 Task: Forward email with the signature Ella Clark with the subject Request for an interview from softage.1@softage.net to softage.7@softage.net with the message Can you provide an update on the status of the project?, select first 2 words, change the font color from current to green and background color to yellow Send the email
Action: Mouse moved to (941, 78)
Screenshot: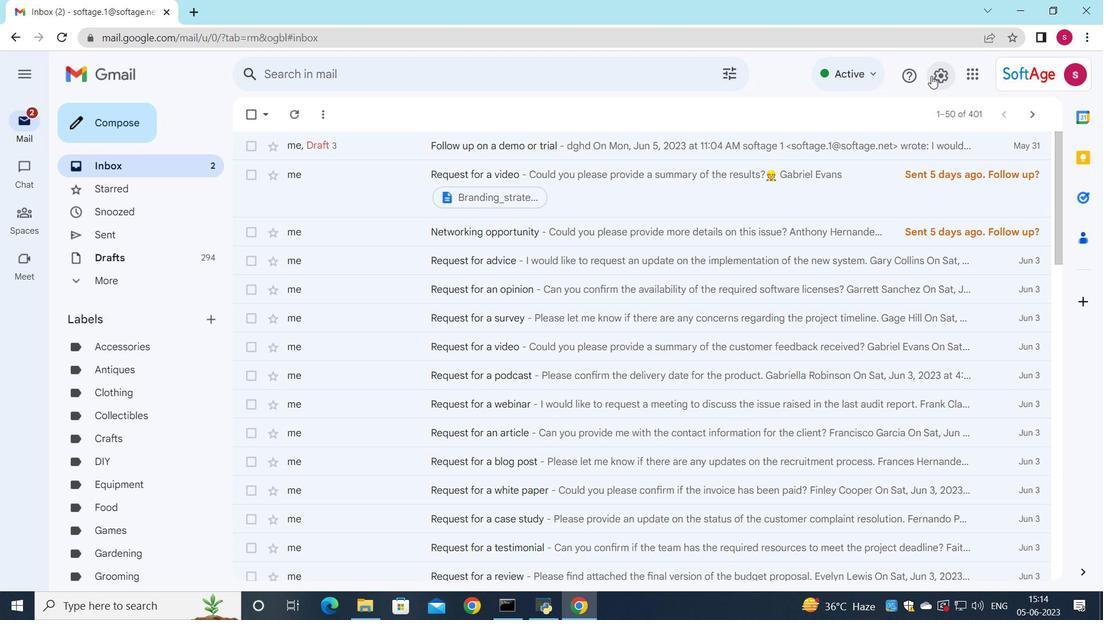 
Action: Mouse pressed left at (941, 78)
Screenshot: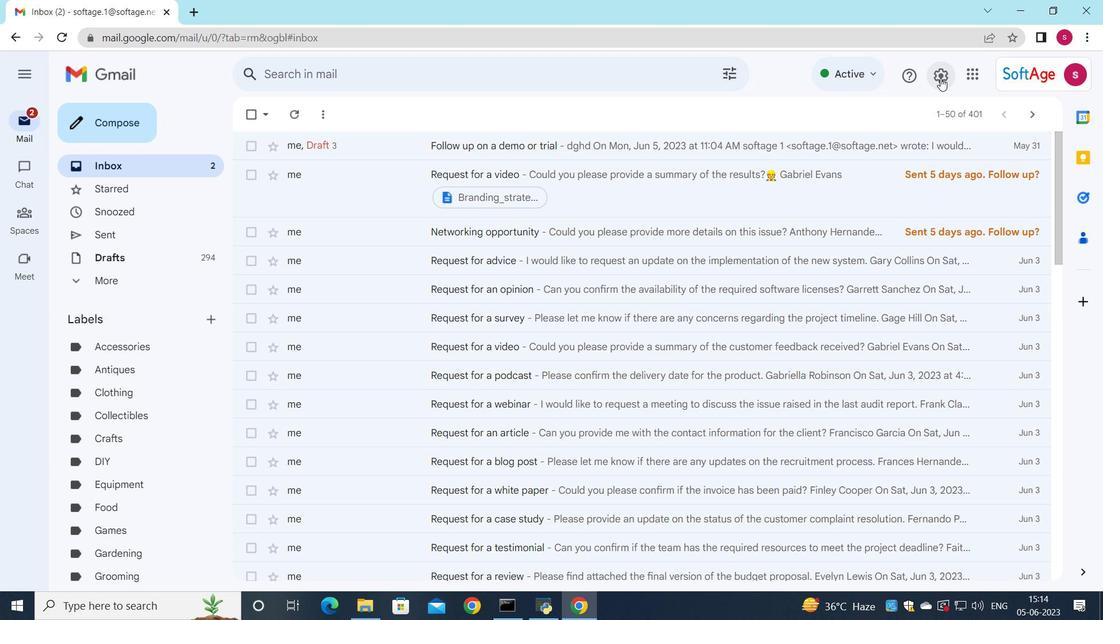 
Action: Mouse moved to (939, 136)
Screenshot: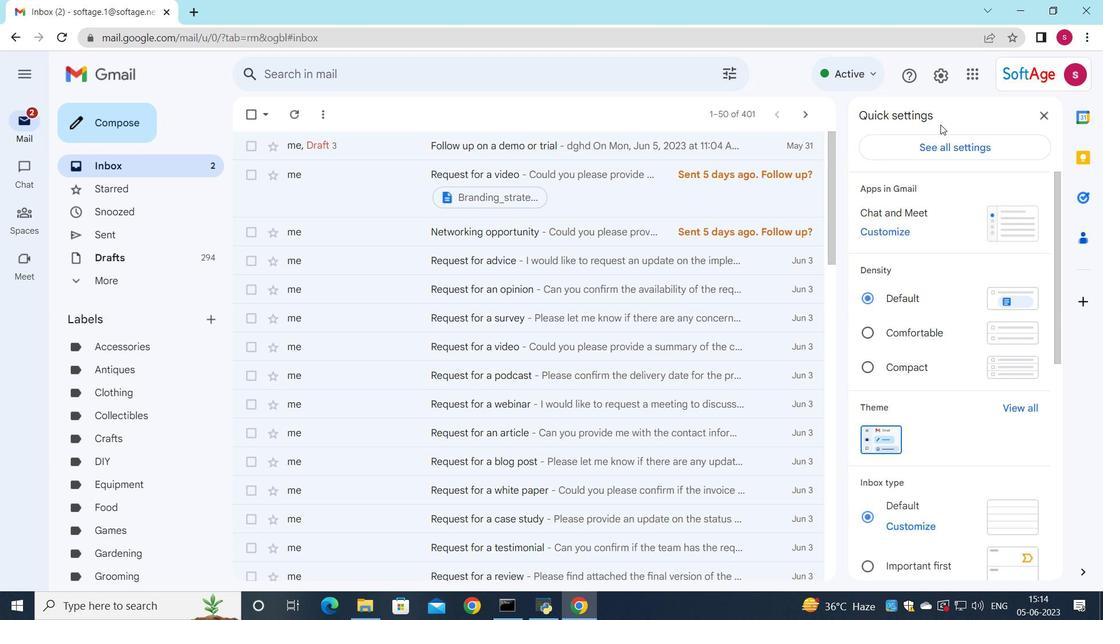 
Action: Mouse pressed left at (939, 136)
Screenshot: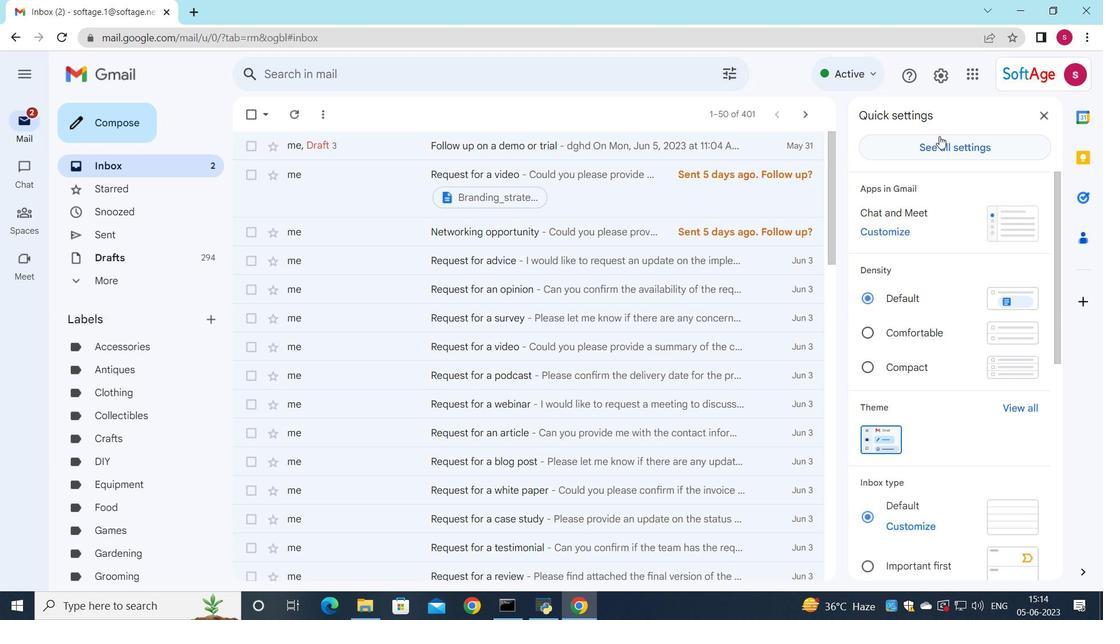 
Action: Mouse moved to (691, 295)
Screenshot: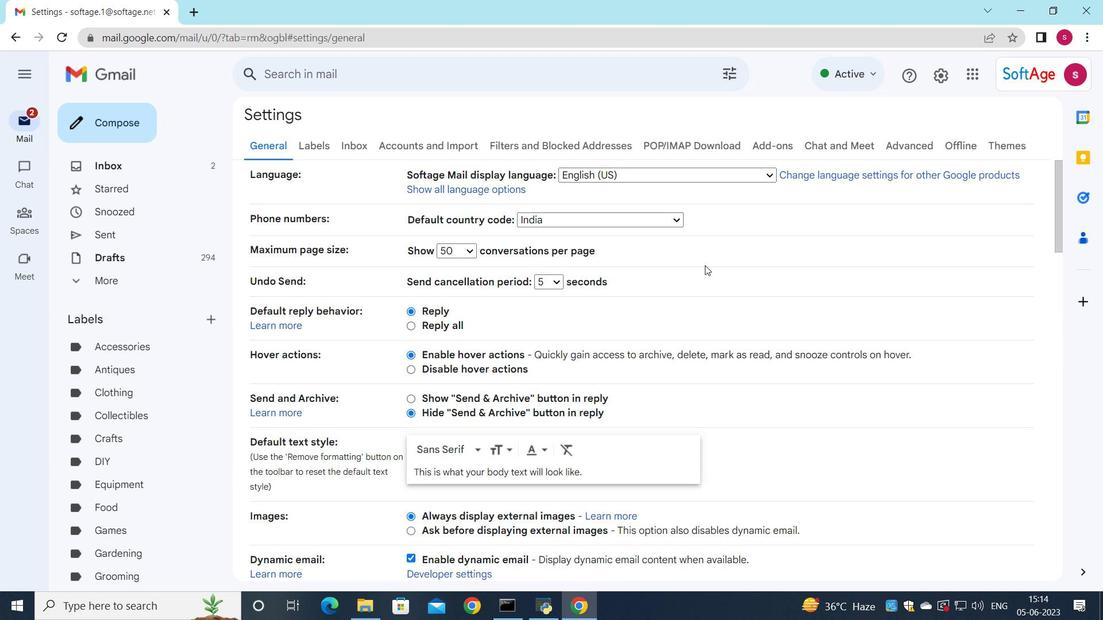 
Action: Mouse scrolled (691, 295) with delta (0, 0)
Screenshot: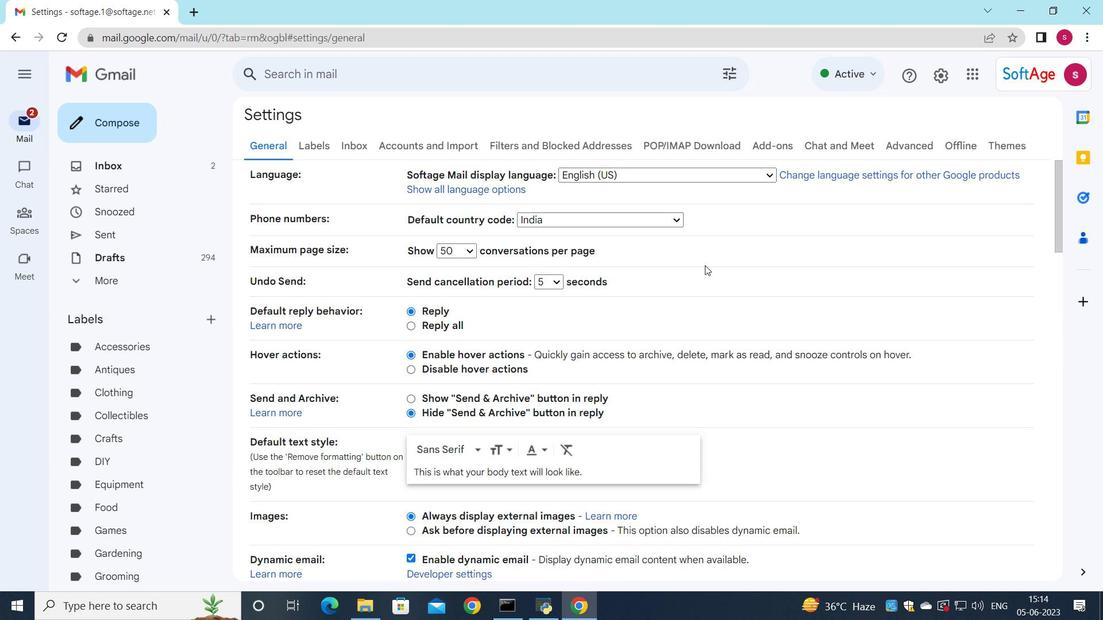 
Action: Mouse moved to (690, 299)
Screenshot: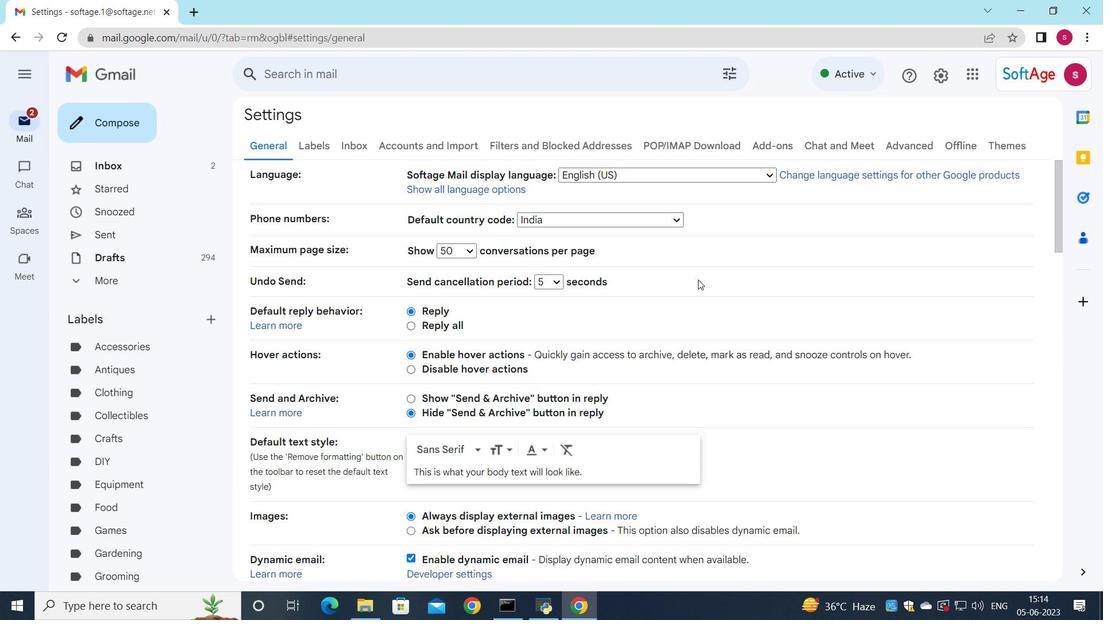 
Action: Mouse scrolled (690, 299) with delta (0, 0)
Screenshot: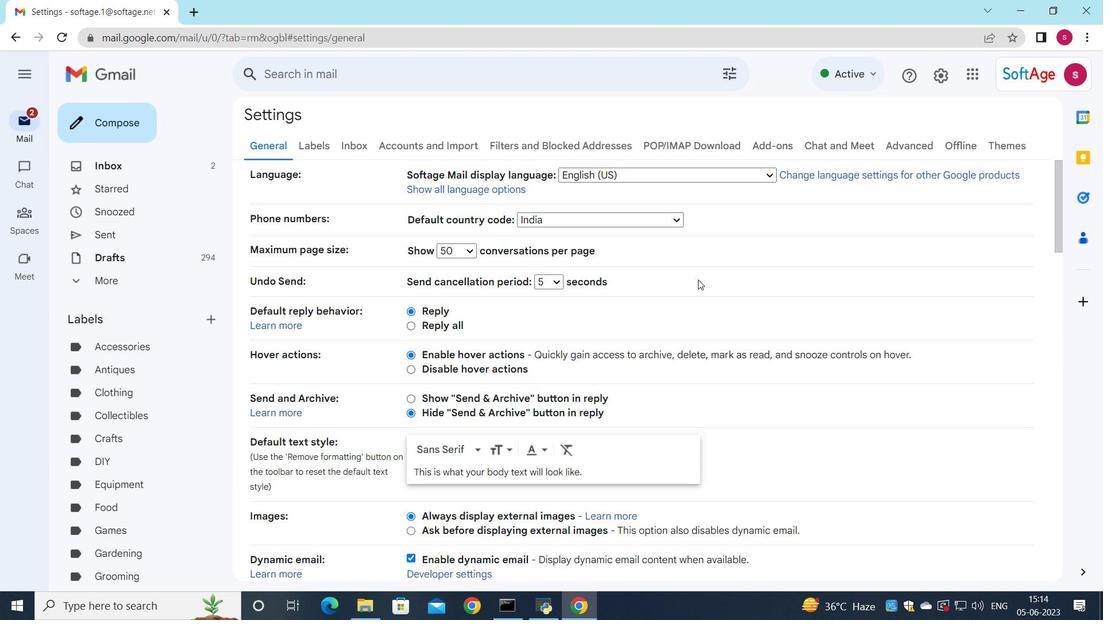 
Action: Mouse moved to (689, 301)
Screenshot: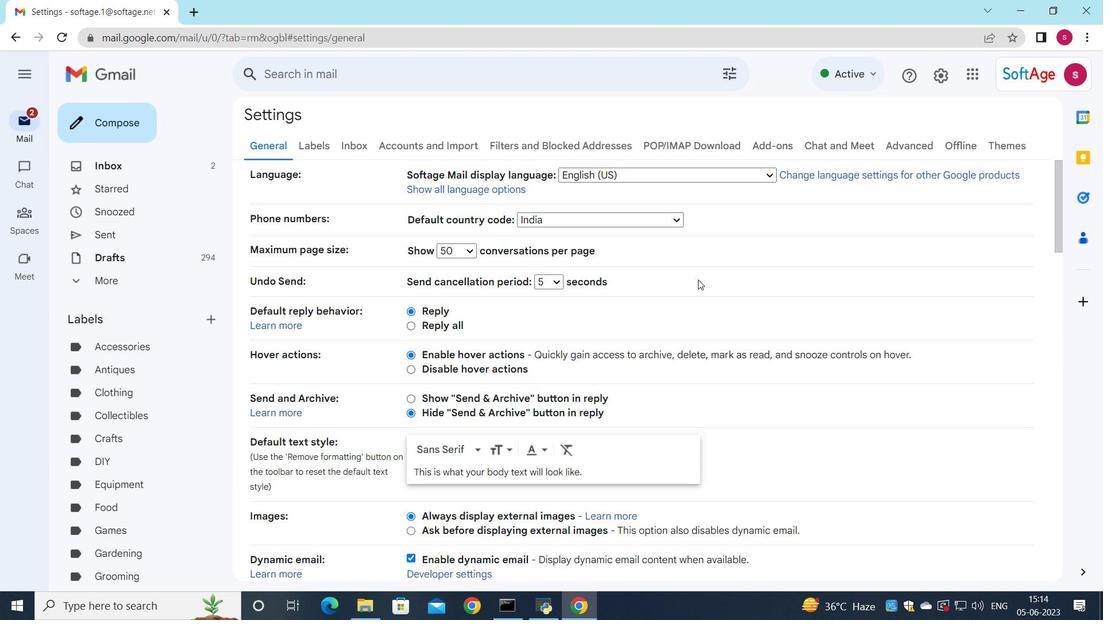 
Action: Mouse scrolled (689, 300) with delta (0, 0)
Screenshot: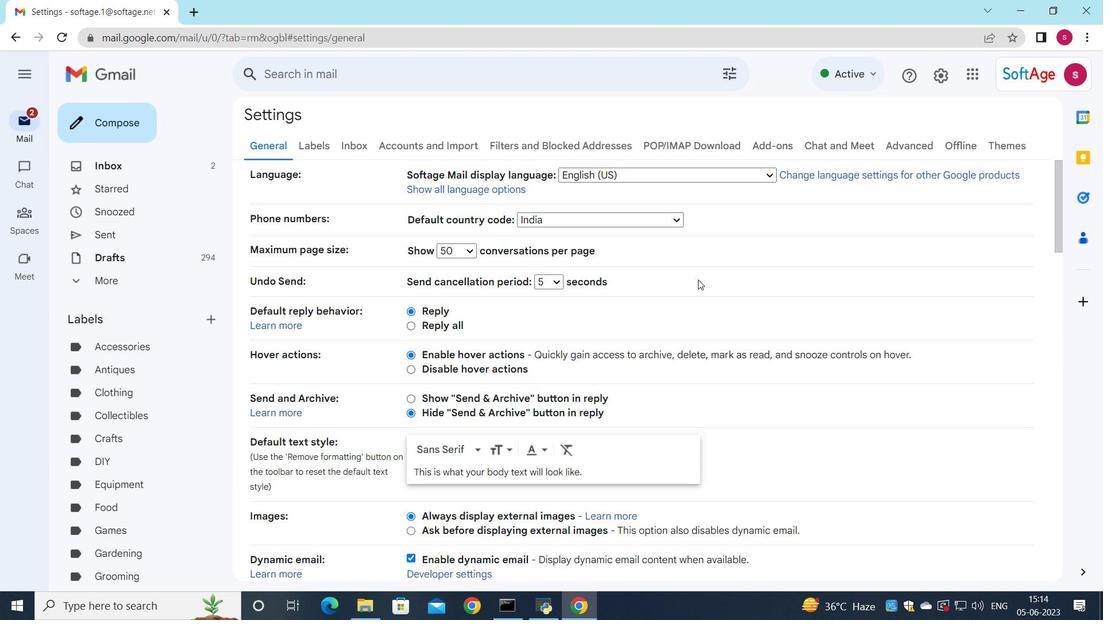 
Action: Mouse moved to (688, 303)
Screenshot: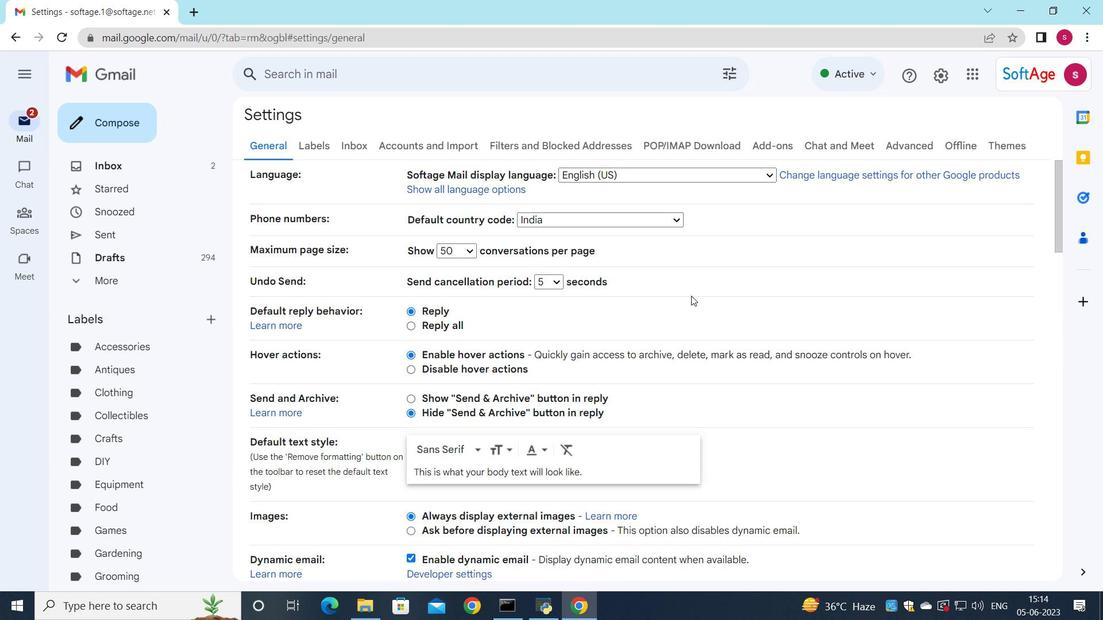 
Action: Mouse scrolled (688, 302) with delta (0, 0)
Screenshot: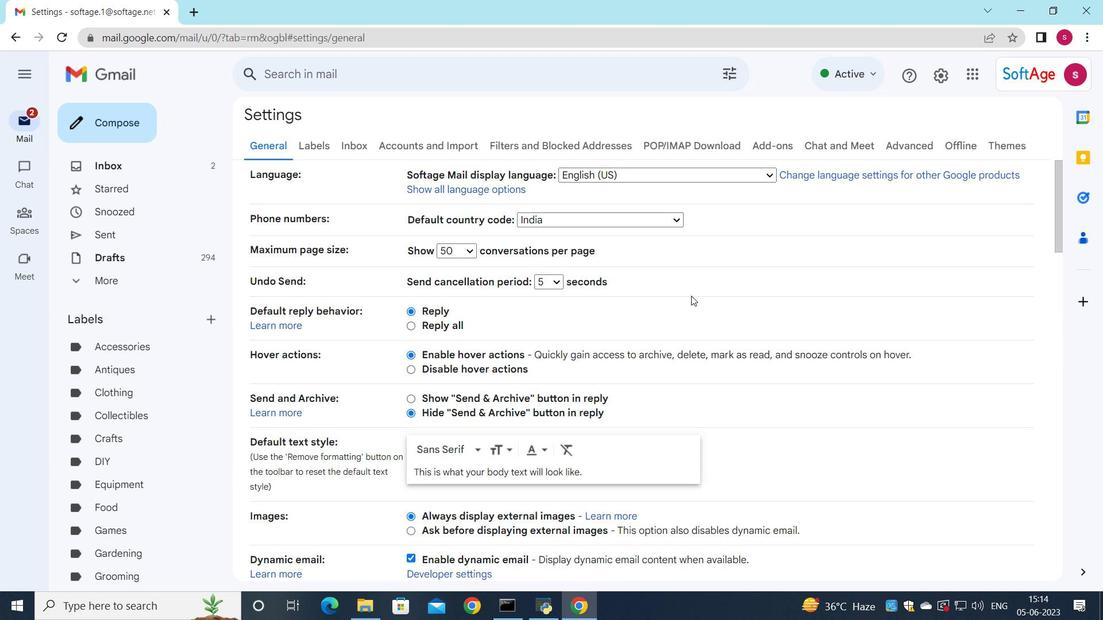 
Action: Mouse moved to (676, 326)
Screenshot: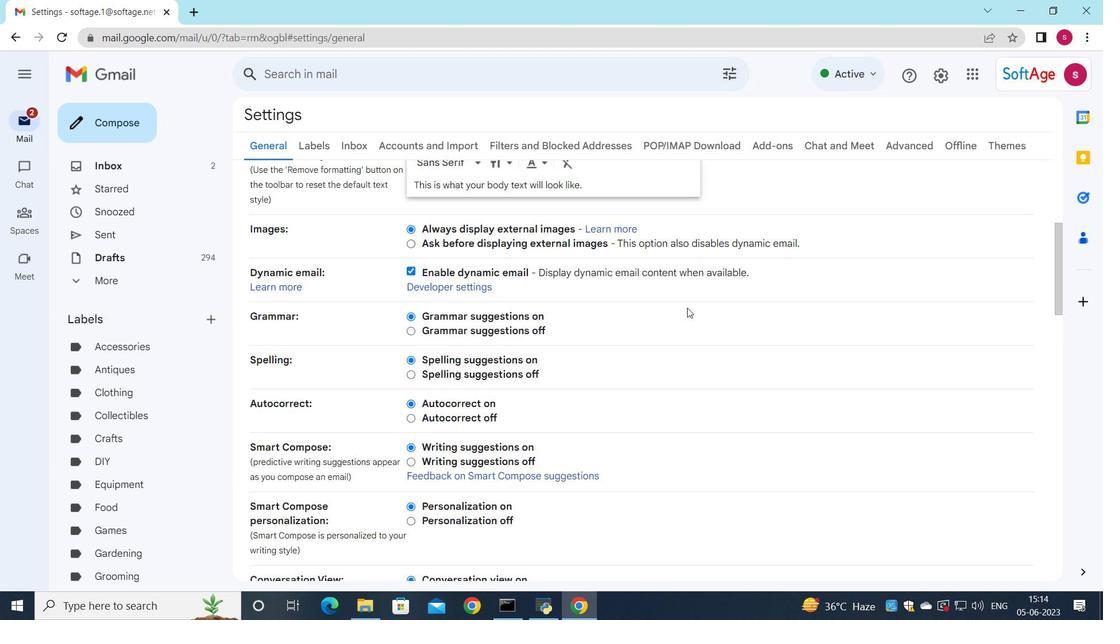 
Action: Mouse scrolled (676, 326) with delta (0, 0)
Screenshot: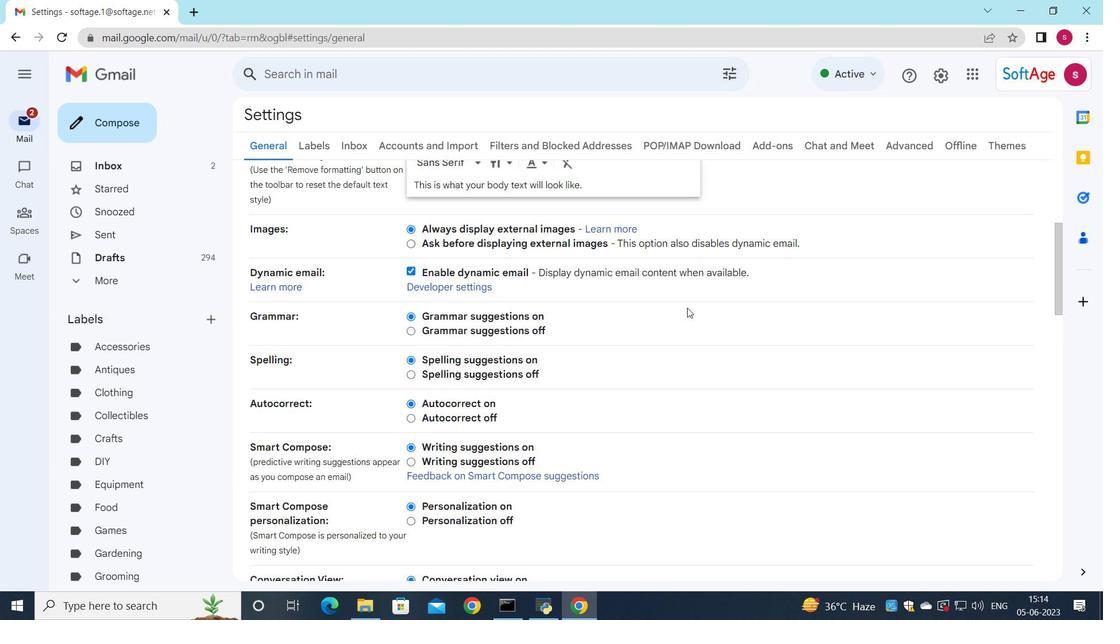 
Action: Mouse moved to (674, 331)
Screenshot: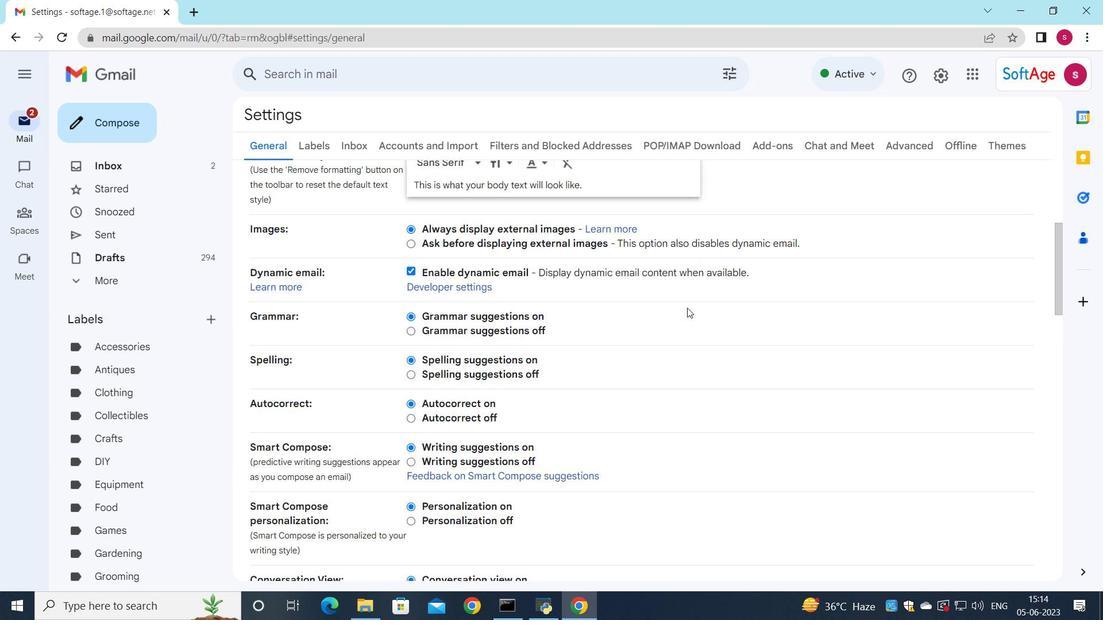 
Action: Mouse scrolled (674, 330) with delta (0, 0)
Screenshot: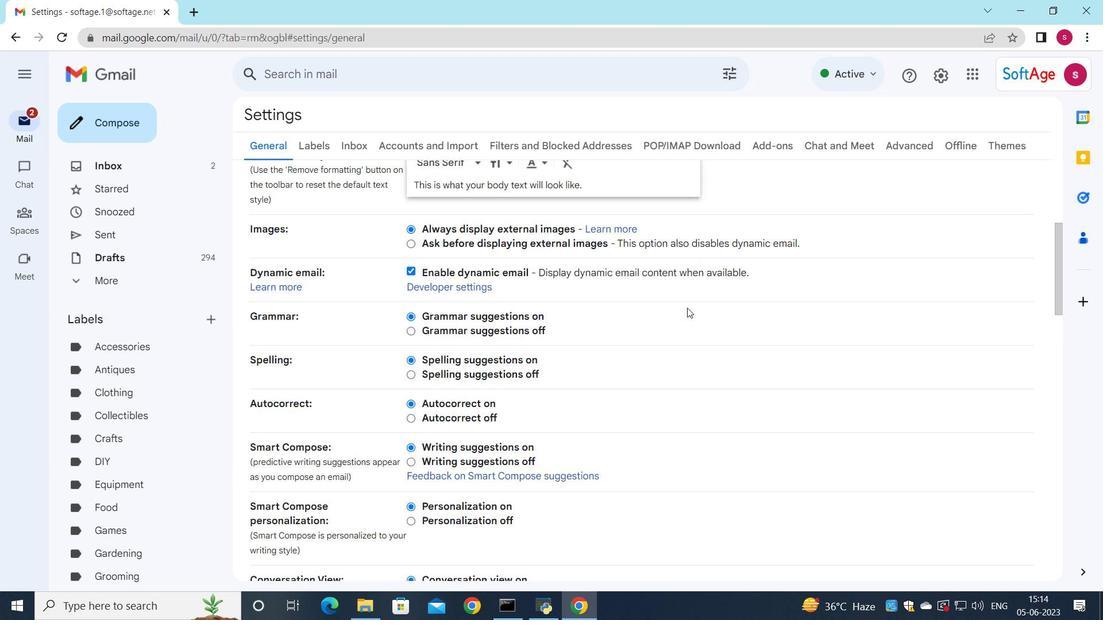 
Action: Mouse moved to (673, 334)
Screenshot: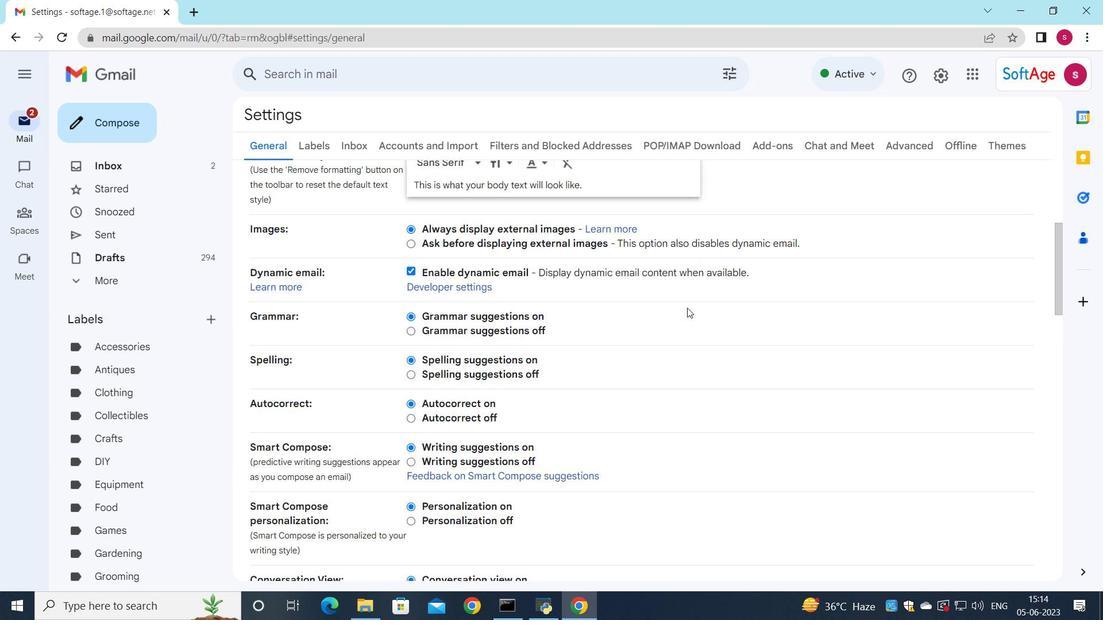 
Action: Mouse scrolled (673, 334) with delta (0, 0)
Screenshot: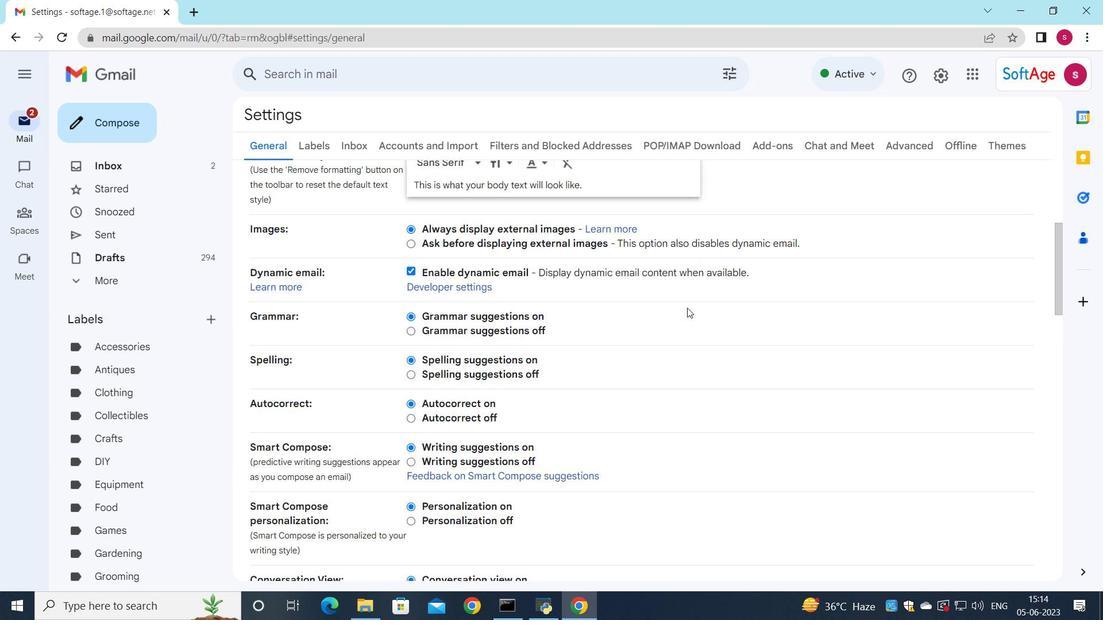 
Action: Mouse moved to (673, 340)
Screenshot: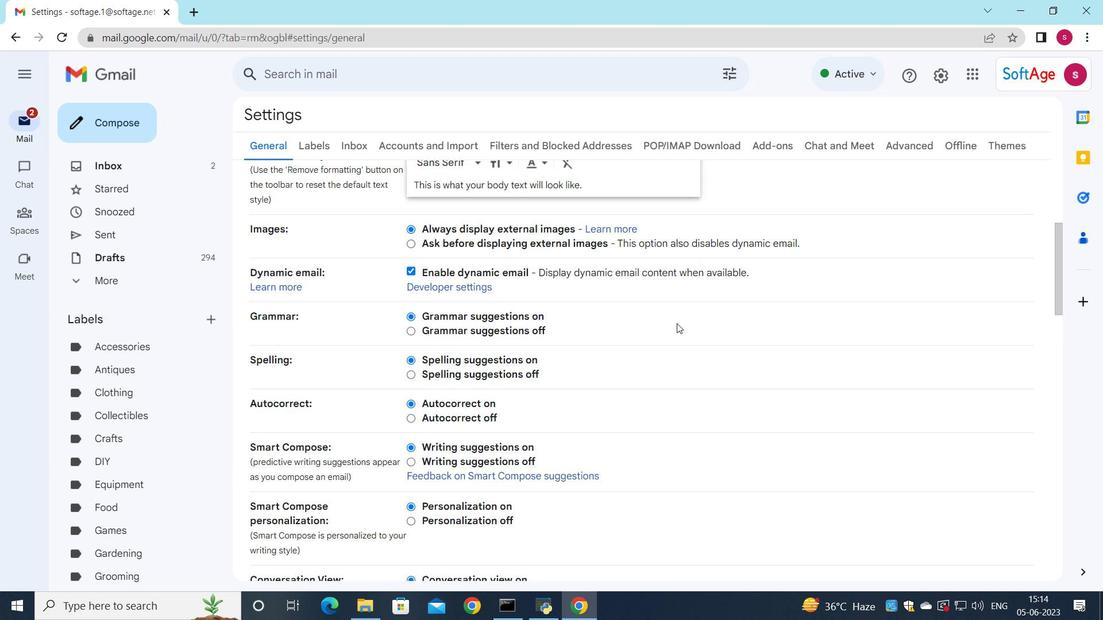 
Action: Mouse scrolled (673, 339) with delta (0, 0)
Screenshot: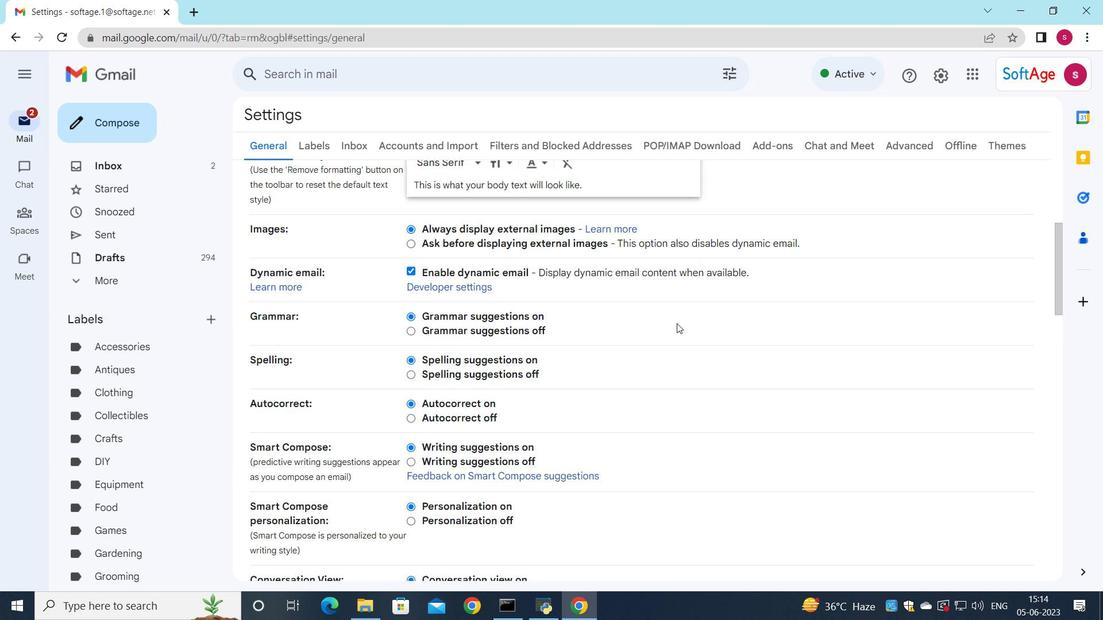 
Action: Mouse moved to (675, 366)
Screenshot: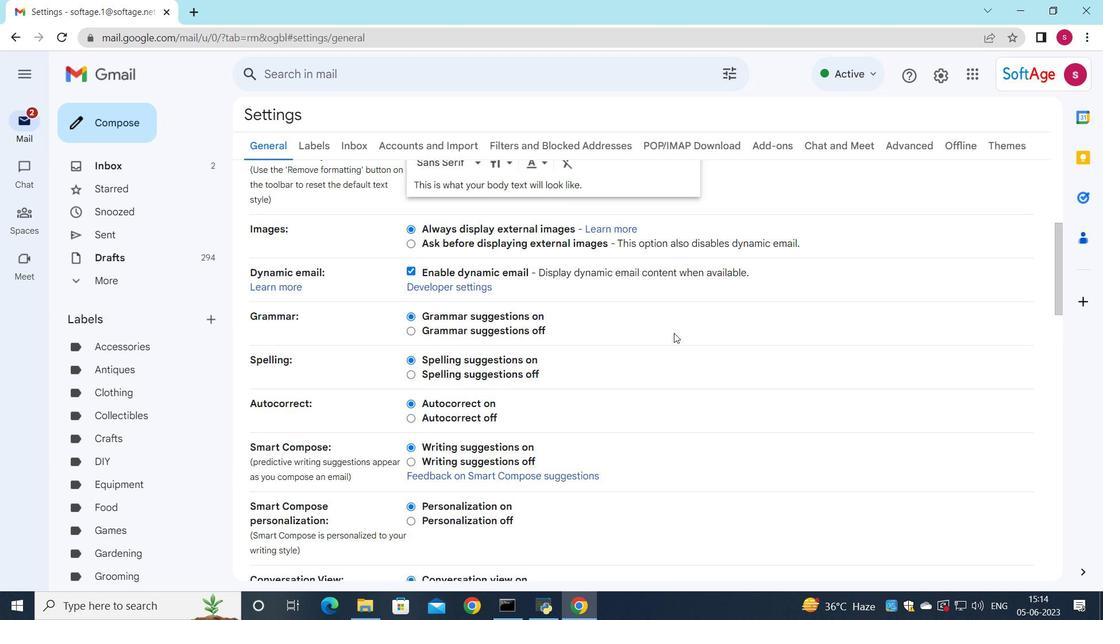 
Action: Mouse scrolled (675, 365) with delta (0, 0)
Screenshot: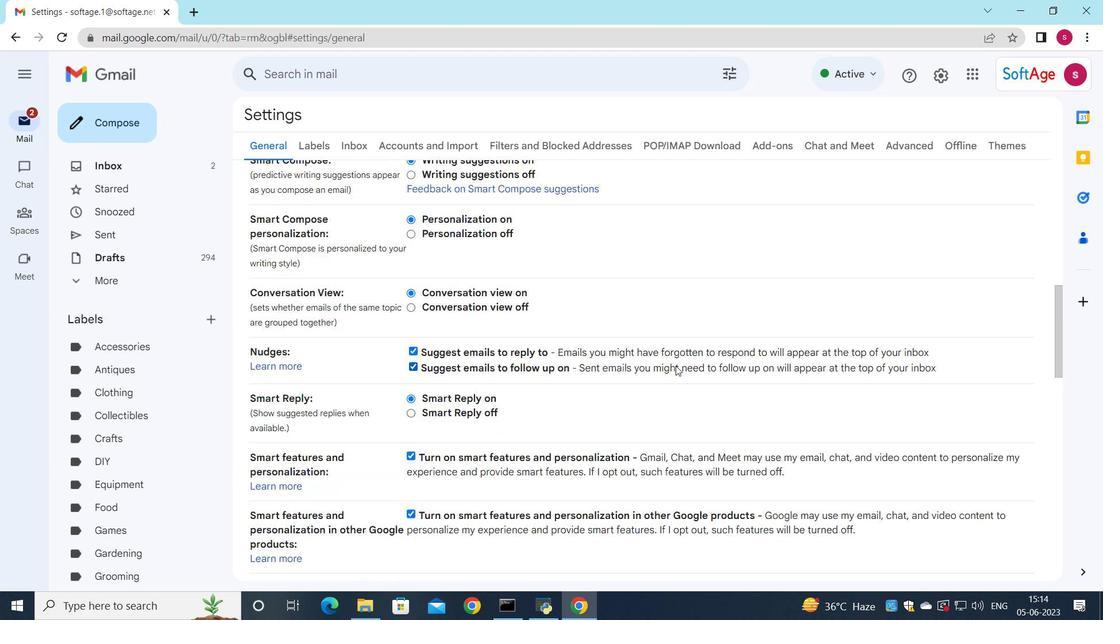 
Action: Mouse moved to (675, 367)
Screenshot: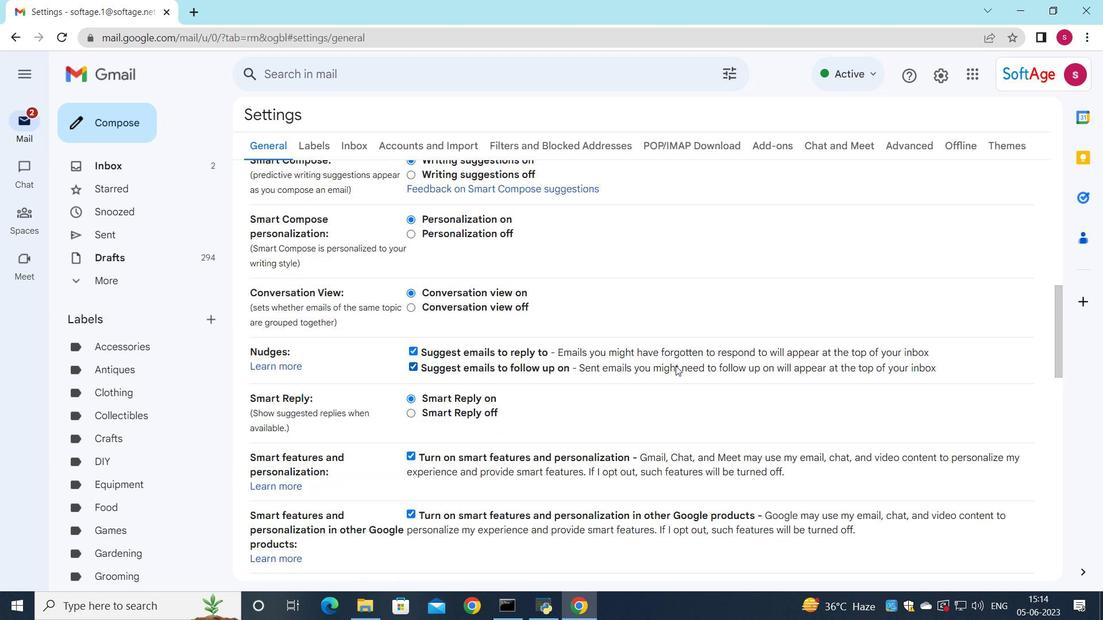 
Action: Mouse scrolled (675, 367) with delta (0, 0)
Screenshot: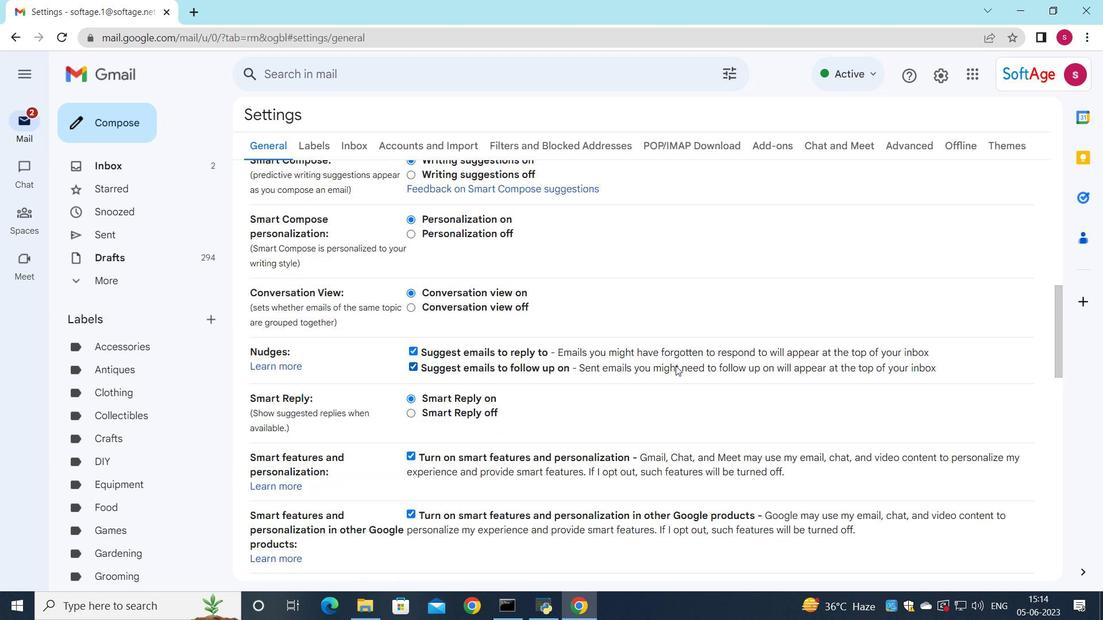 
Action: Mouse moved to (675, 368)
Screenshot: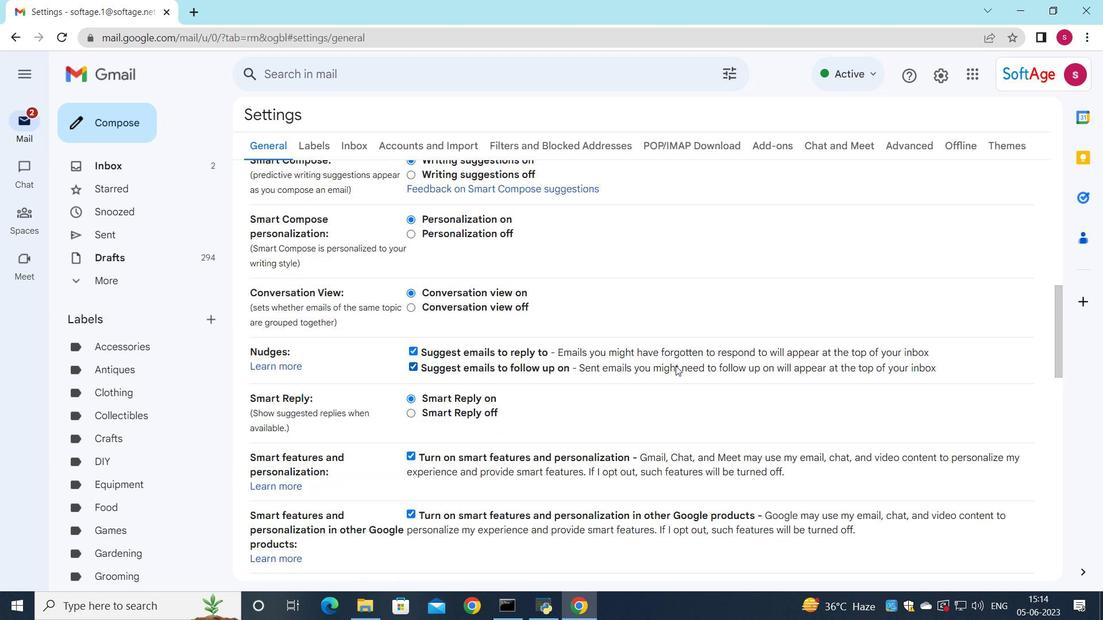 
Action: Mouse scrolled (675, 368) with delta (0, 0)
Screenshot: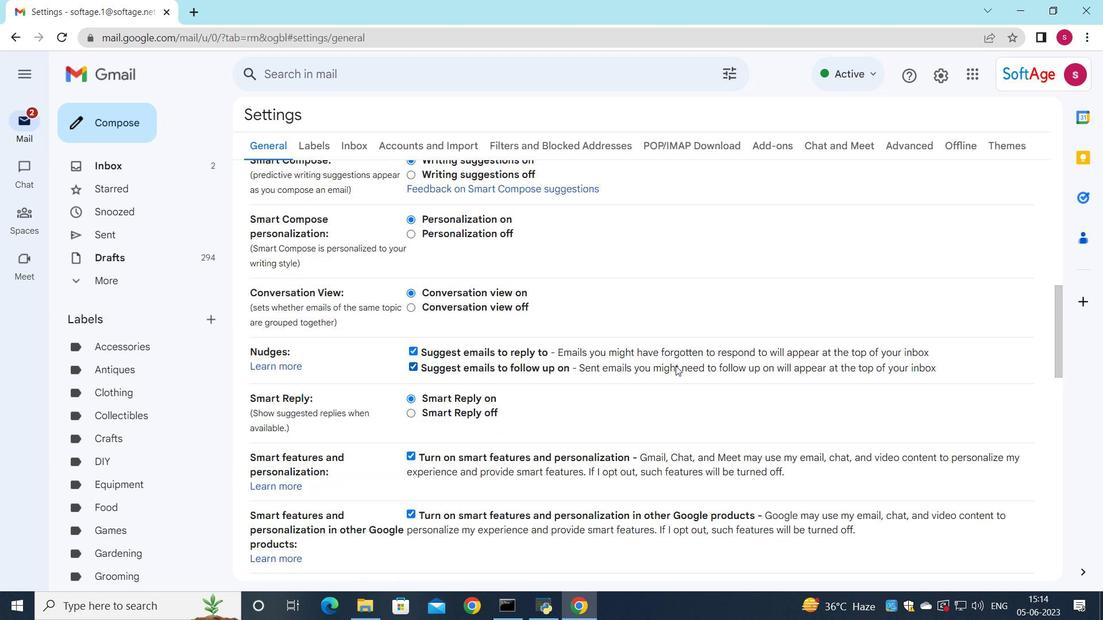 
Action: Mouse moved to (676, 377)
Screenshot: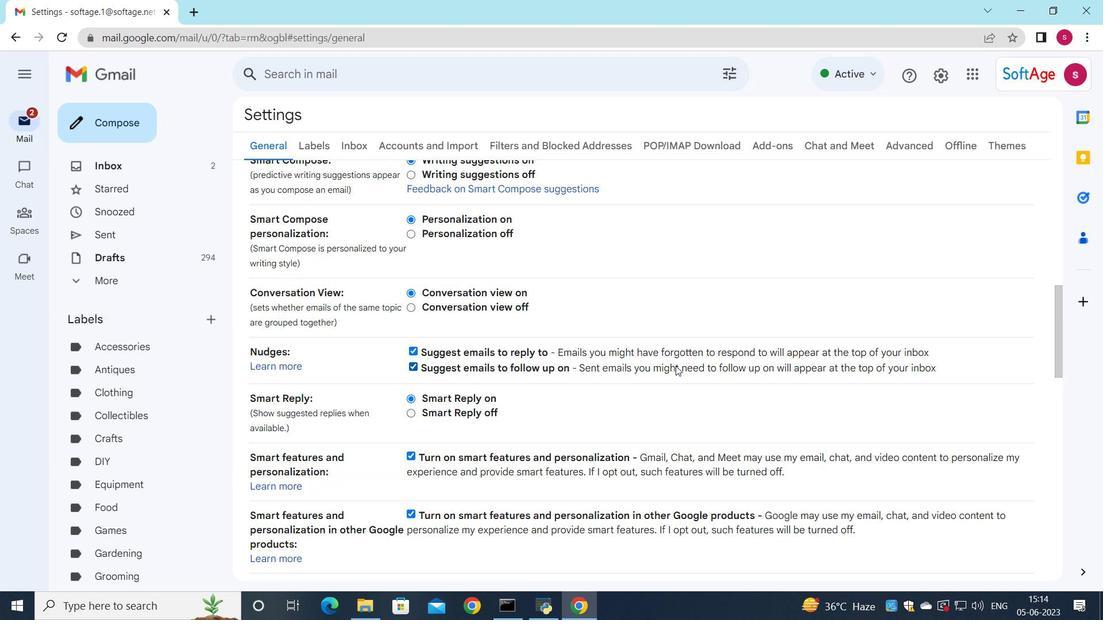 
Action: Mouse scrolled (675, 372) with delta (0, 0)
Screenshot: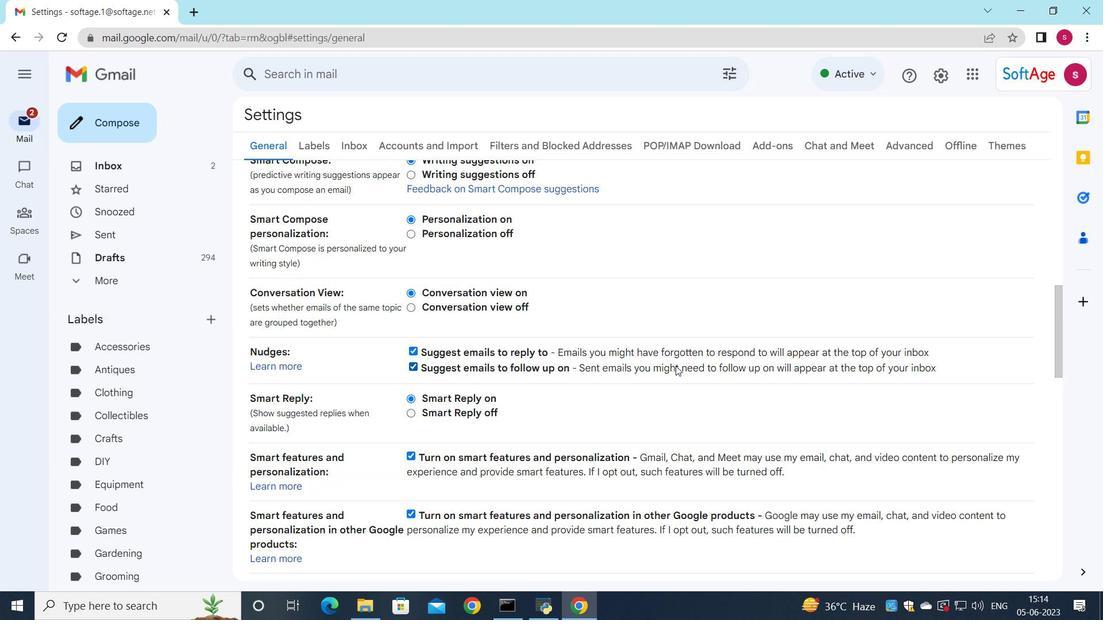 
Action: Mouse moved to (675, 402)
Screenshot: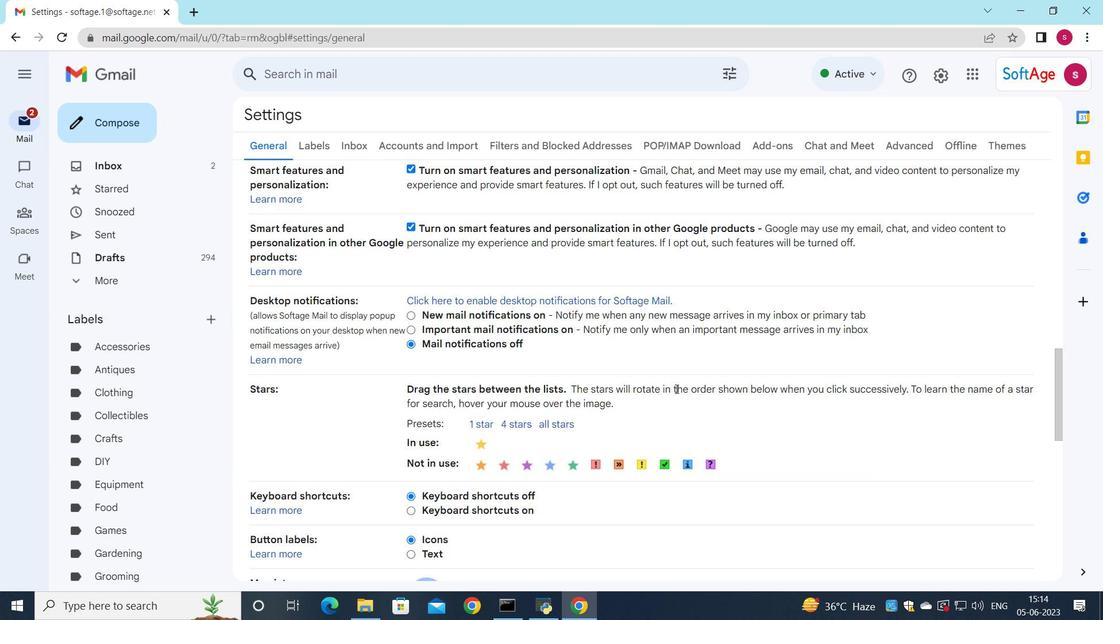
Action: Mouse scrolled (675, 392) with delta (0, 0)
Screenshot: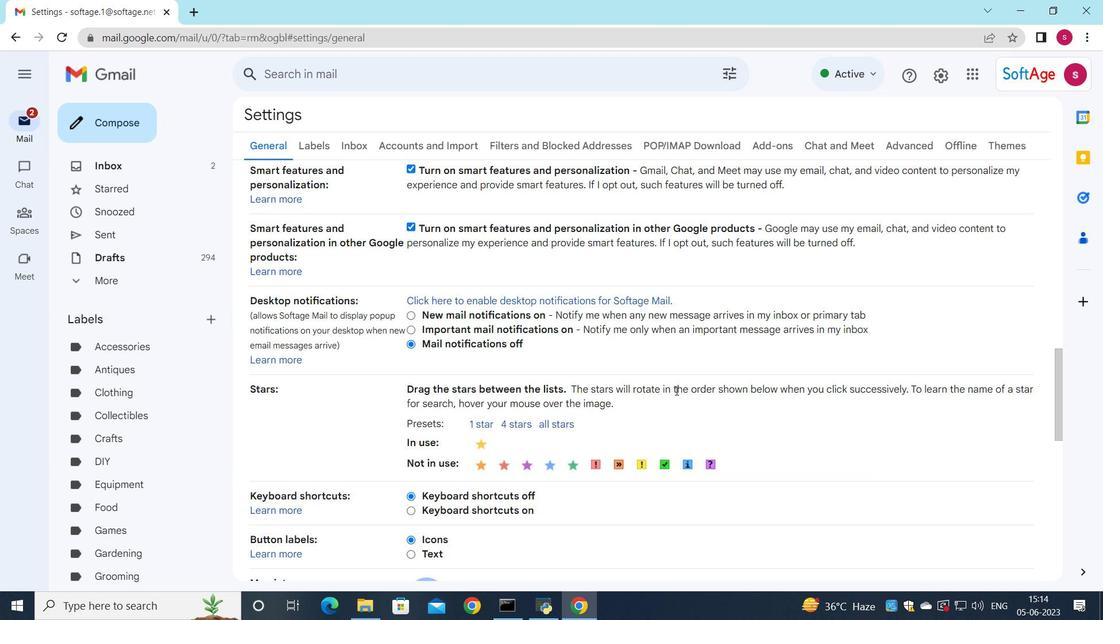 
Action: Mouse moved to (675, 411)
Screenshot: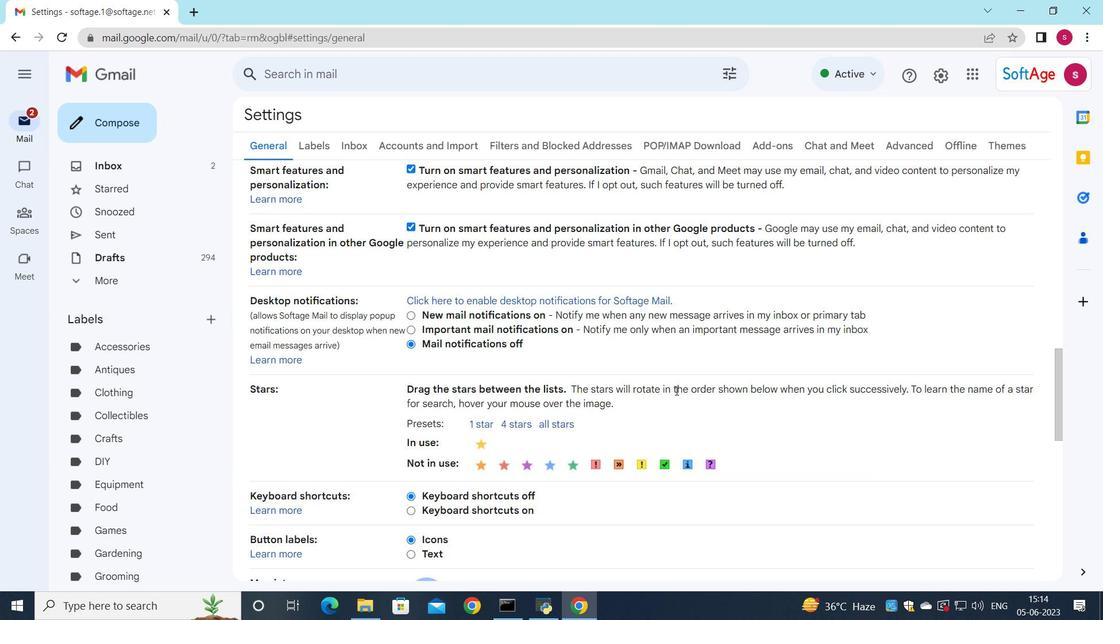 
Action: Mouse scrolled (675, 398) with delta (0, 0)
Screenshot: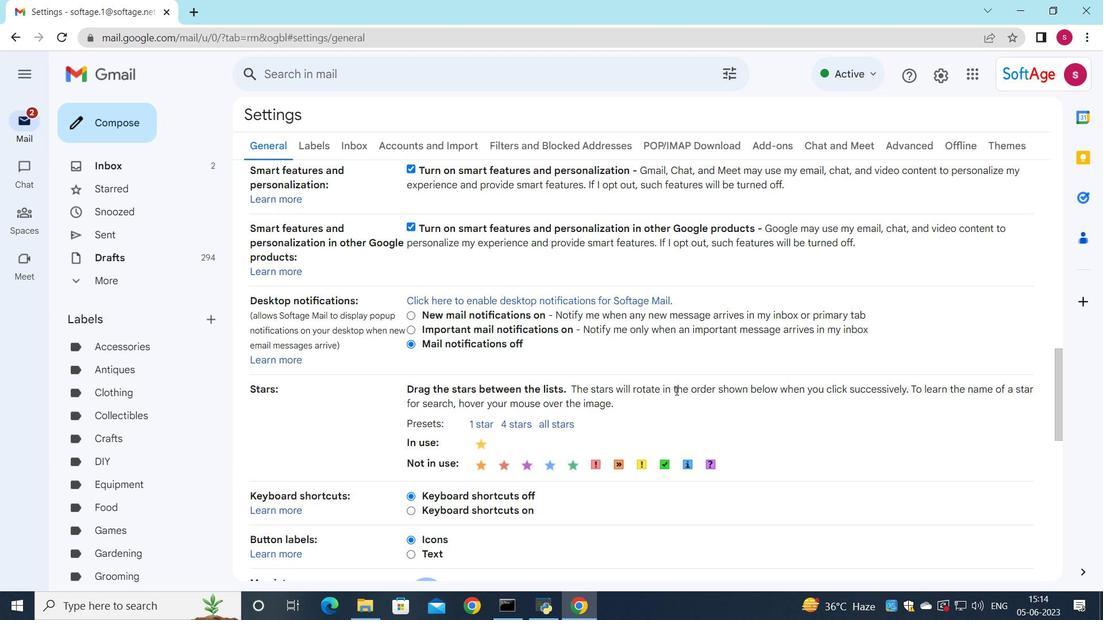 
Action: Mouse scrolled (675, 402) with delta (0, 0)
Screenshot: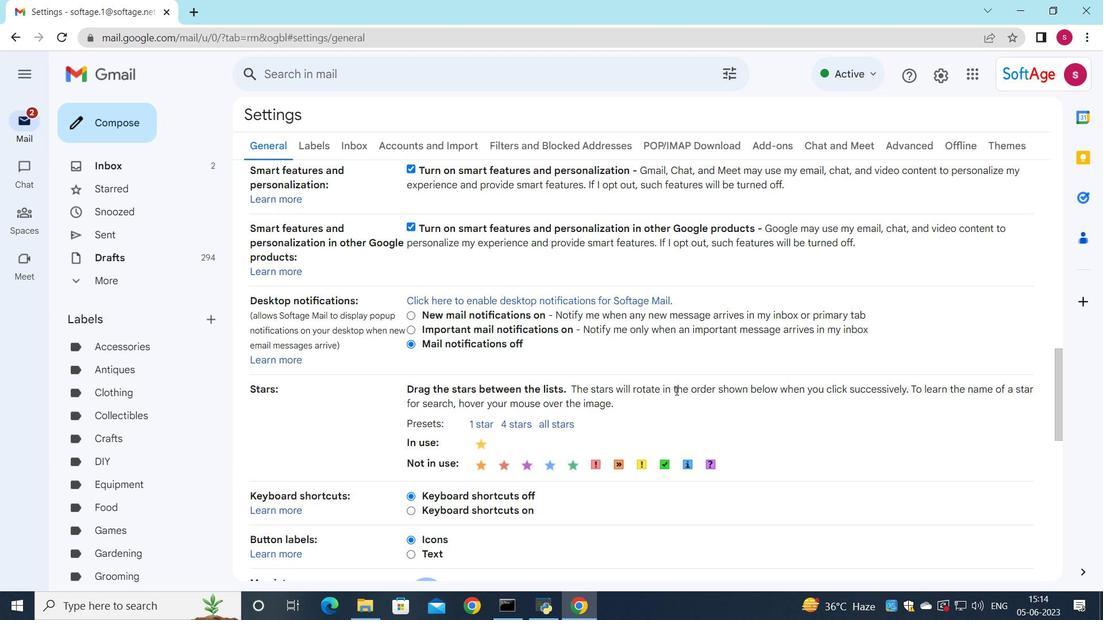 
Action: Mouse moved to (674, 411)
Screenshot: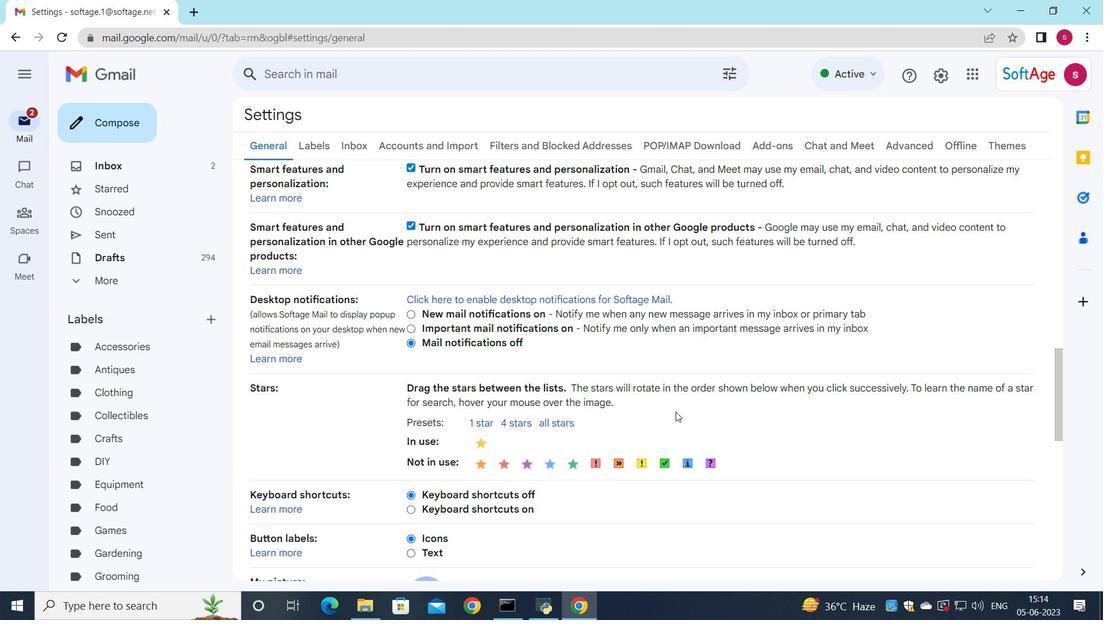 
Action: Mouse scrolled (674, 411) with delta (0, 0)
Screenshot: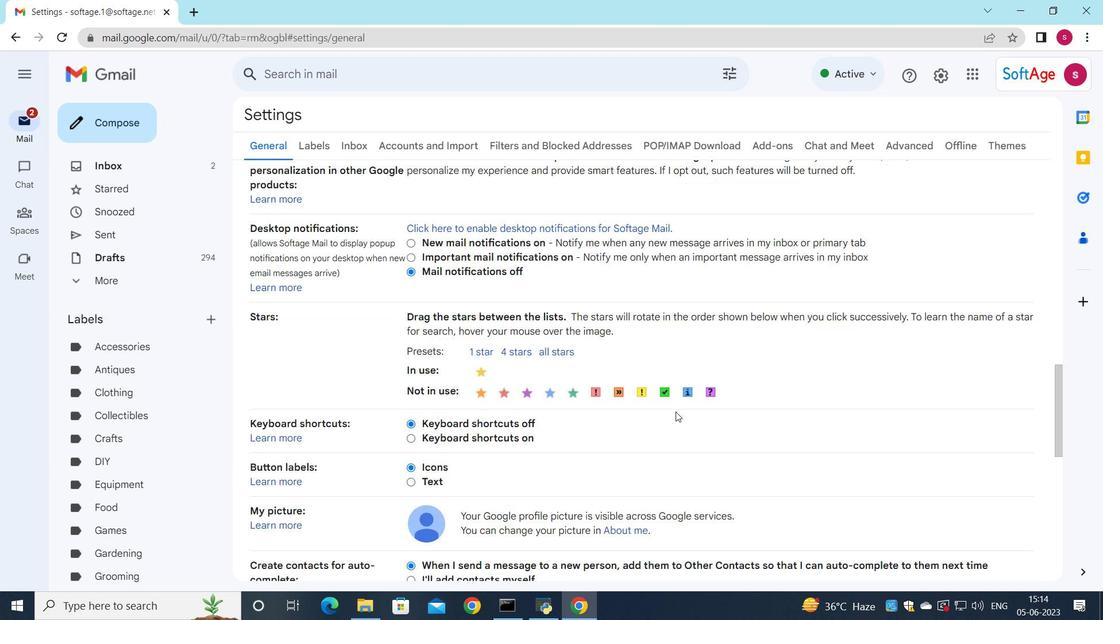 
Action: Mouse scrolled (674, 411) with delta (0, 0)
Screenshot: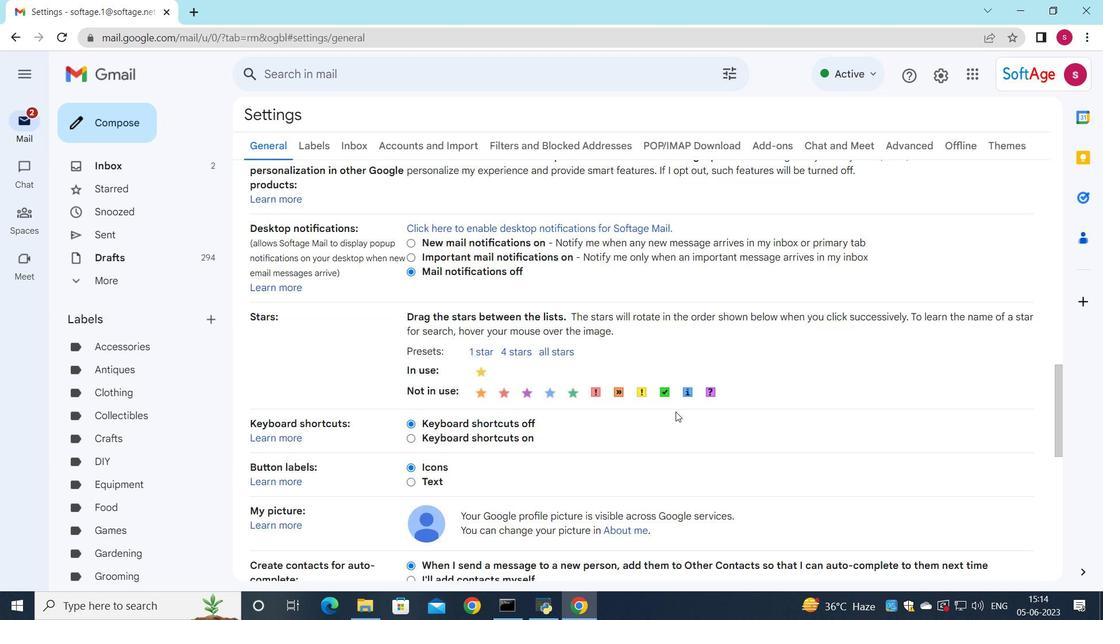 
Action: Mouse moved to (473, 347)
Screenshot: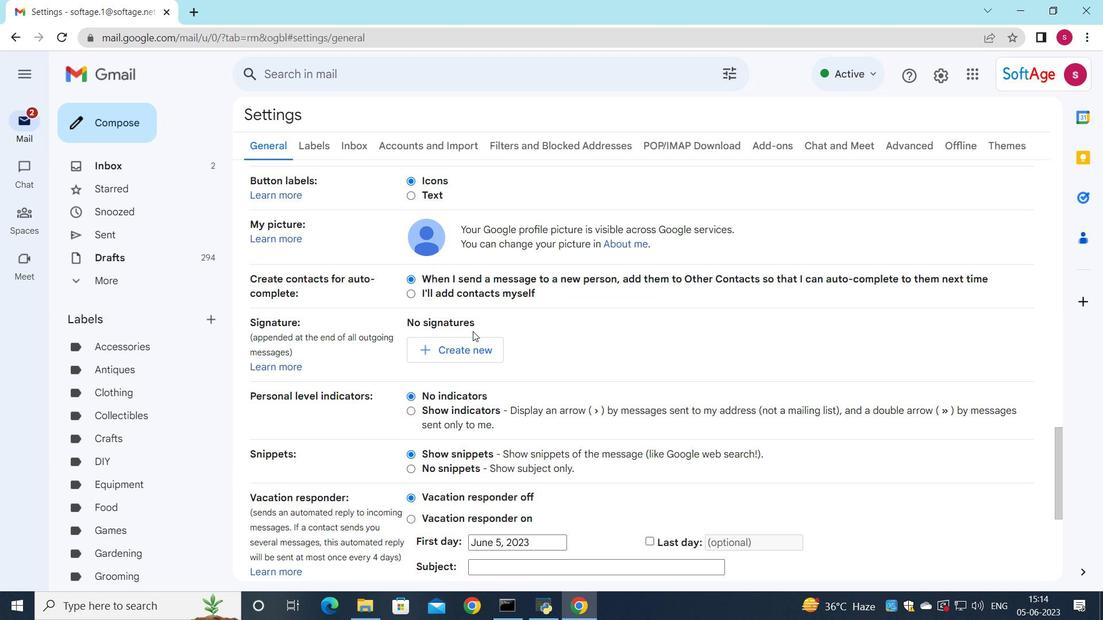
Action: Mouse pressed left at (473, 347)
Screenshot: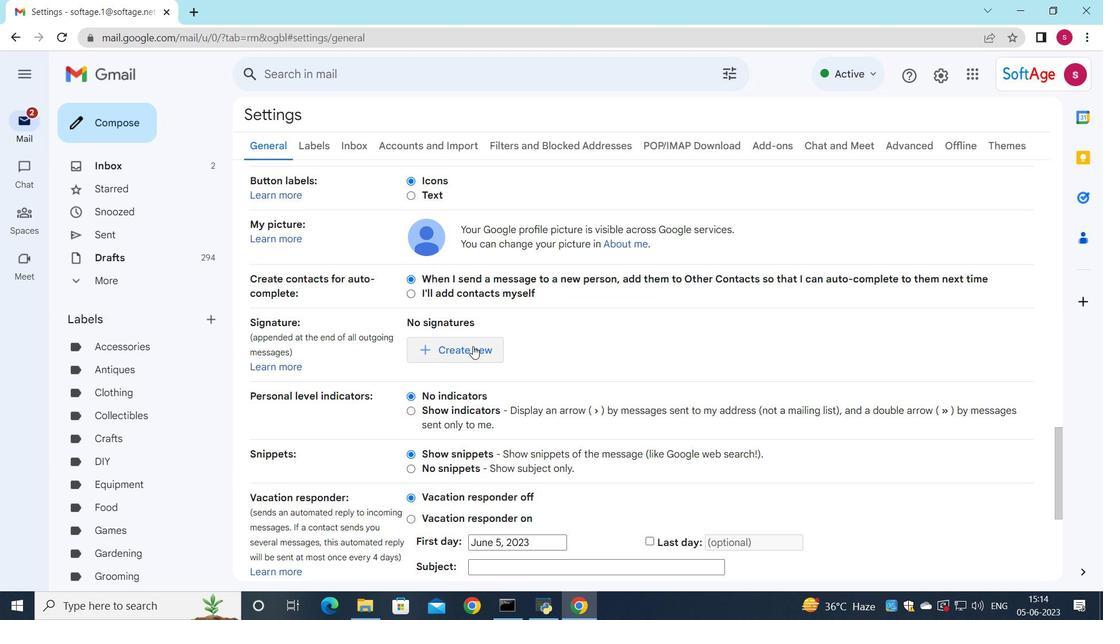 
Action: Mouse moved to (723, 298)
Screenshot: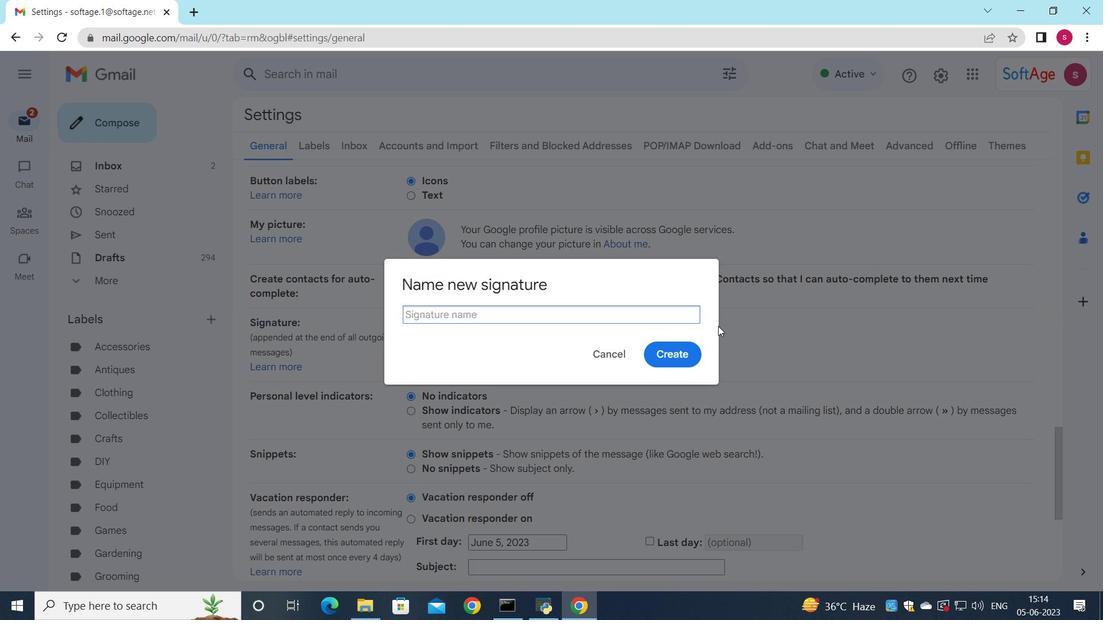 
Action: Key pressed <Key.shift>Ella<Key.space><Key.shift><Key.shift><Key.shift><Key.shift><Key.shift><Key.shift><Key.shift><Key.shift><Key.shift><Key.shift><Key.shift><Key.shift>Clark
Screenshot: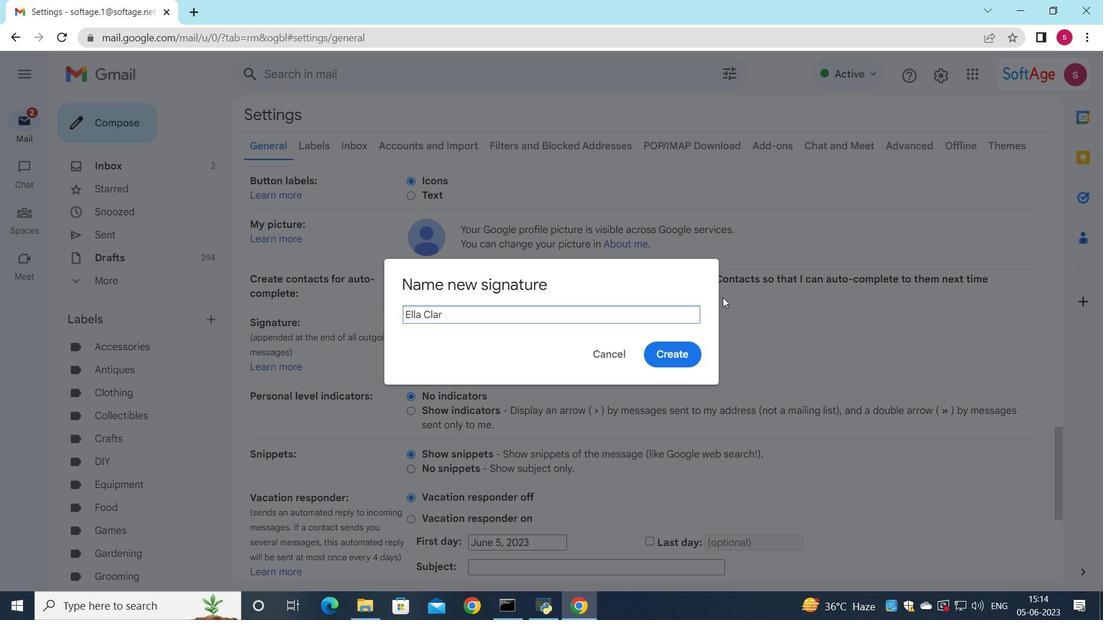 
Action: Mouse moved to (668, 353)
Screenshot: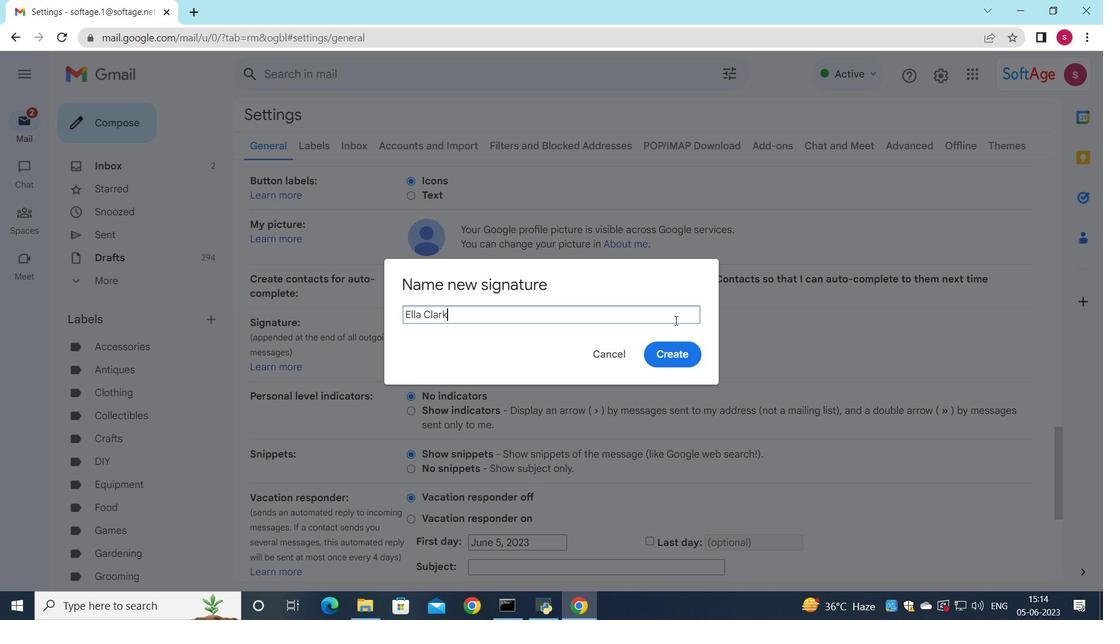 
Action: Mouse pressed left at (668, 353)
Screenshot: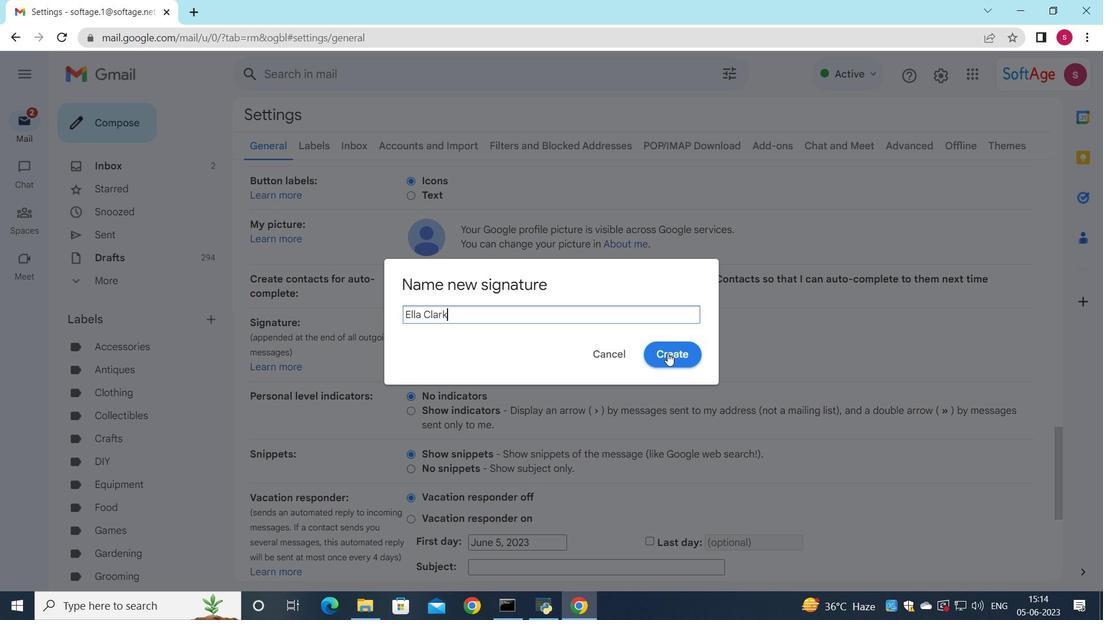 
Action: Mouse moved to (661, 334)
Screenshot: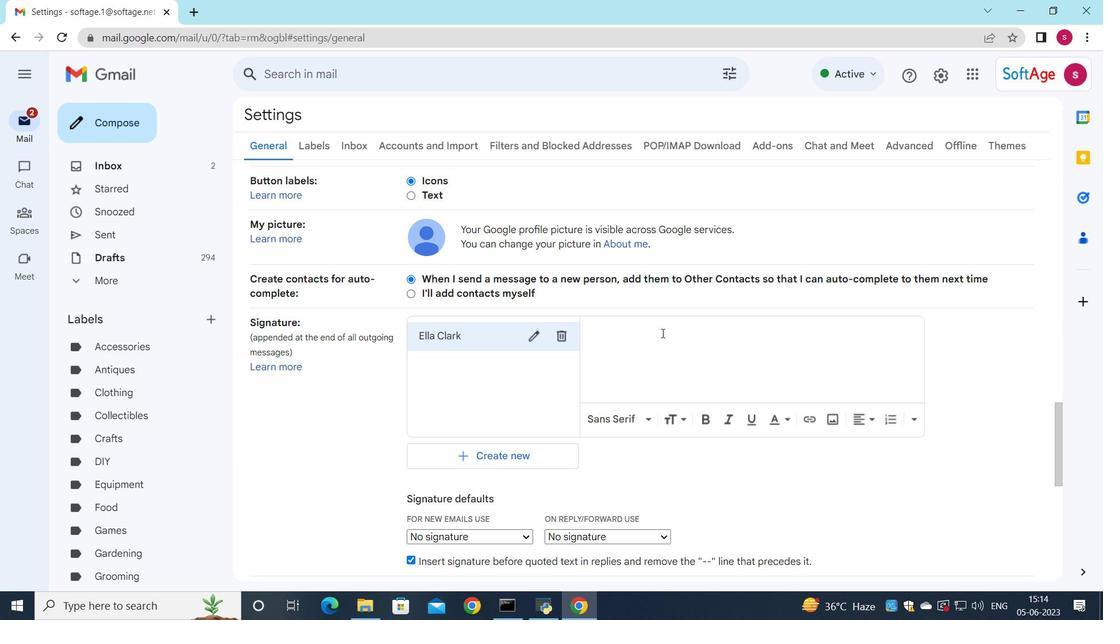 
Action: Mouse pressed left at (661, 334)
Screenshot: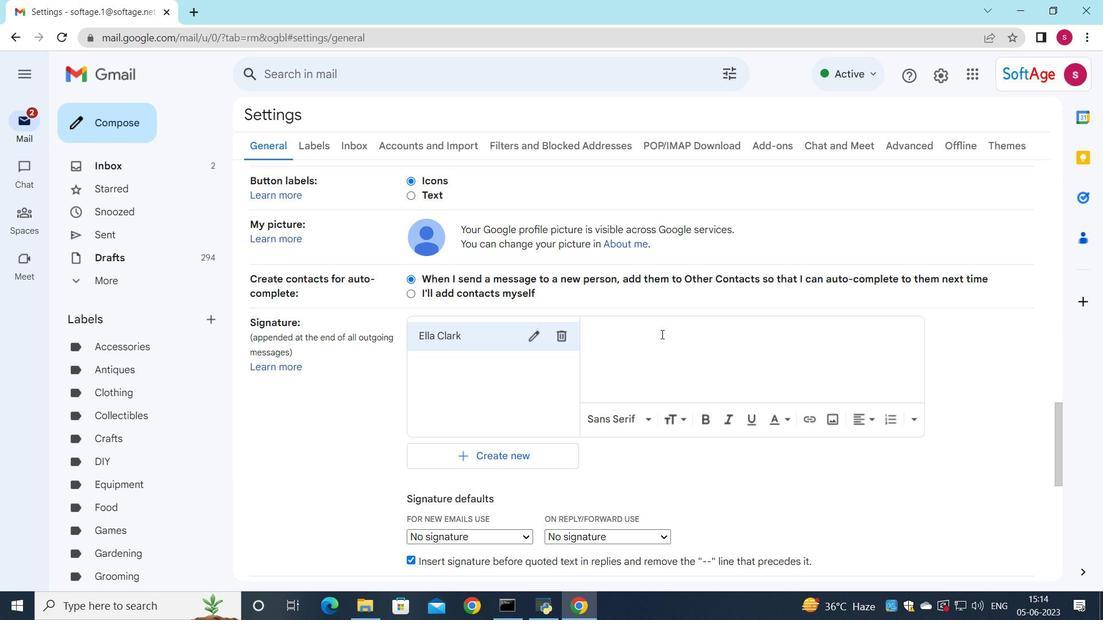 
Action: Key pressed <Key.shift>Ella<Key.shift>Clark
Screenshot: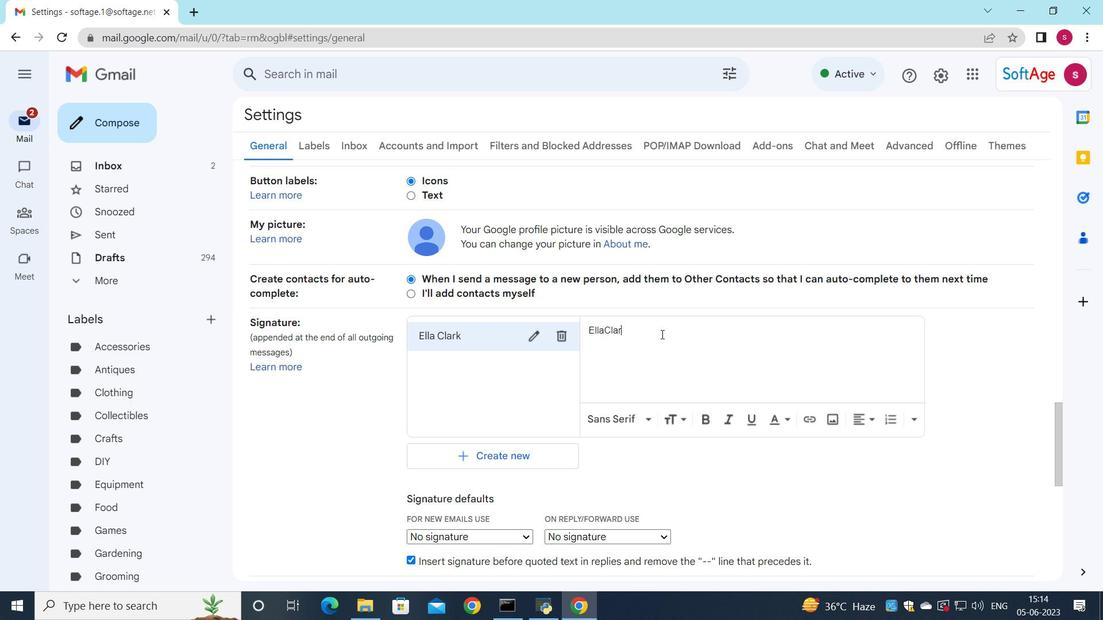 
Action: Mouse moved to (604, 329)
Screenshot: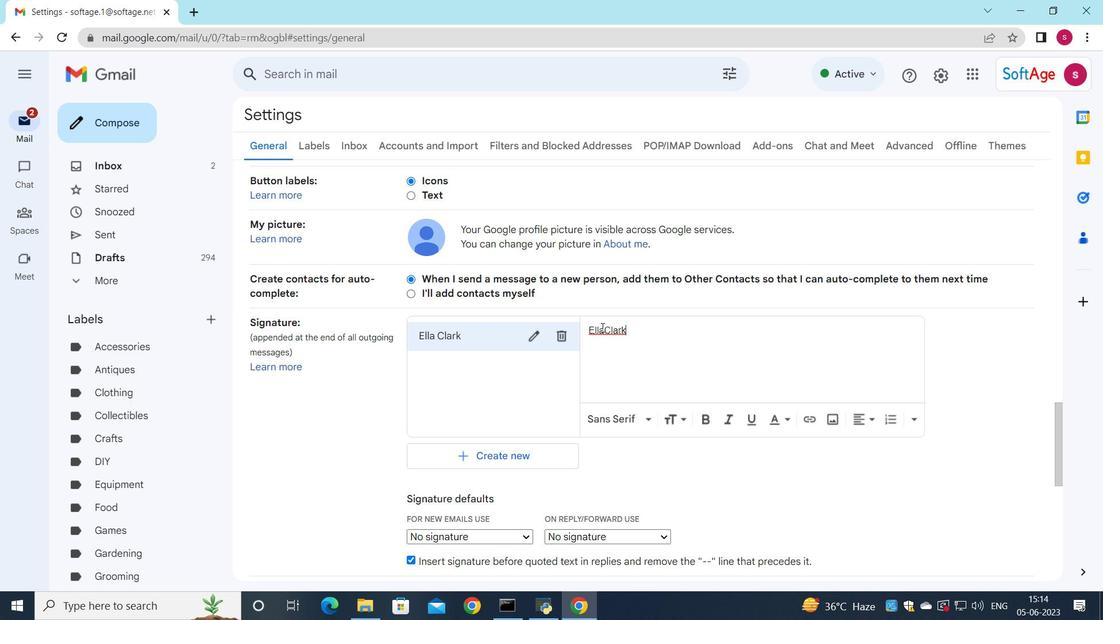 
Action: Mouse pressed left at (604, 329)
Screenshot: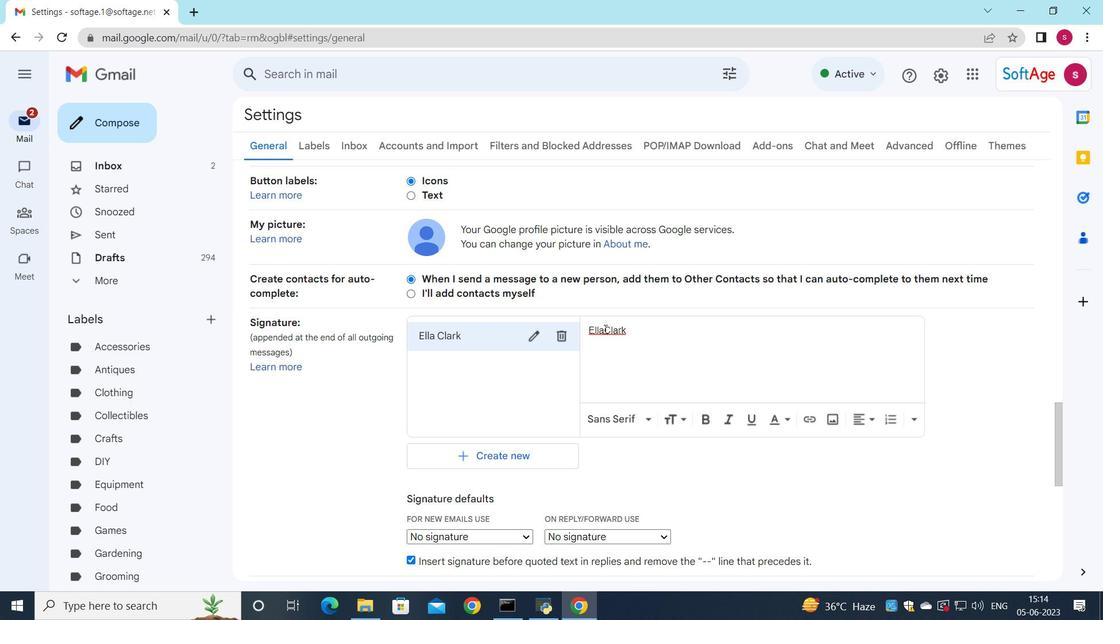
Action: Key pressed <Key.space>
Screenshot: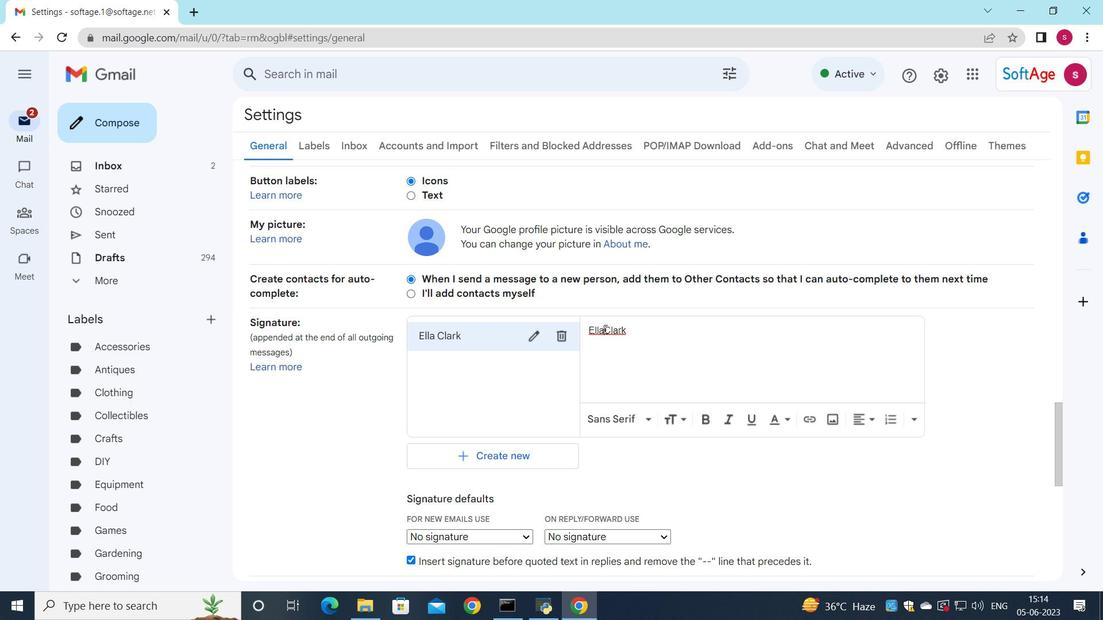 
Action: Mouse moved to (504, 526)
Screenshot: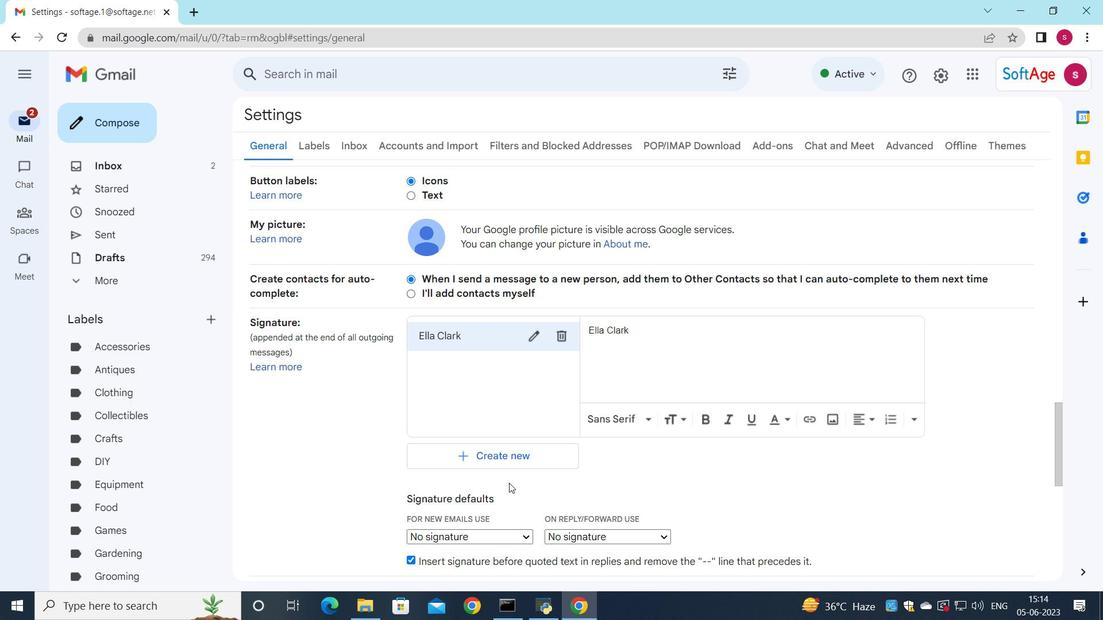 
Action: Mouse pressed left at (504, 526)
Screenshot: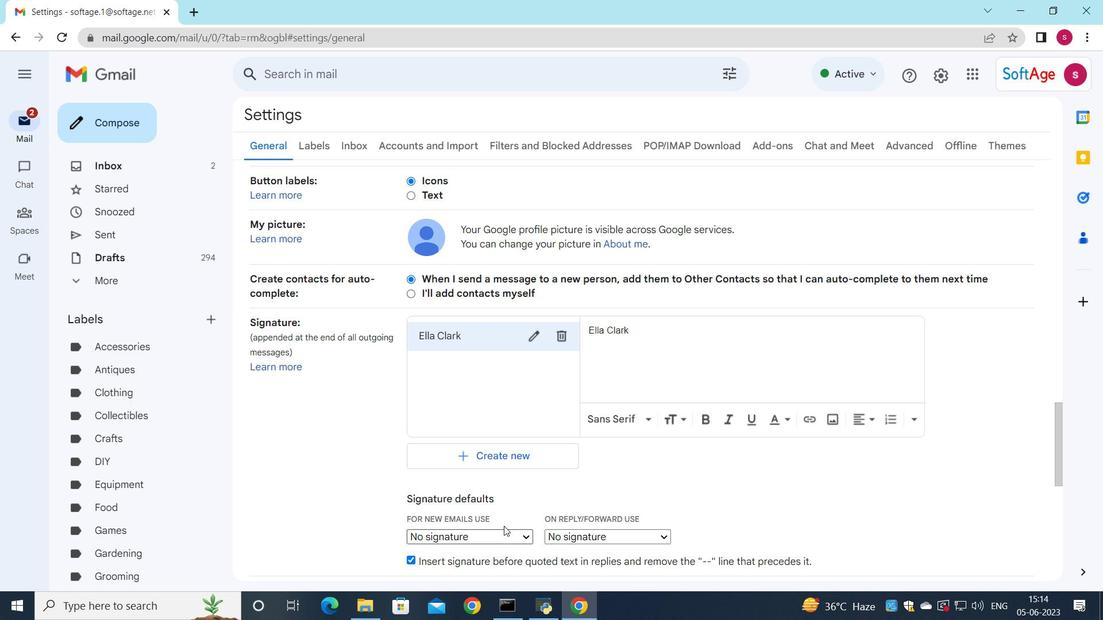 
Action: Mouse moved to (503, 534)
Screenshot: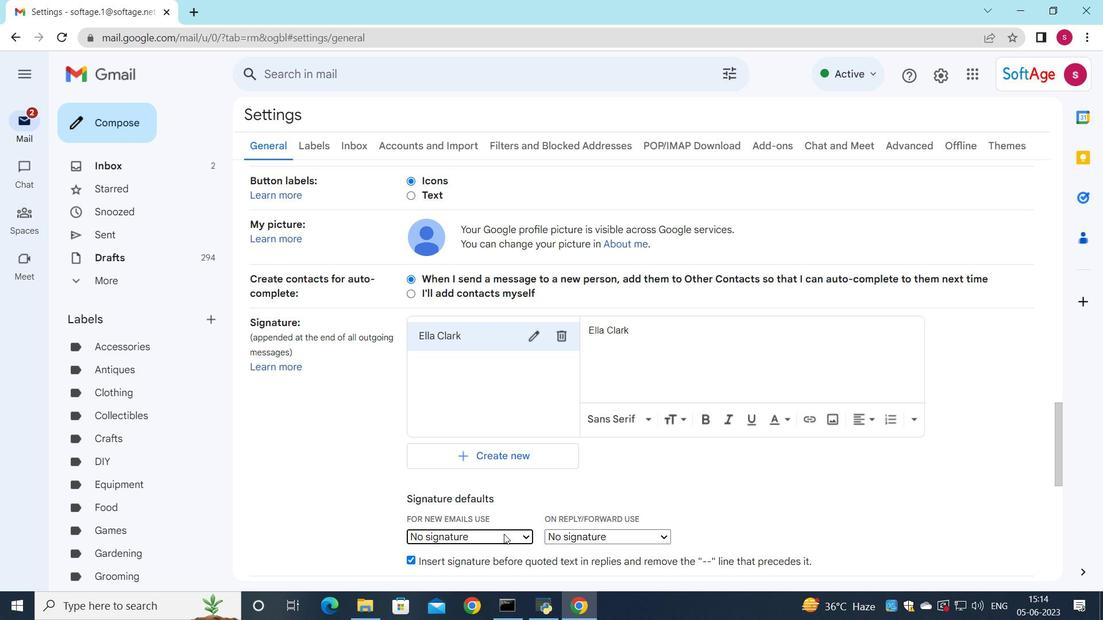 
Action: Mouse pressed left at (503, 534)
Screenshot: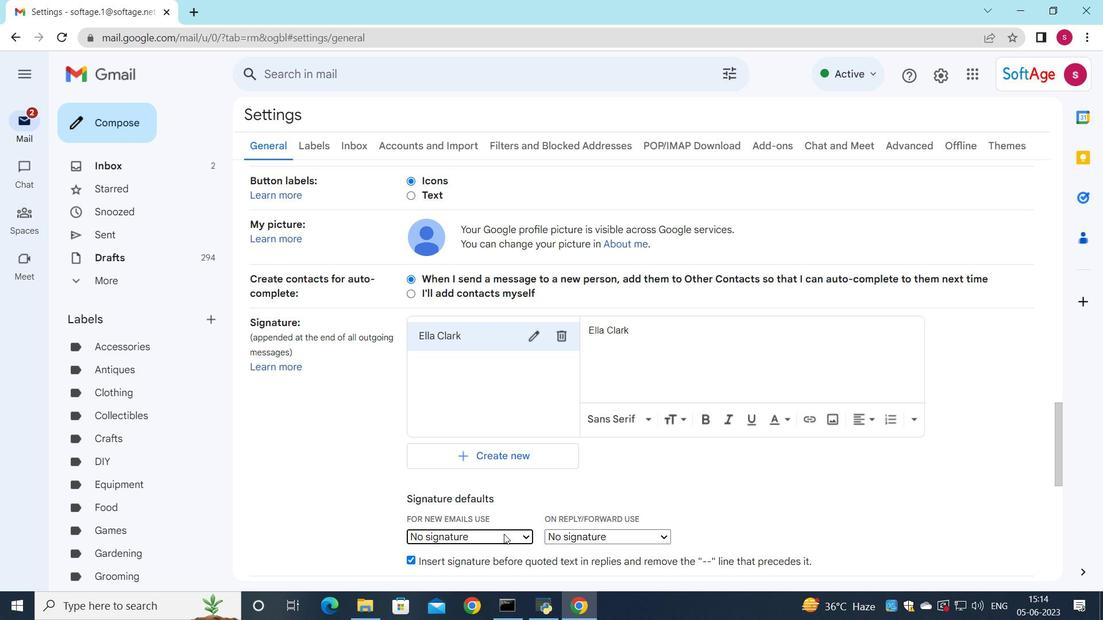 
Action: Mouse moved to (492, 558)
Screenshot: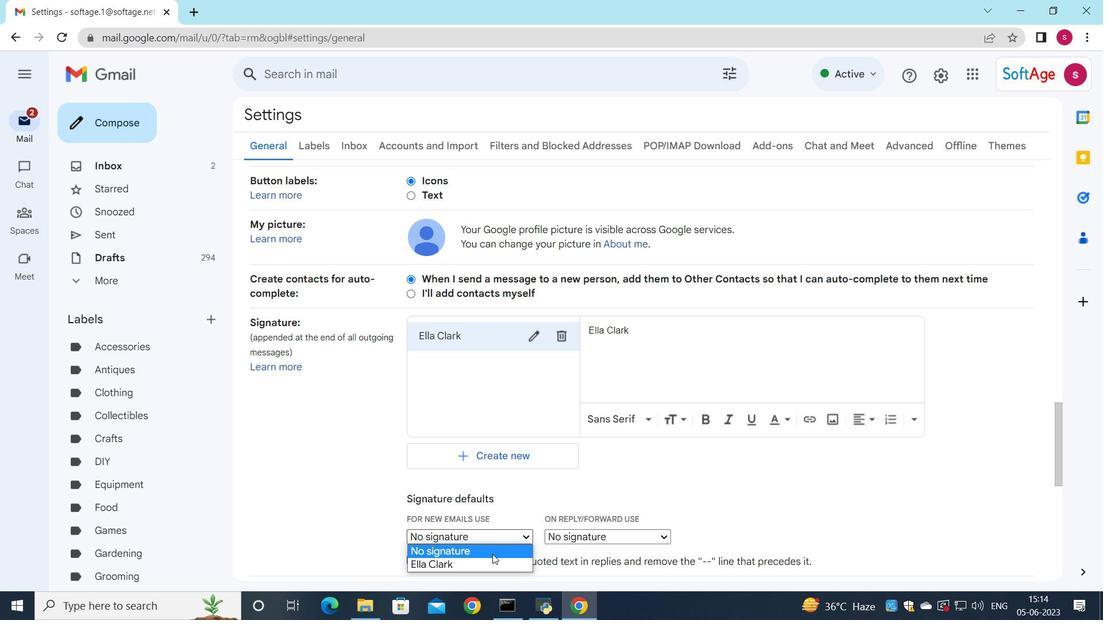 
Action: Mouse pressed left at (492, 558)
Screenshot: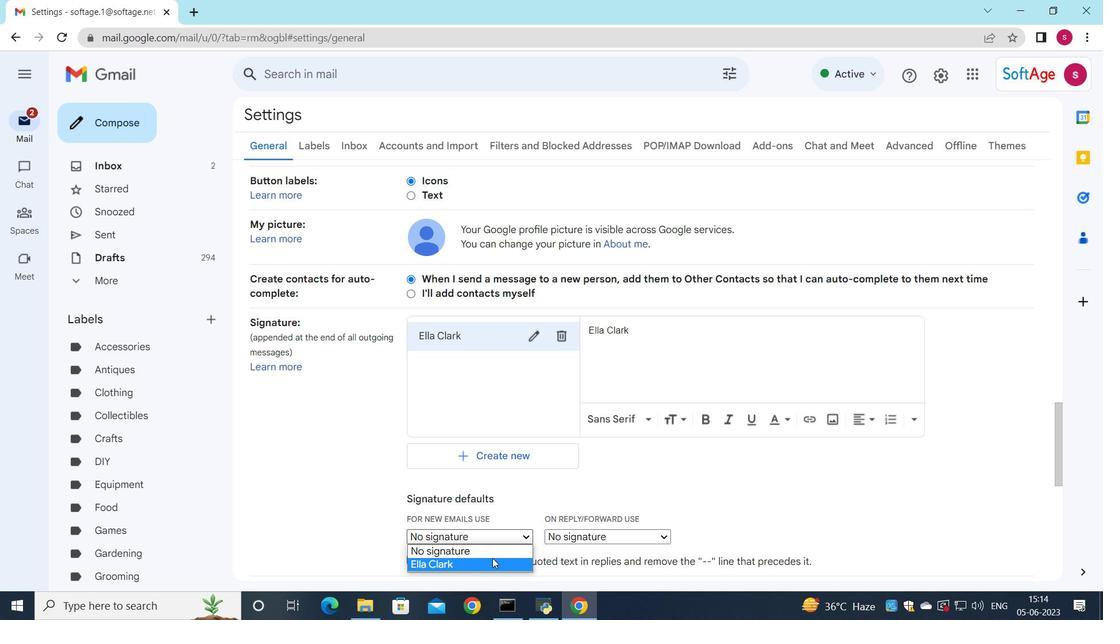 
Action: Mouse moved to (569, 539)
Screenshot: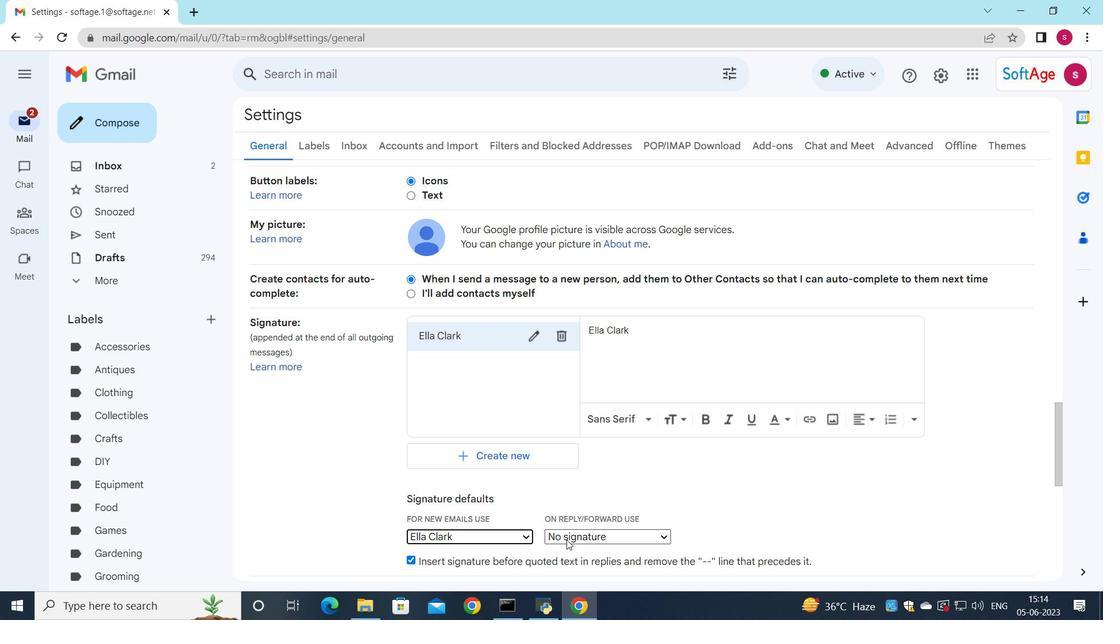 
Action: Mouse pressed left at (569, 539)
Screenshot: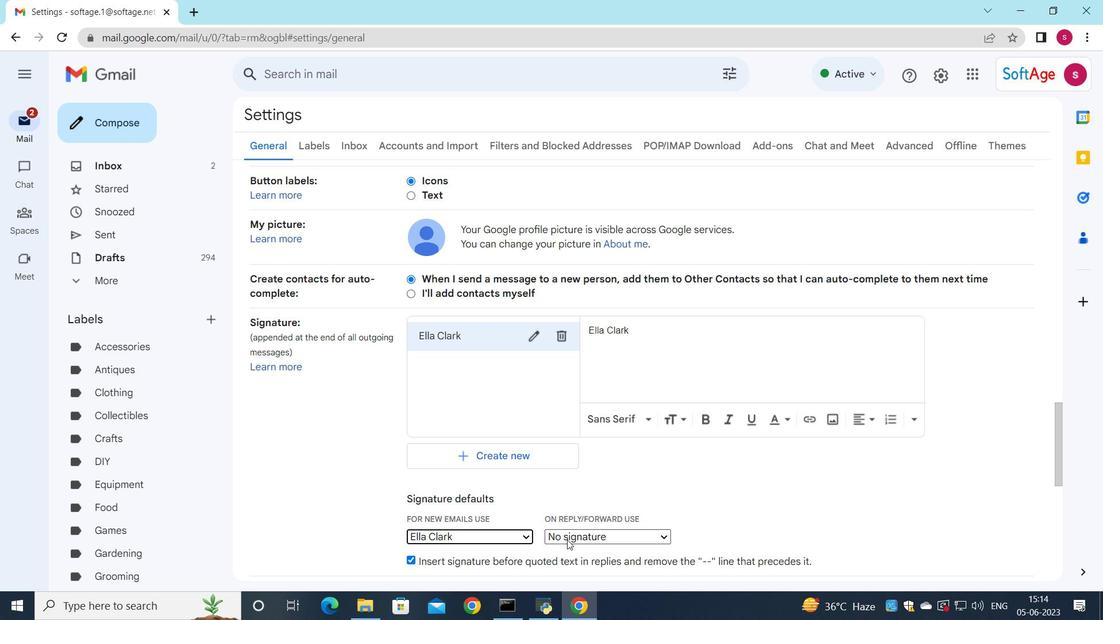 
Action: Mouse moved to (569, 558)
Screenshot: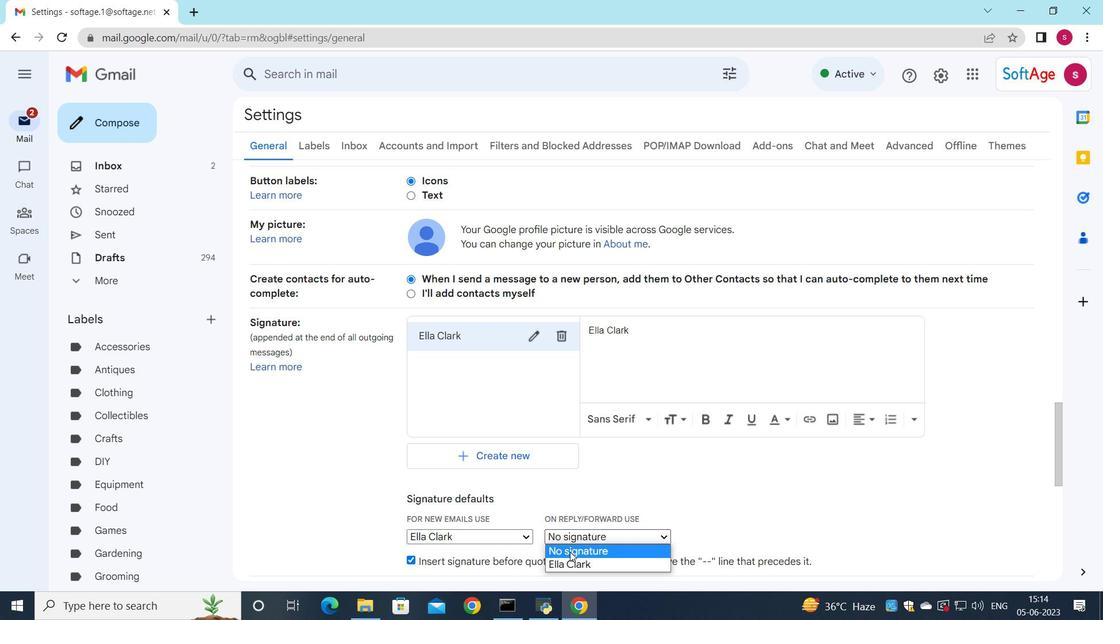 
Action: Mouse pressed left at (569, 558)
Screenshot: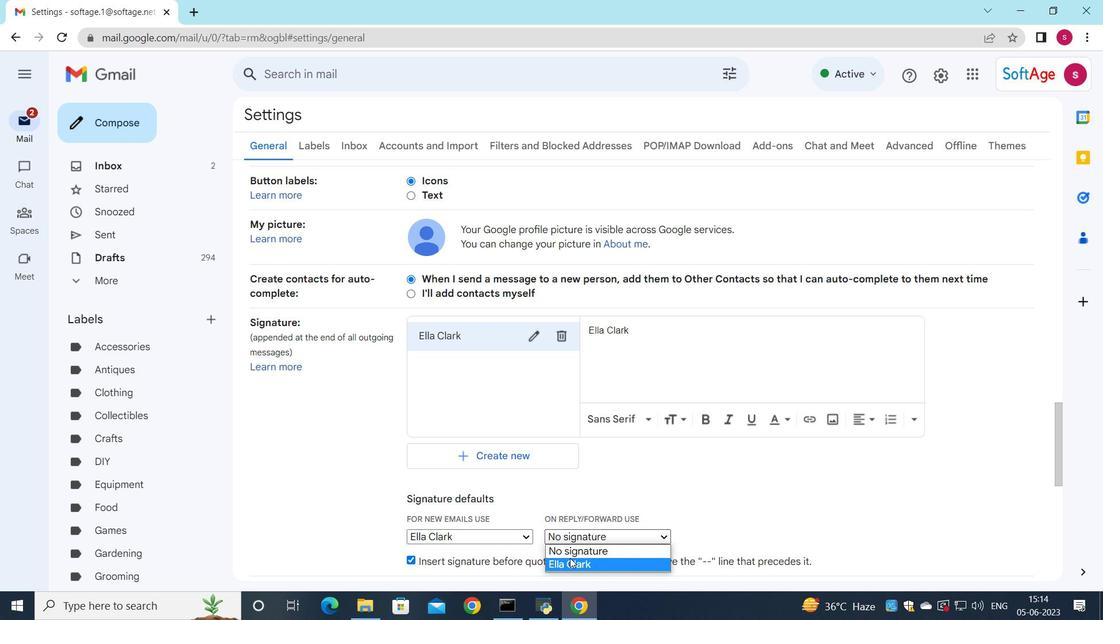 
Action: Mouse moved to (476, 438)
Screenshot: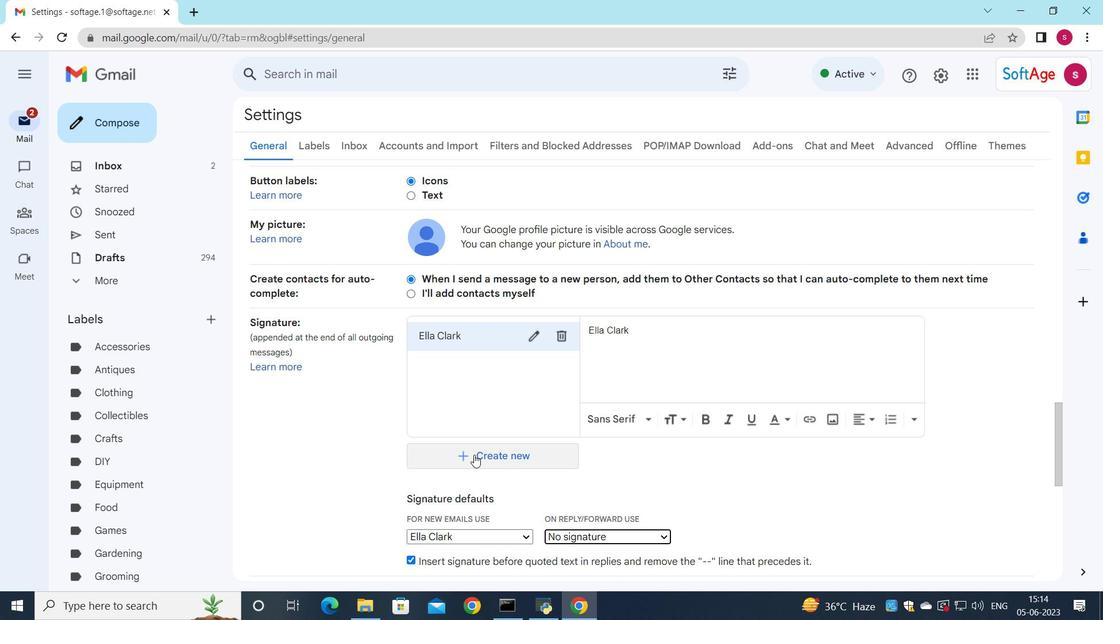 
Action: Mouse scrolled (476, 437) with delta (0, 0)
Screenshot: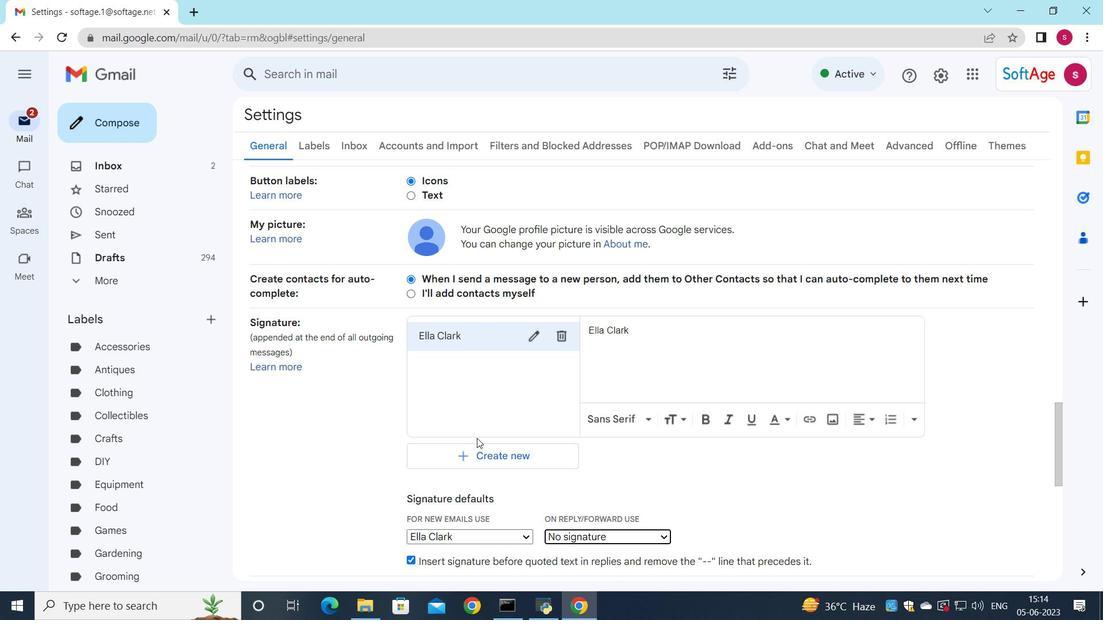 
Action: Mouse scrolled (476, 437) with delta (0, 0)
Screenshot: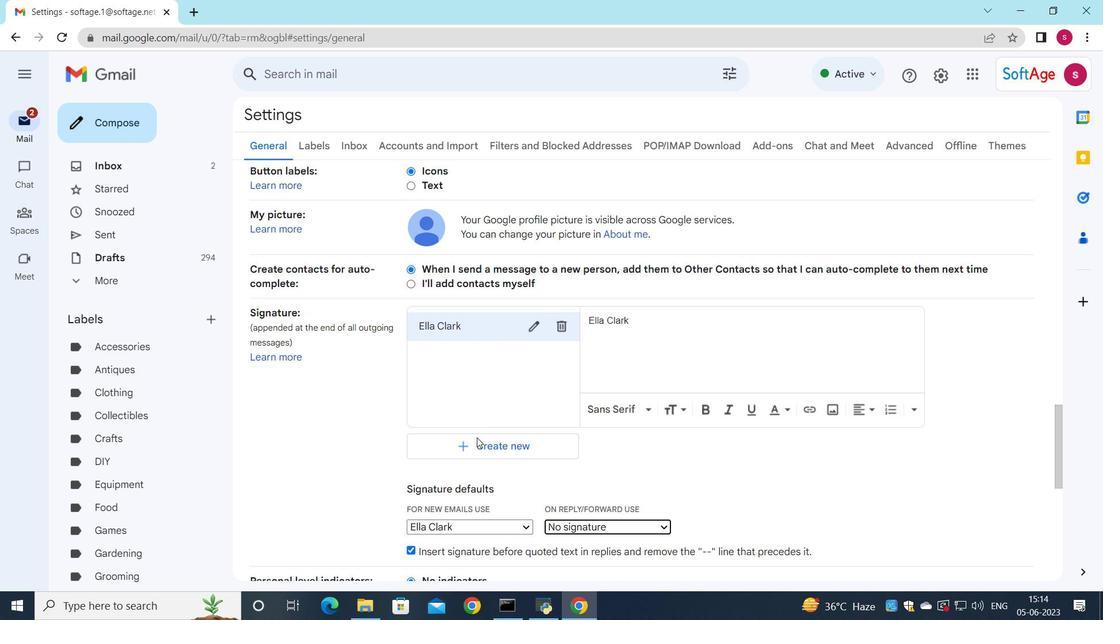 
Action: Mouse scrolled (476, 437) with delta (0, 0)
Screenshot: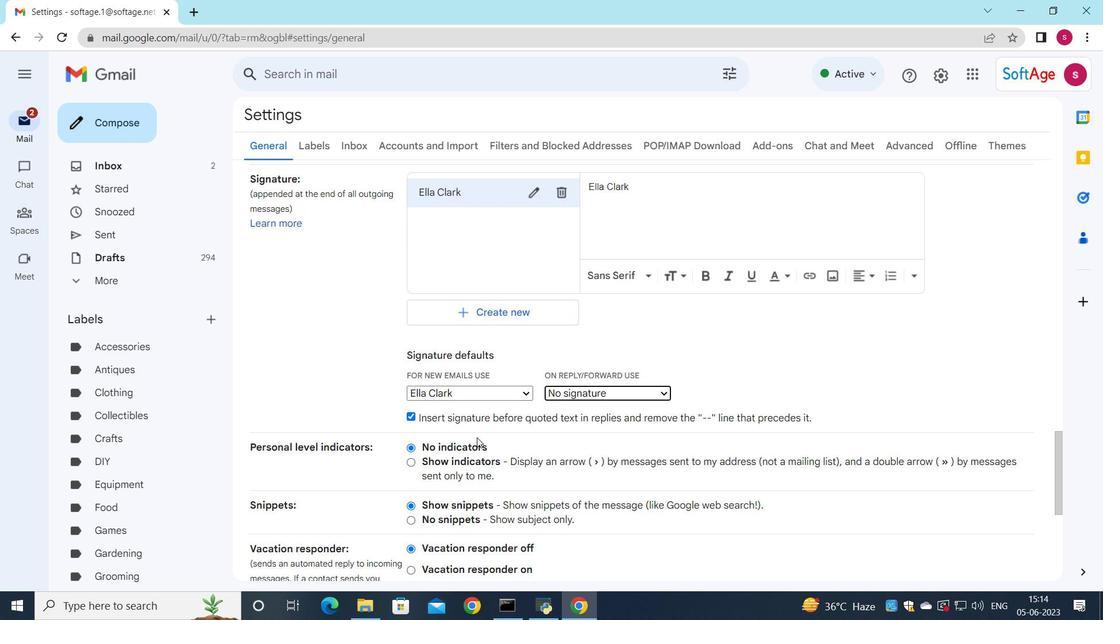 
Action: Mouse scrolled (476, 437) with delta (0, 0)
Screenshot: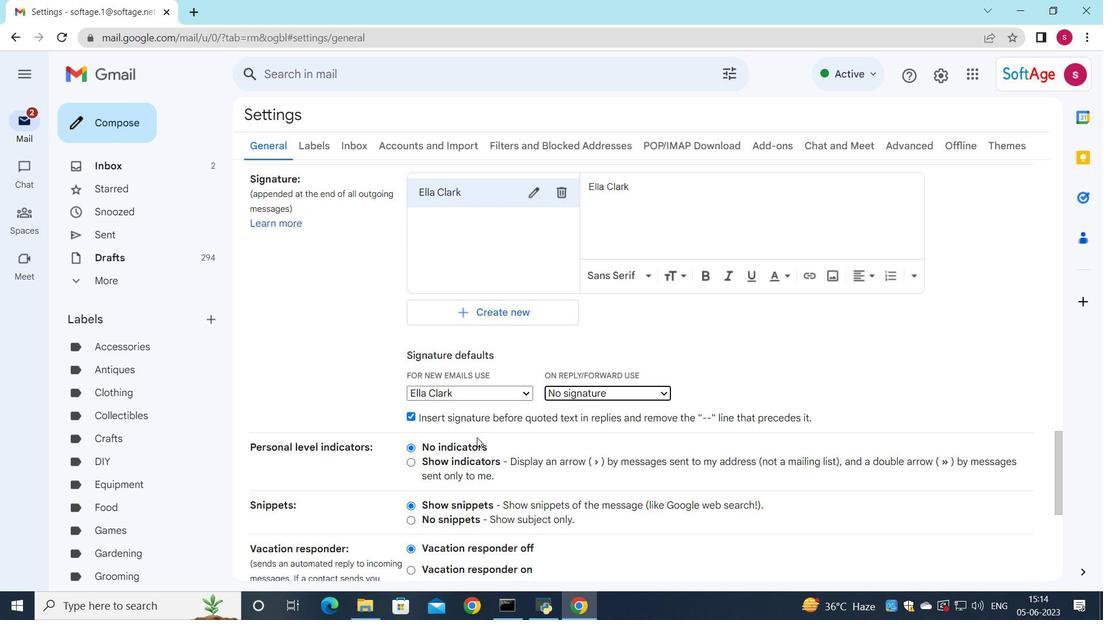 
Action: Mouse scrolled (476, 437) with delta (0, 0)
Screenshot: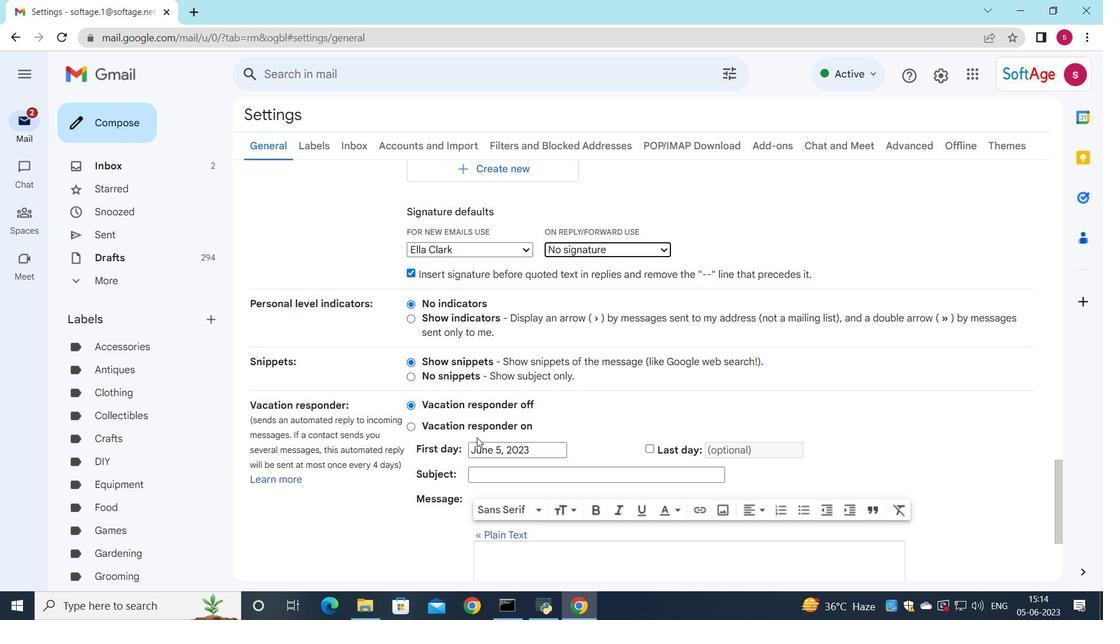 
Action: Mouse scrolled (476, 437) with delta (0, 0)
Screenshot: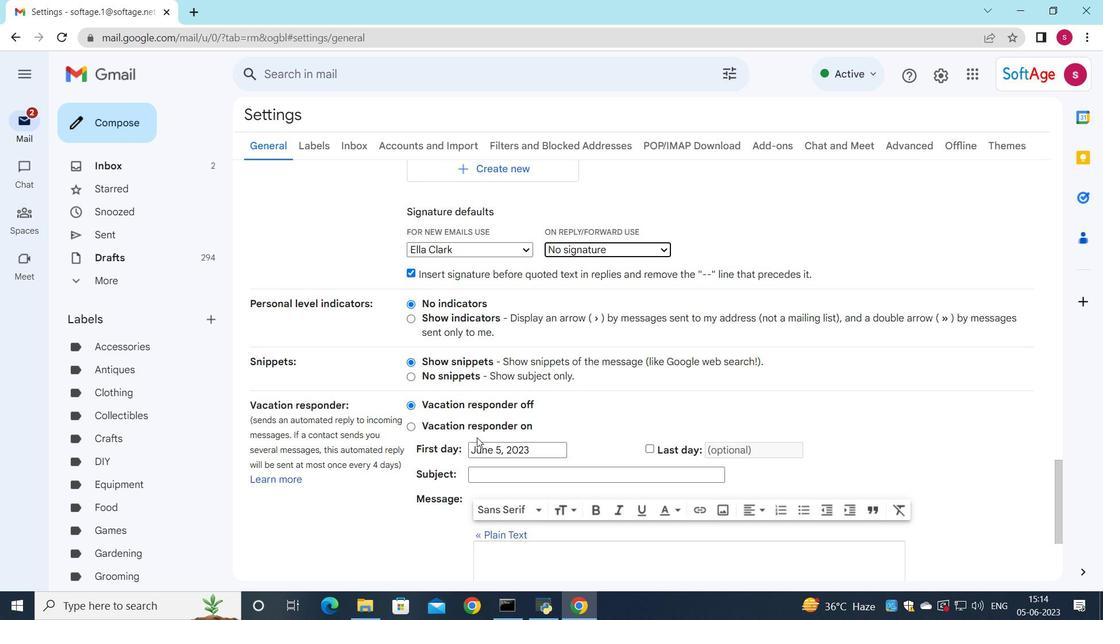 
Action: Mouse scrolled (476, 437) with delta (0, 0)
Screenshot: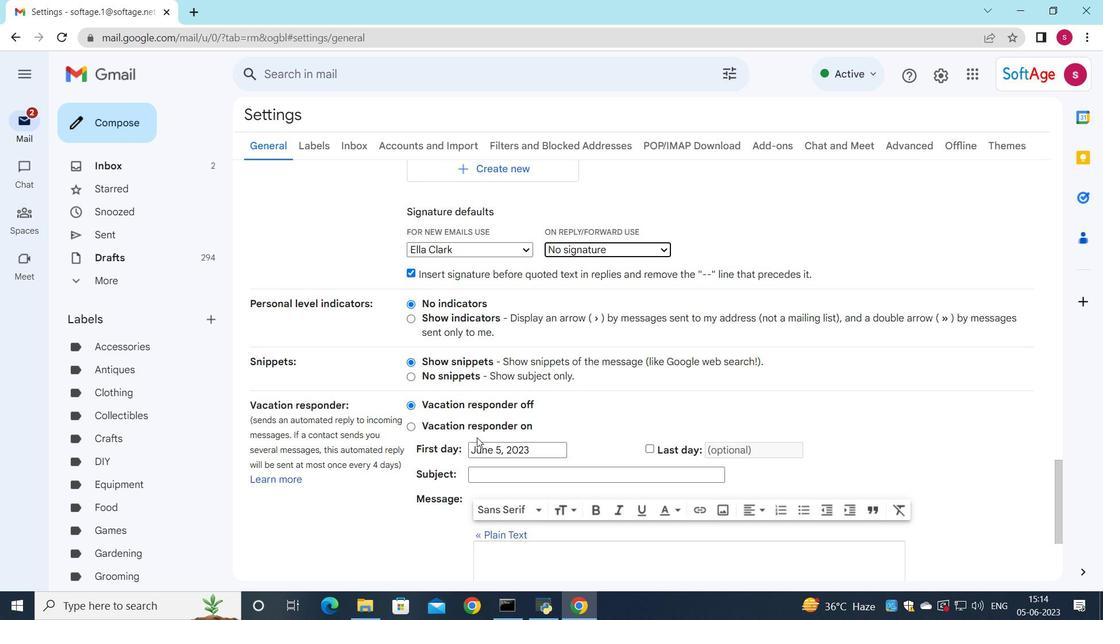 
Action: Mouse moved to (491, 486)
Screenshot: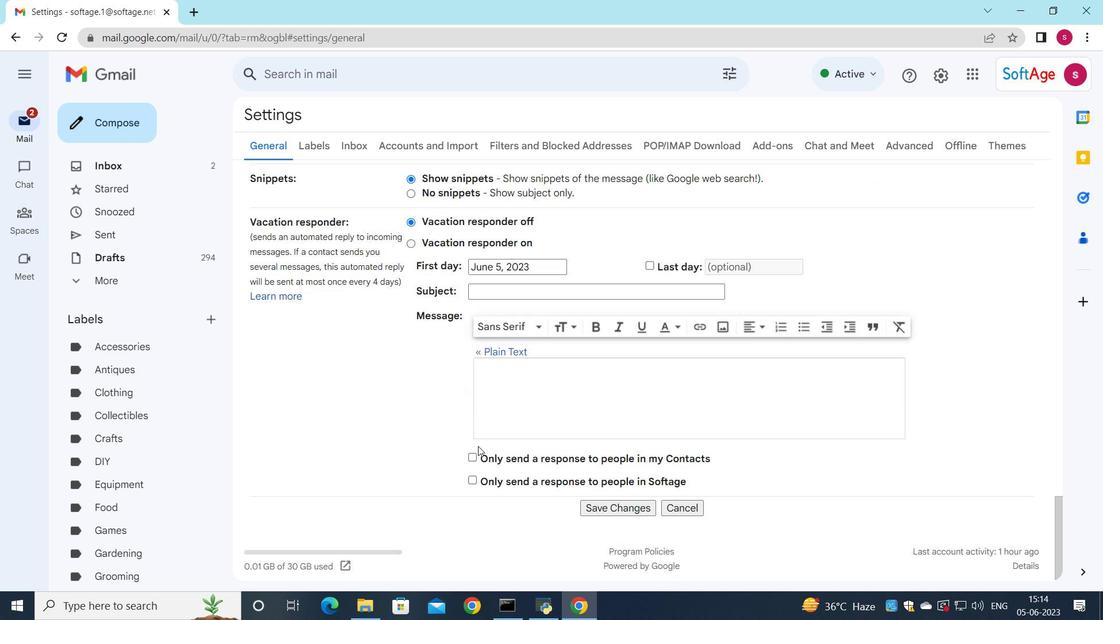 
Action: Mouse scrolled (491, 485) with delta (0, 0)
Screenshot: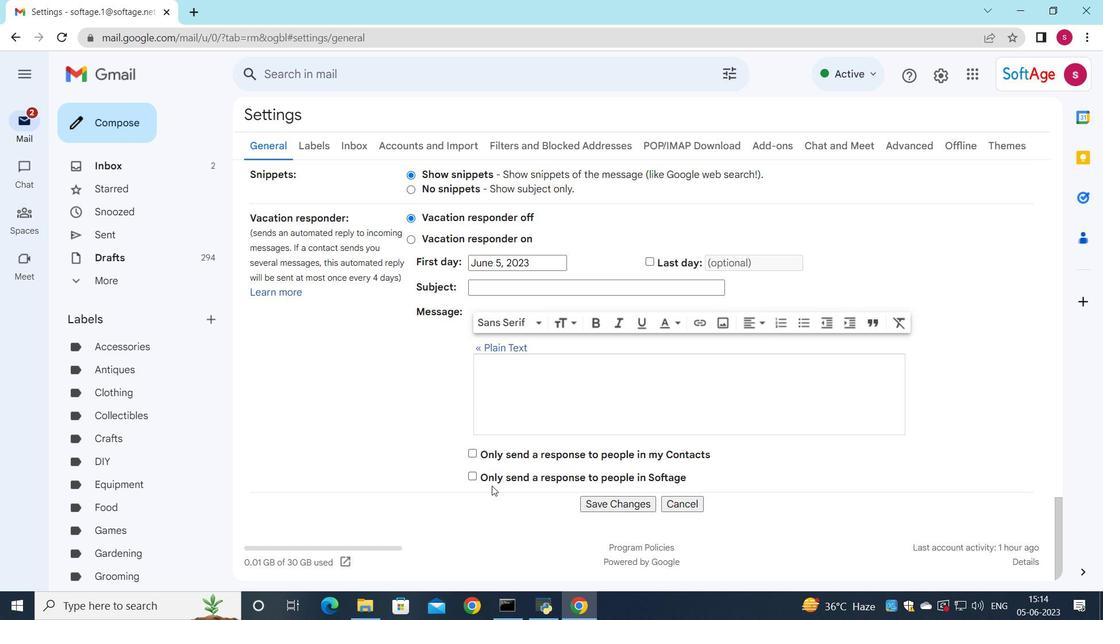 
Action: Mouse scrolled (491, 486) with delta (0, 0)
Screenshot: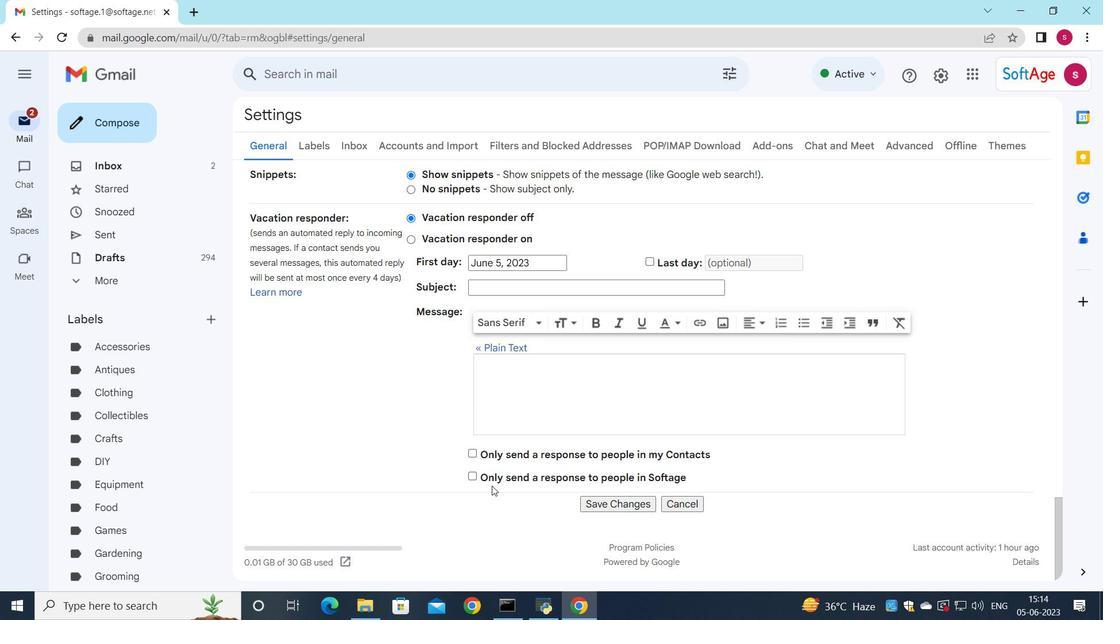 
Action: Mouse moved to (495, 473)
Screenshot: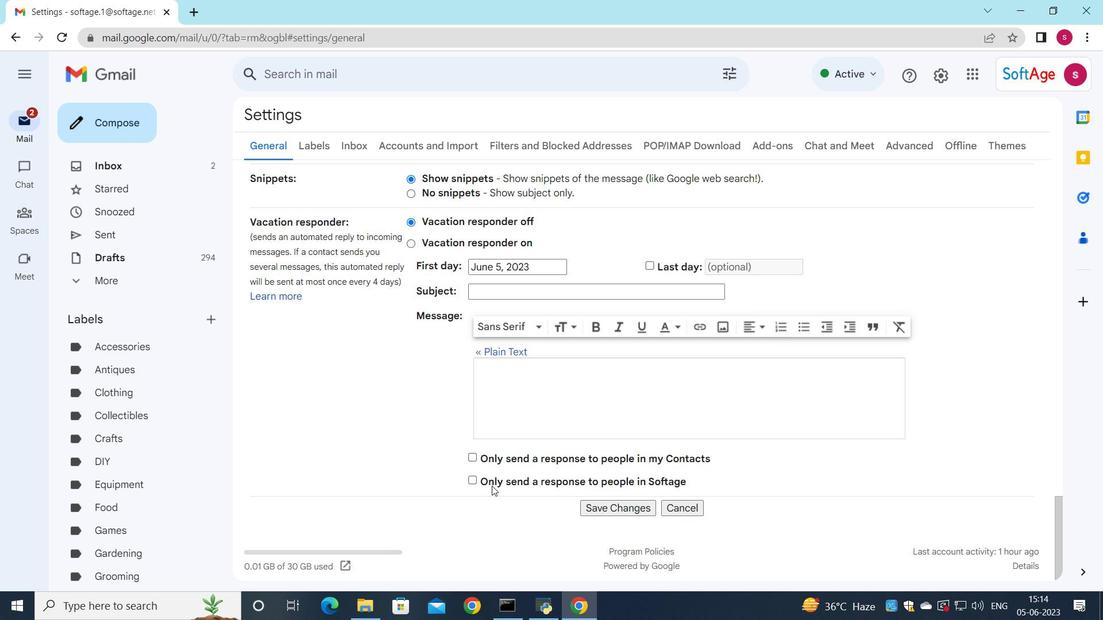 
Action: Mouse scrolled (495, 473) with delta (0, 0)
Screenshot: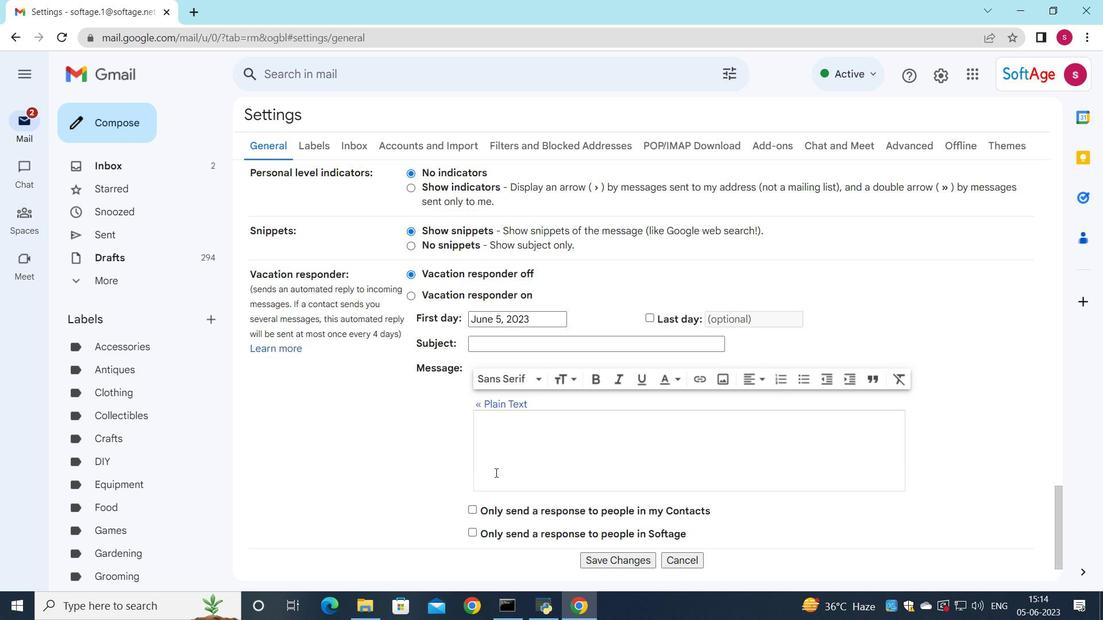 
Action: Mouse moved to (605, 210)
Screenshot: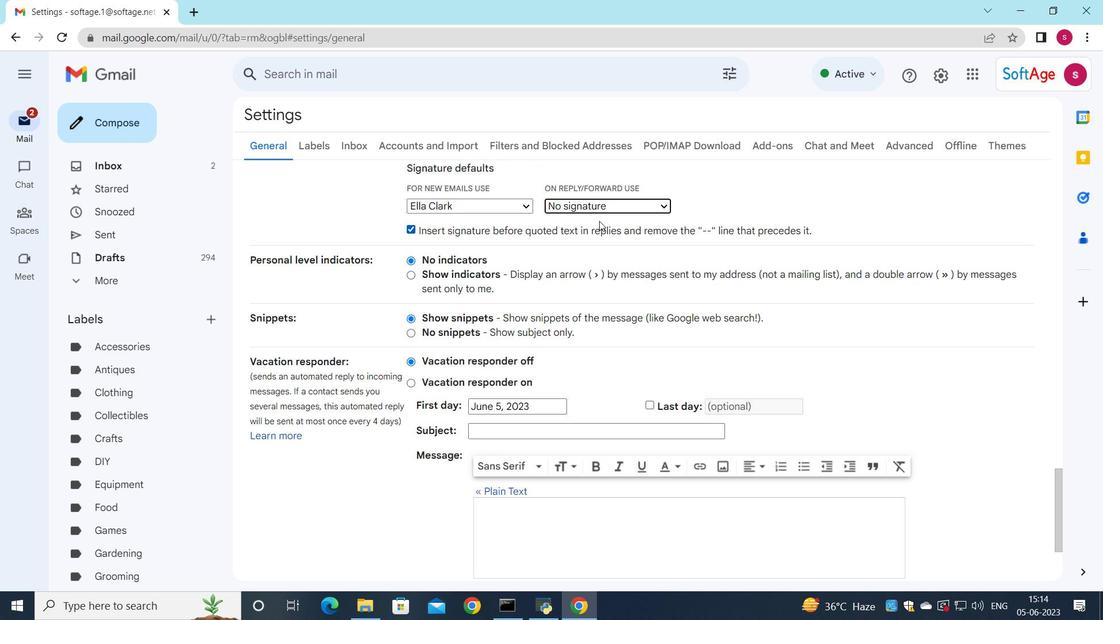 
Action: Mouse pressed left at (605, 210)
Screenshot: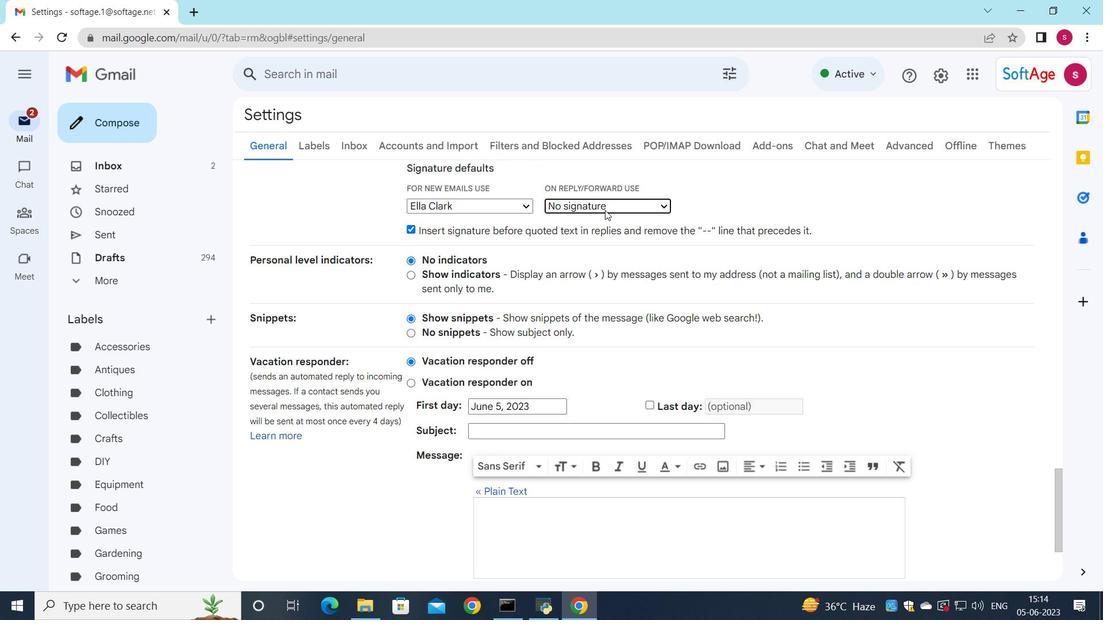 
Action: Mouse moved to (613, 241)
Screenshot: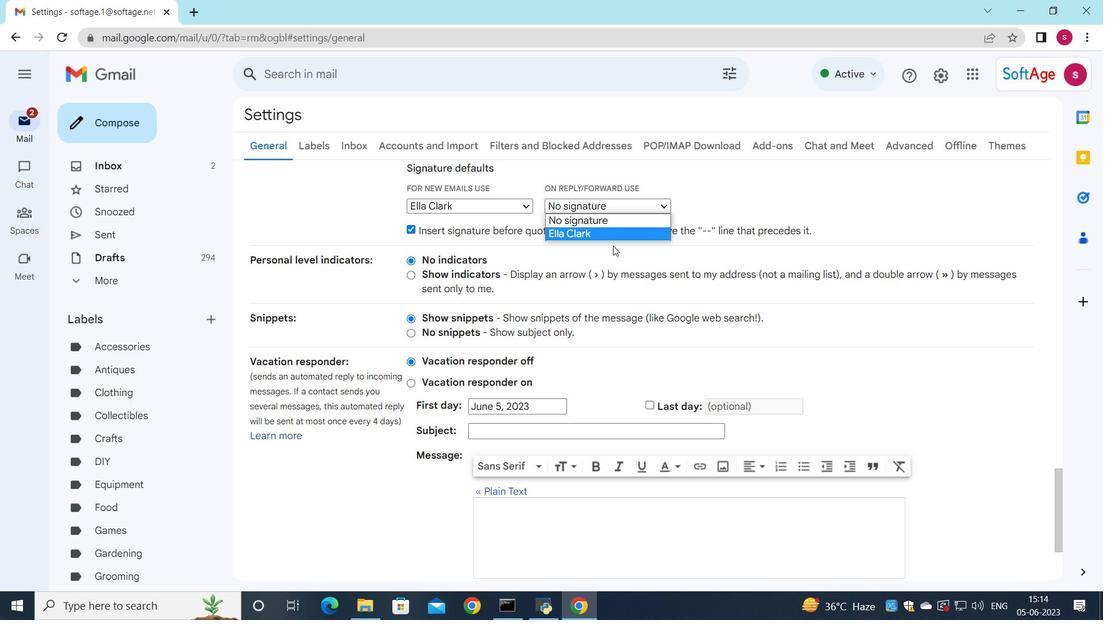 
Action: Mouse pressed left at (613, 241)
Screenshot: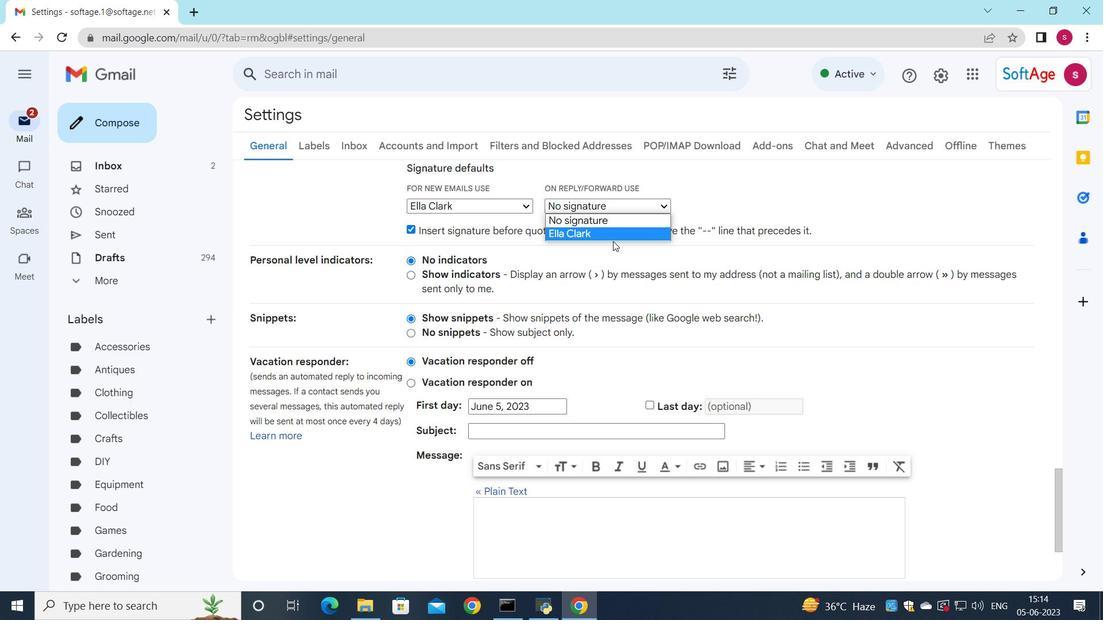 
Action: Mouse moved to (609, 210)
Screenshot: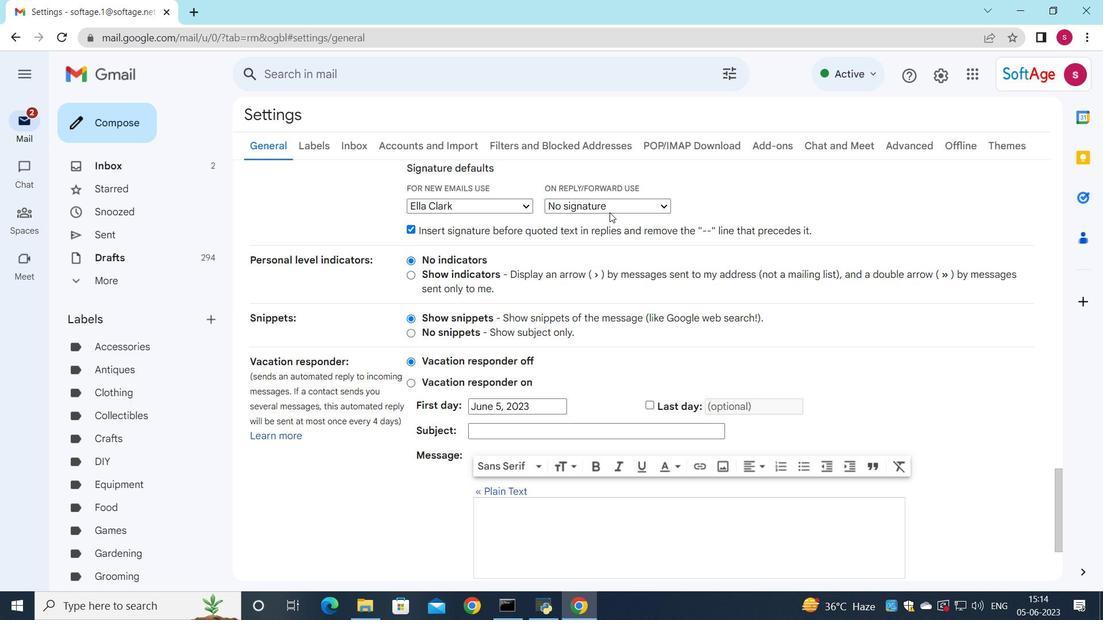 
Action: Mouse pressed left at (609, 210)
Screenshot: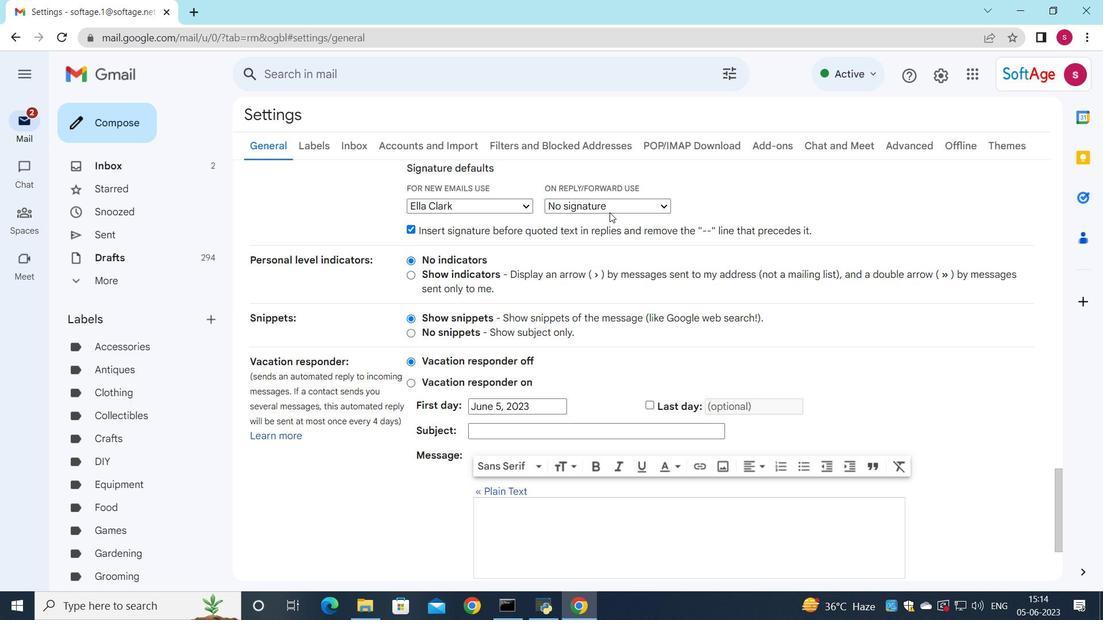 
Action: Mouse moved to (608, 237)
Screenshot: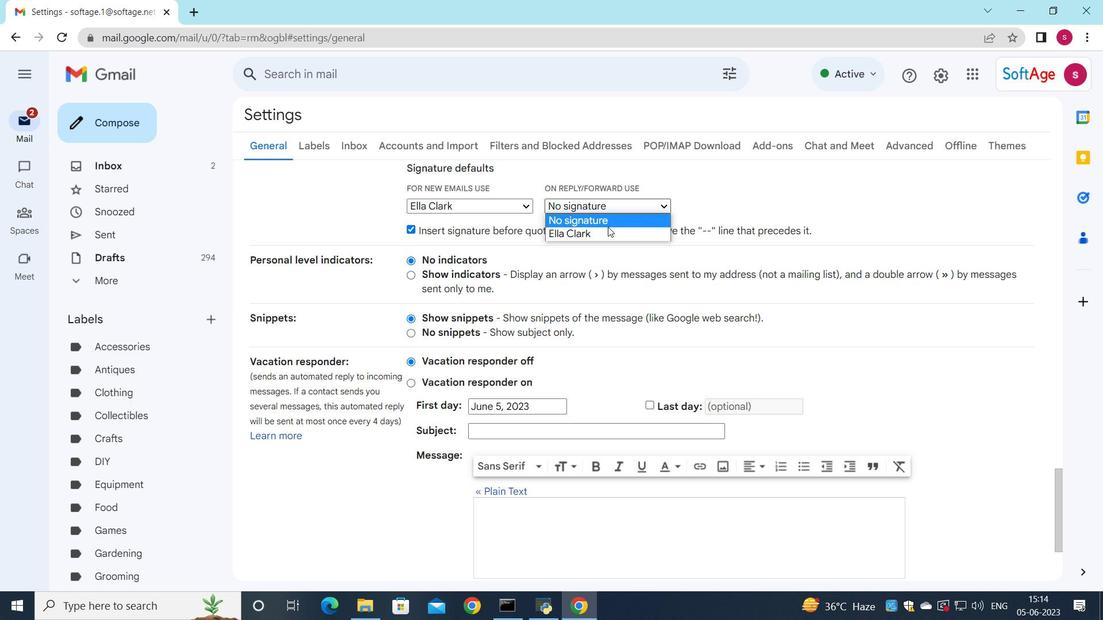 
Action: Mouse pressed left at (608, 237)
Screenshot: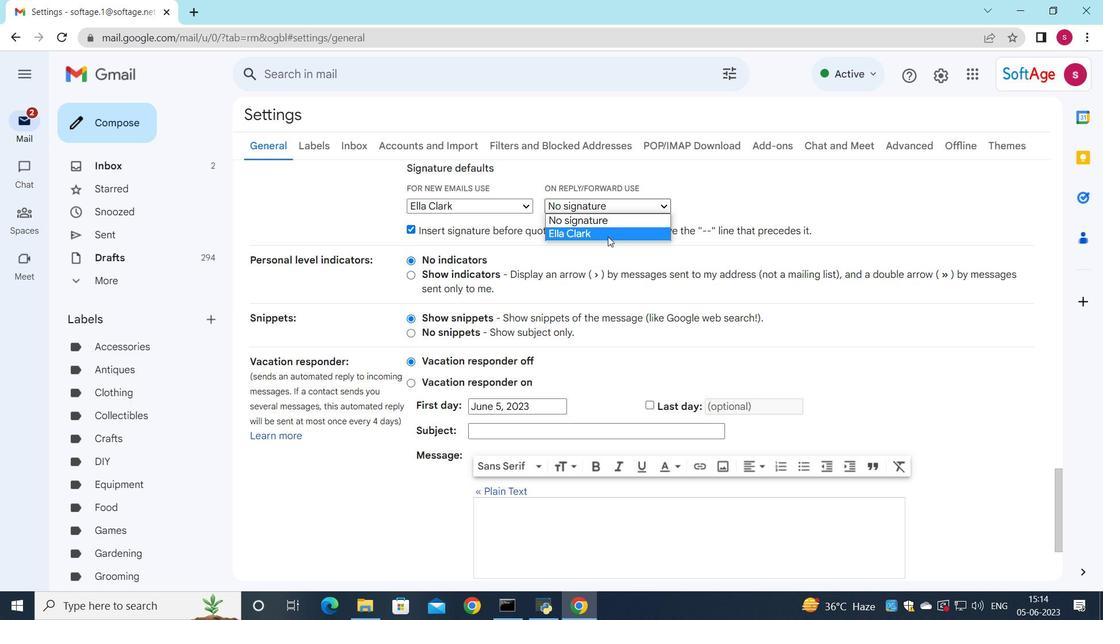 
Action: Mouse moved to (588, 256)
Screenshot: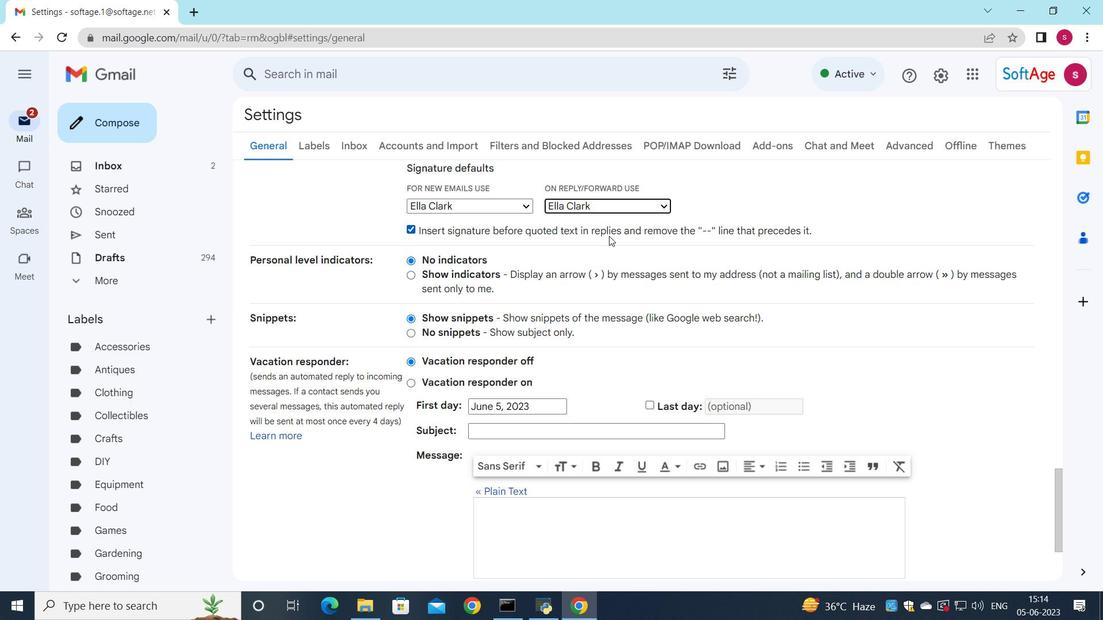 
Action: Mouse scrolled (588, 255) with delta (0, 0)
Screenshot: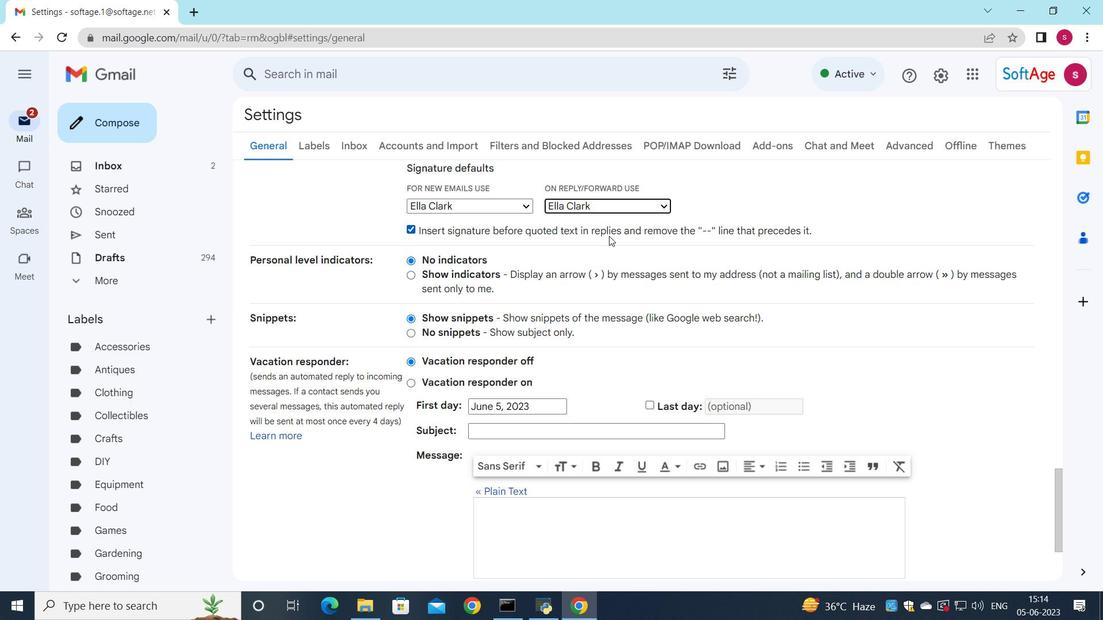 
Action: Mouse moved to (583, 272)
Screenshot: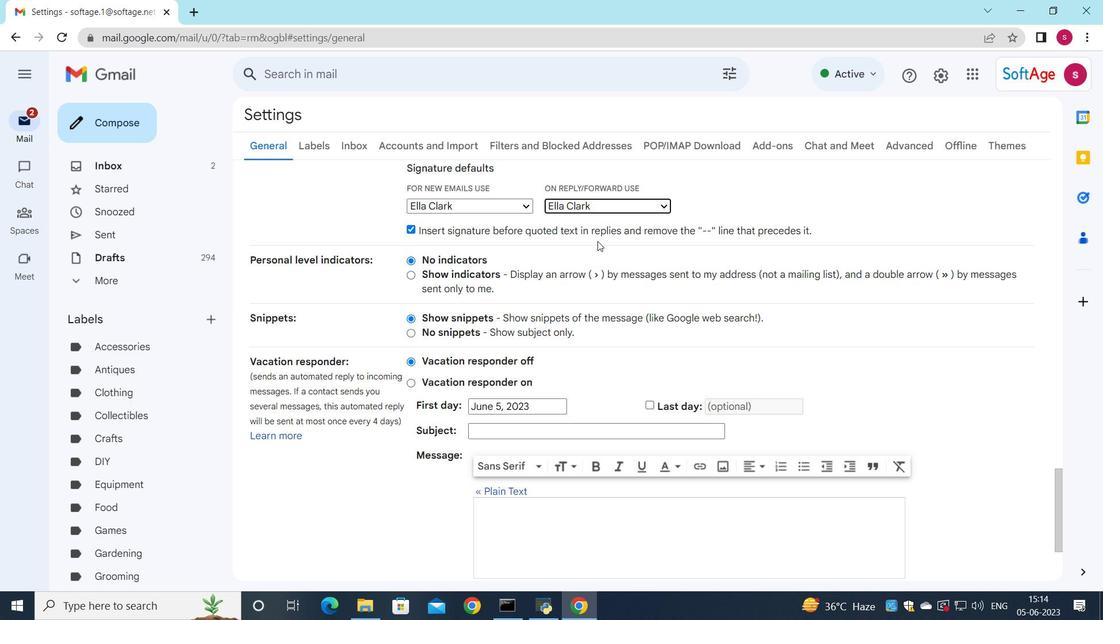 
Action: Mouse scrolled (583, 271) with delta (0, 0)
Screenshot: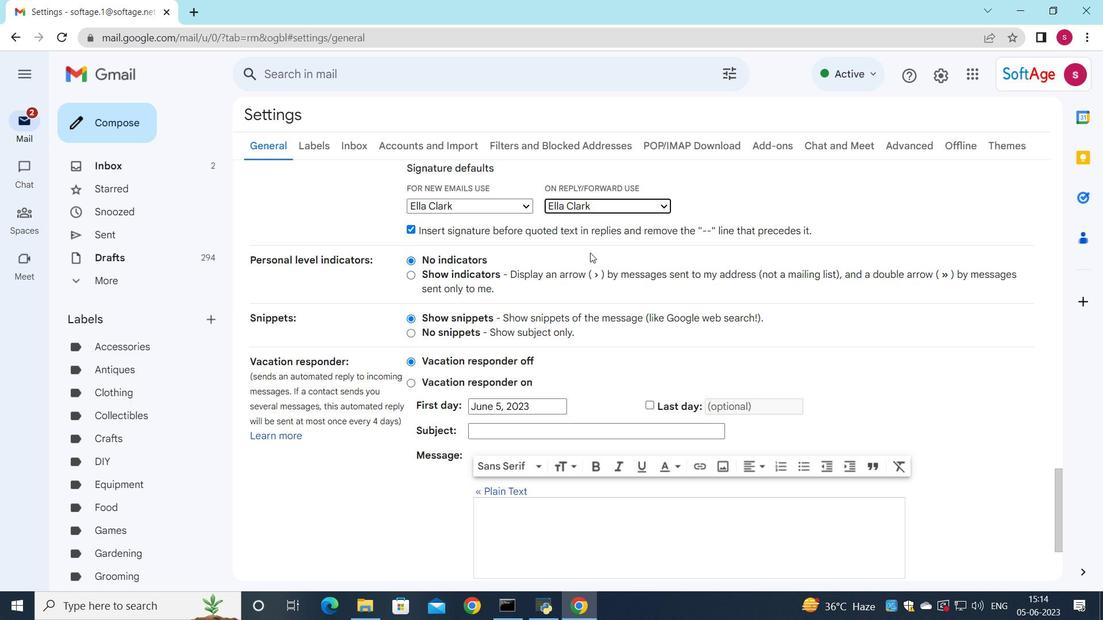 
Action: Mouse moved to (576, 303)
Screenshot: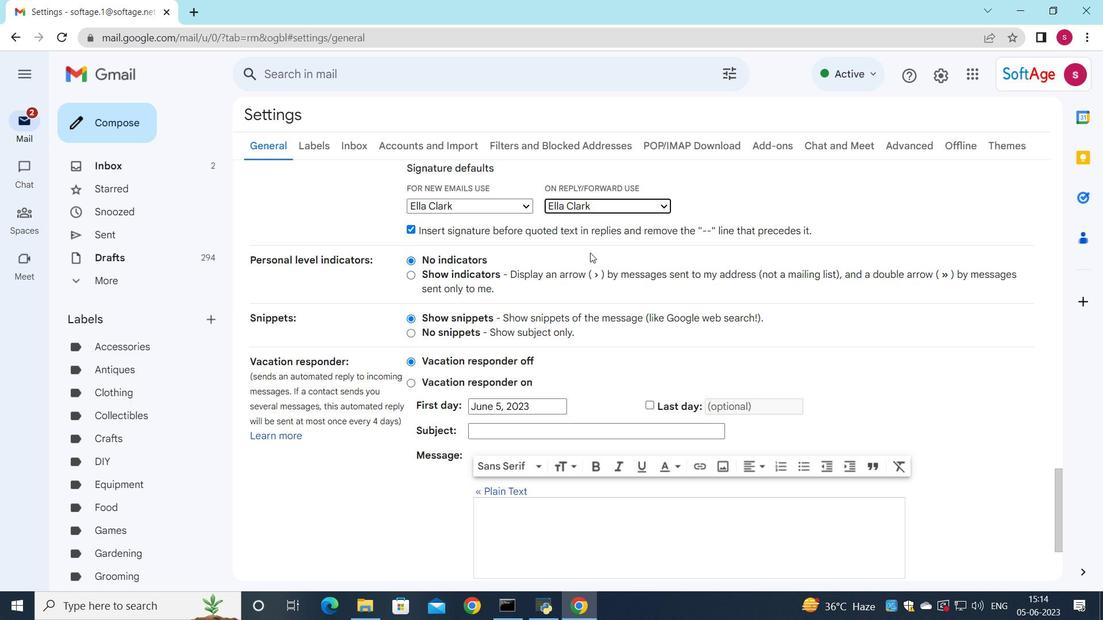 
Action: Mouse scrolled (576, 303) with delta (0, 0)
Screenshot: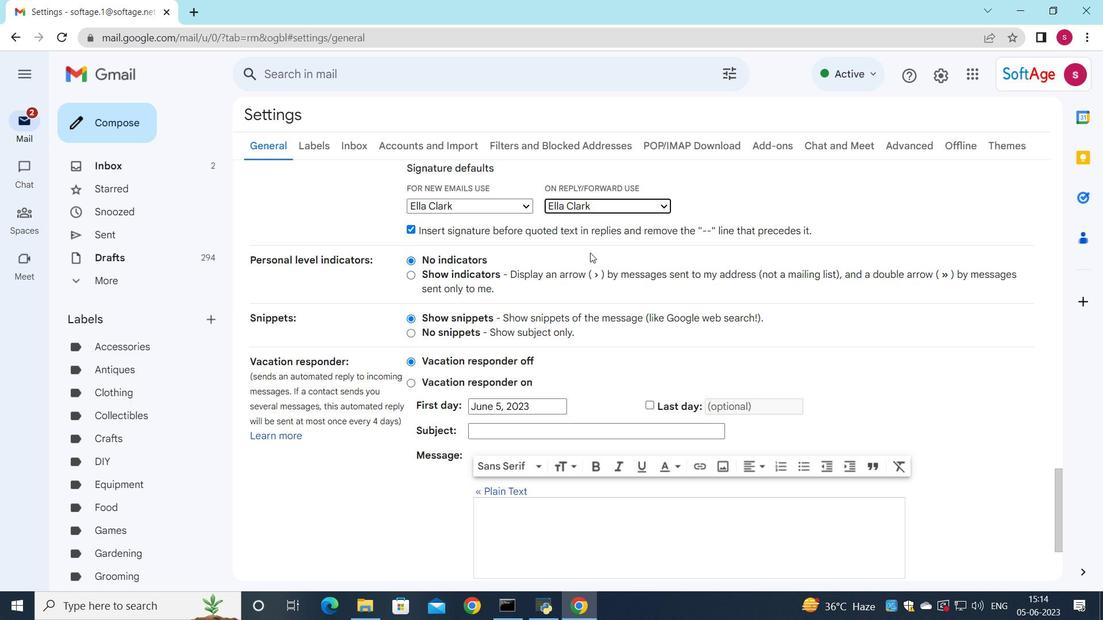
Action: Mouse moved to (633, 507)
Screenshot: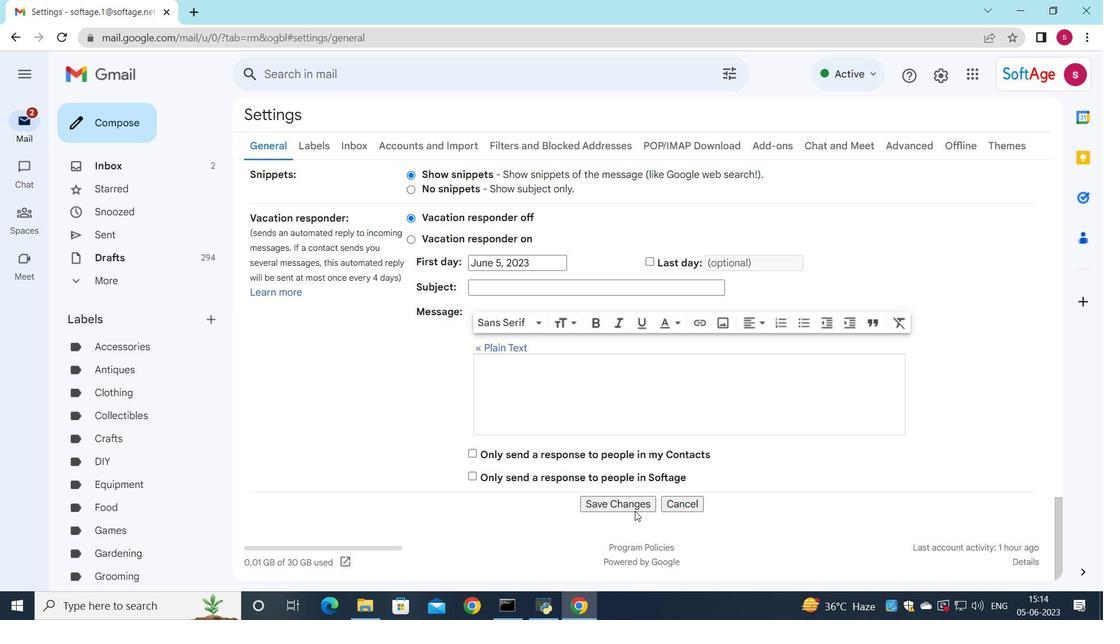 
Action: Mouse pressed left at (633, 507)
Screenshot: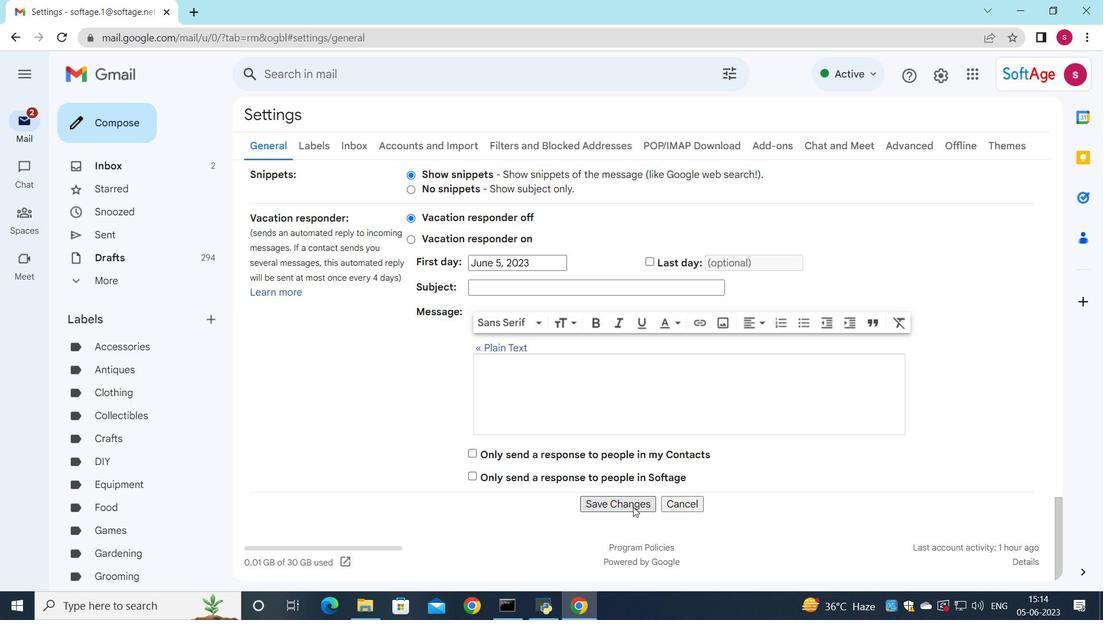 
Action: Mouse moved to (607, 189)
Screenshot: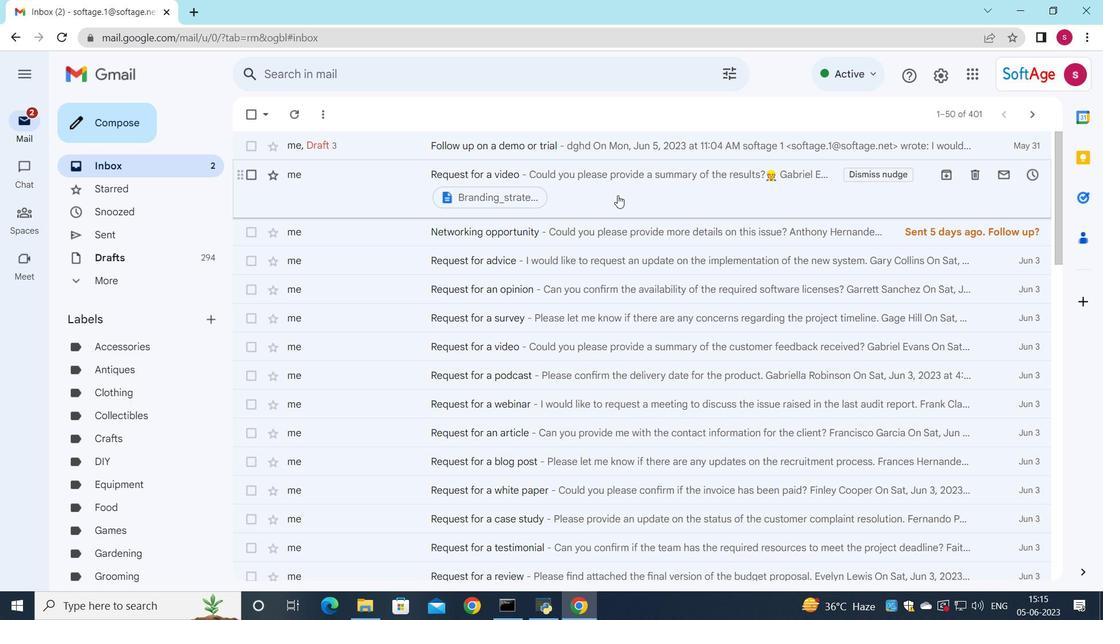 
Action: Mouse pressed left at (607, 189)
Screenshot: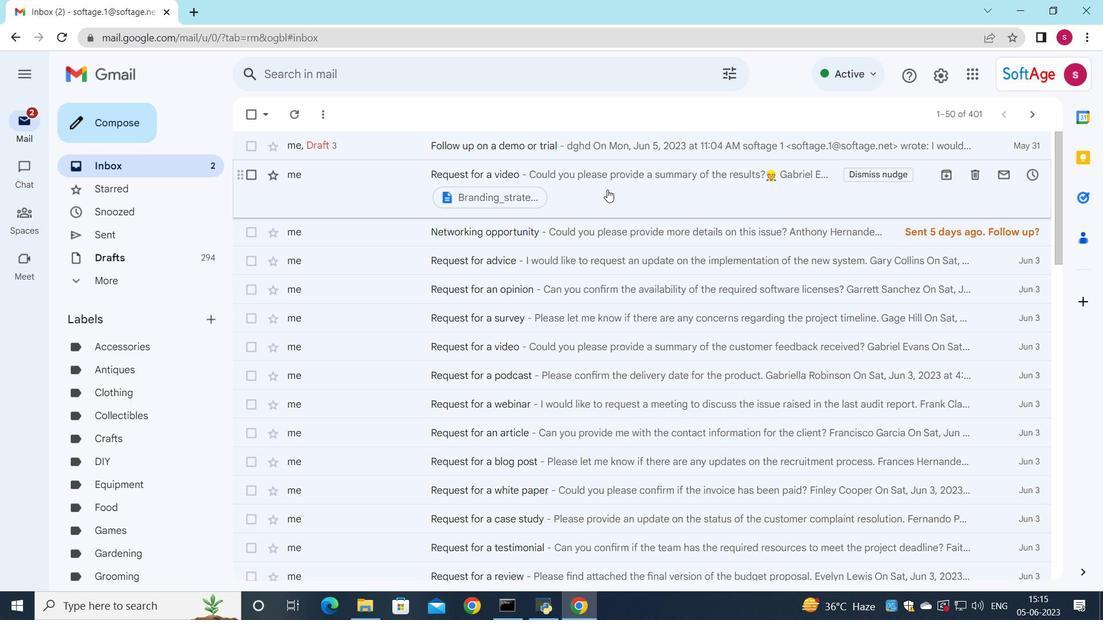 
Action: Mouse moved to (487, 467)
Screenshot: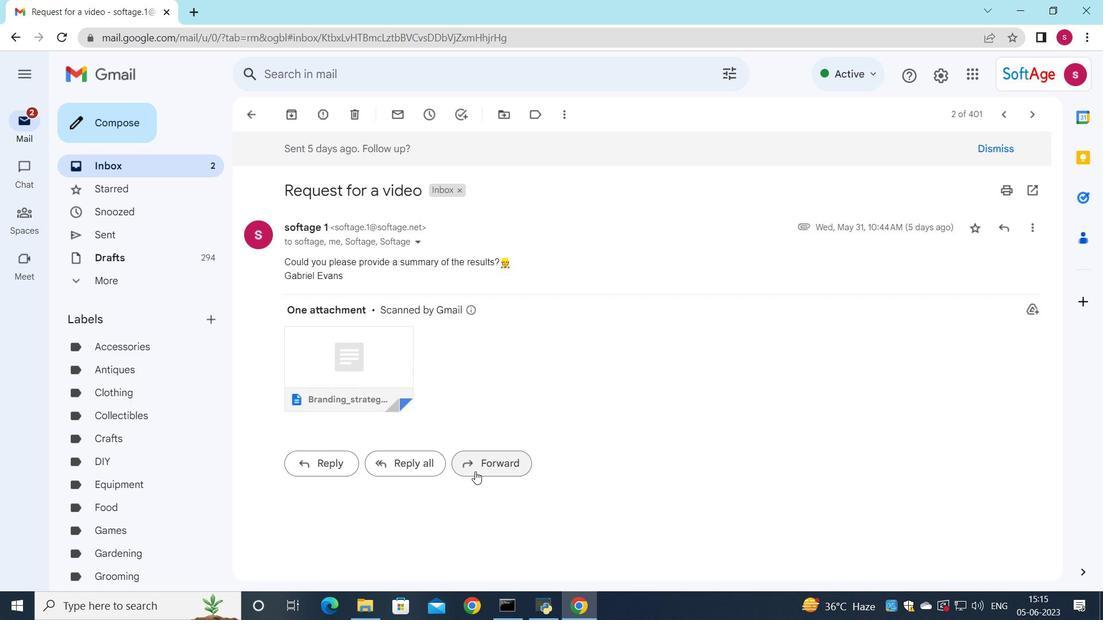 
Action: Mouse pressed left at (487, 467)
Screenshot: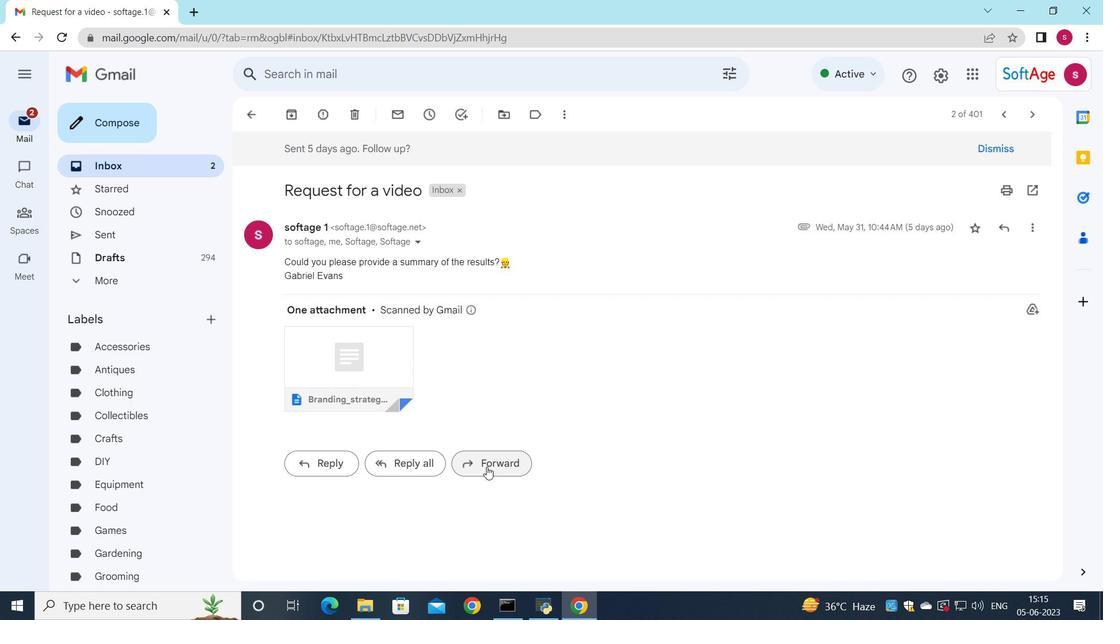 
Action: Mouse moved to (312, 437)
Screenshot: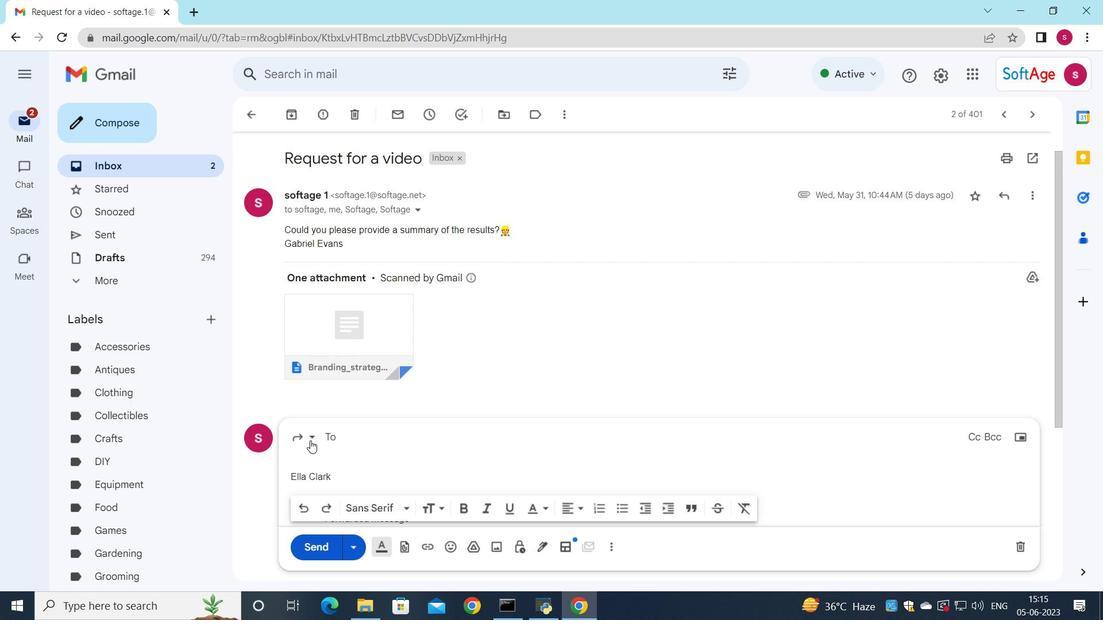 
Action: Mouse pressed left at (312, 437)
Screenshot: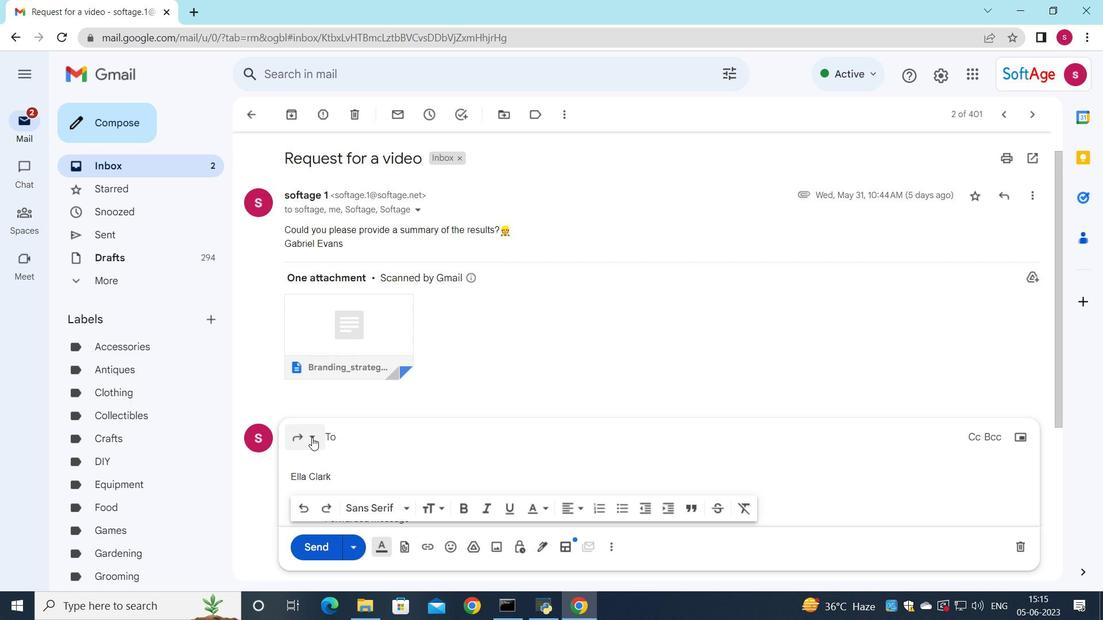 
Action: Mouse moved to (368, 389)
Screenshot: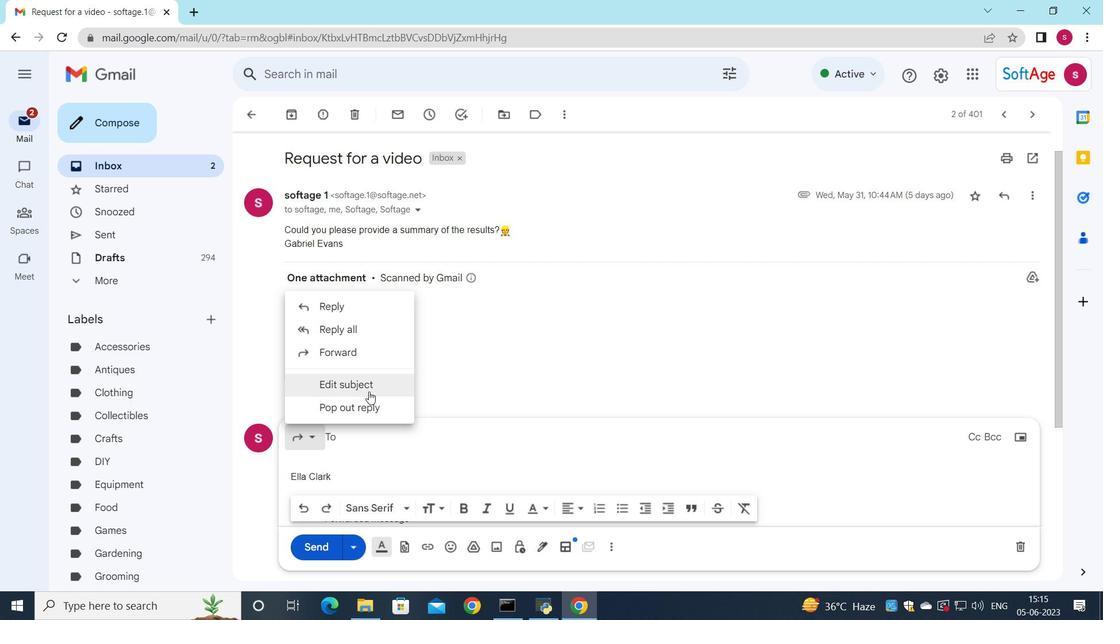 
Action: Mouse pressed left at (368, 389)
Screenshot: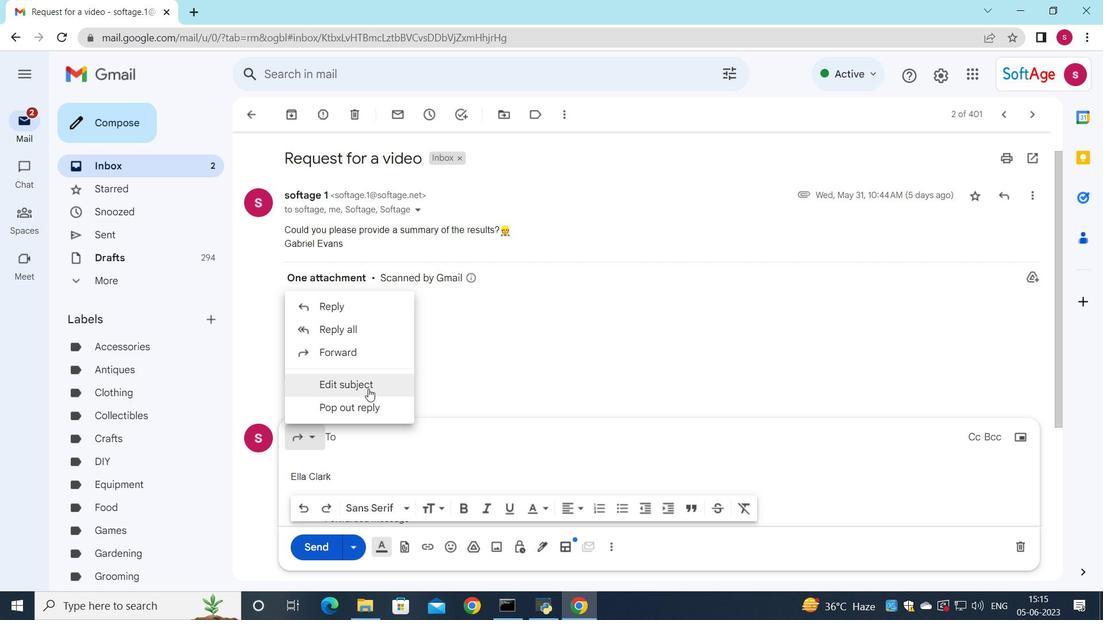 
Action: Mouse moved to (540, 324)
Screenshot: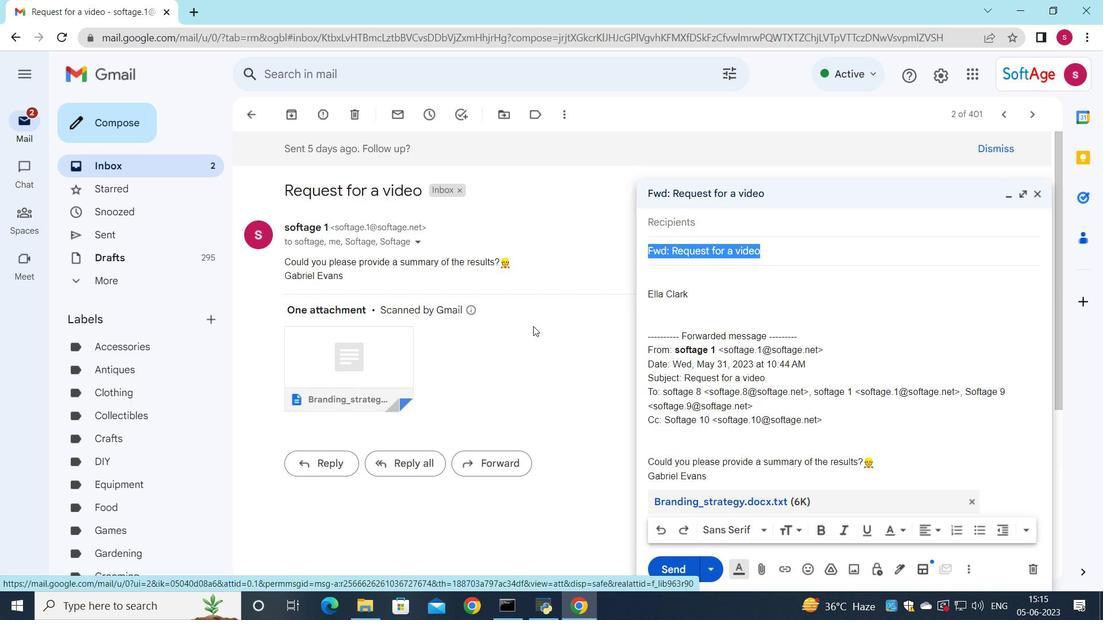 
Action: Key pressed <Key.shift>Request<Key.space>for<Key.space>an<Key.space>interview
Screenshot: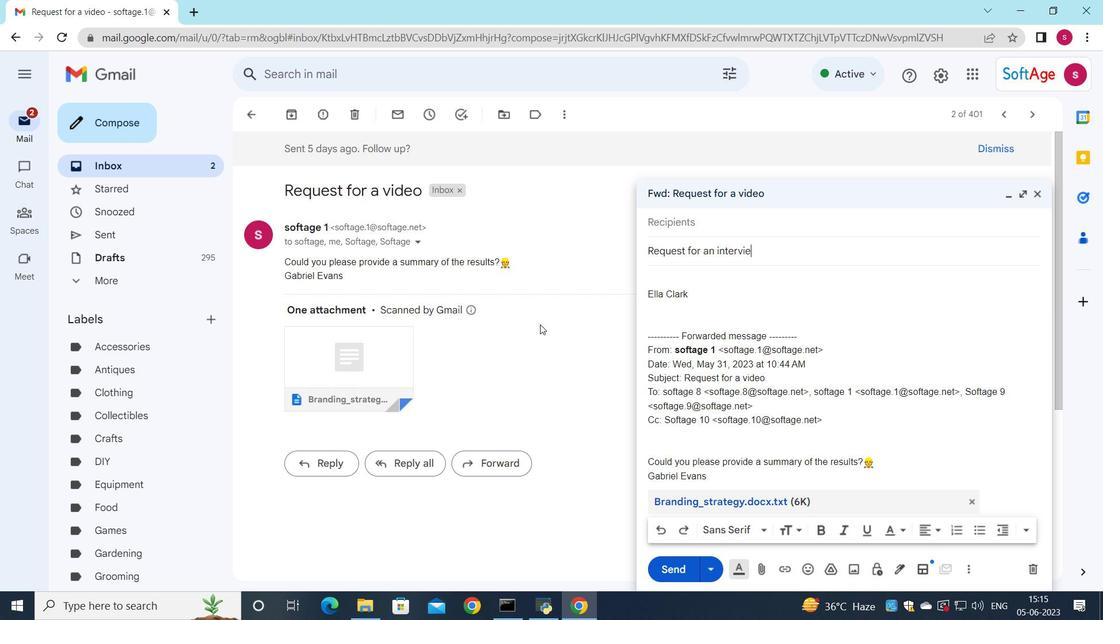 
Action: Mouse moved to (708, 210)
Screenshot: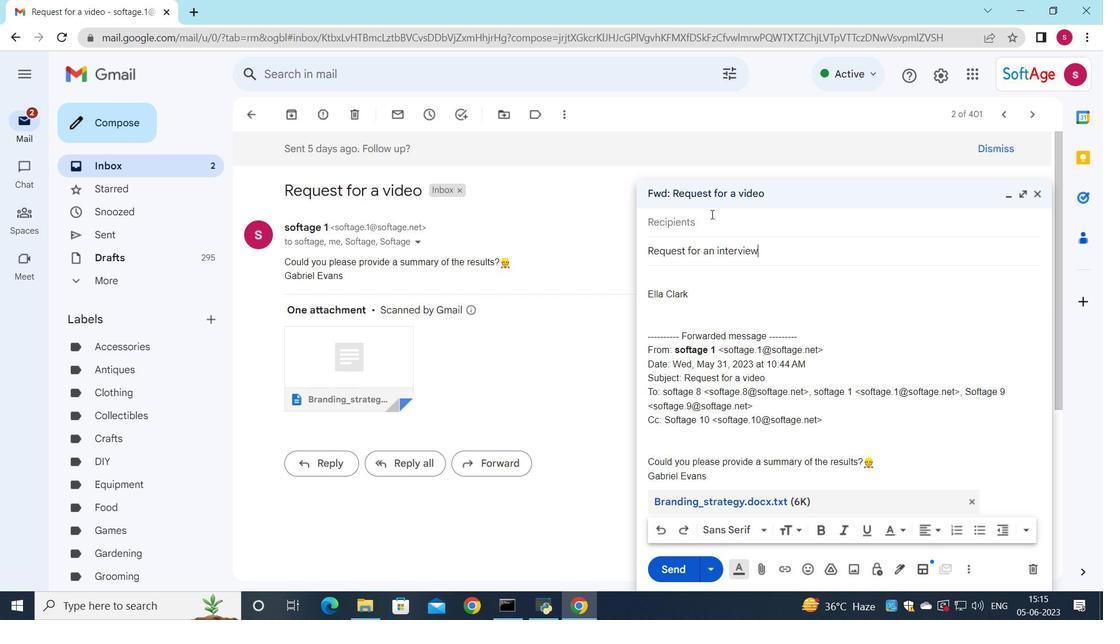 
Action: Mouse pressed left at (708, 210)
Screenshot: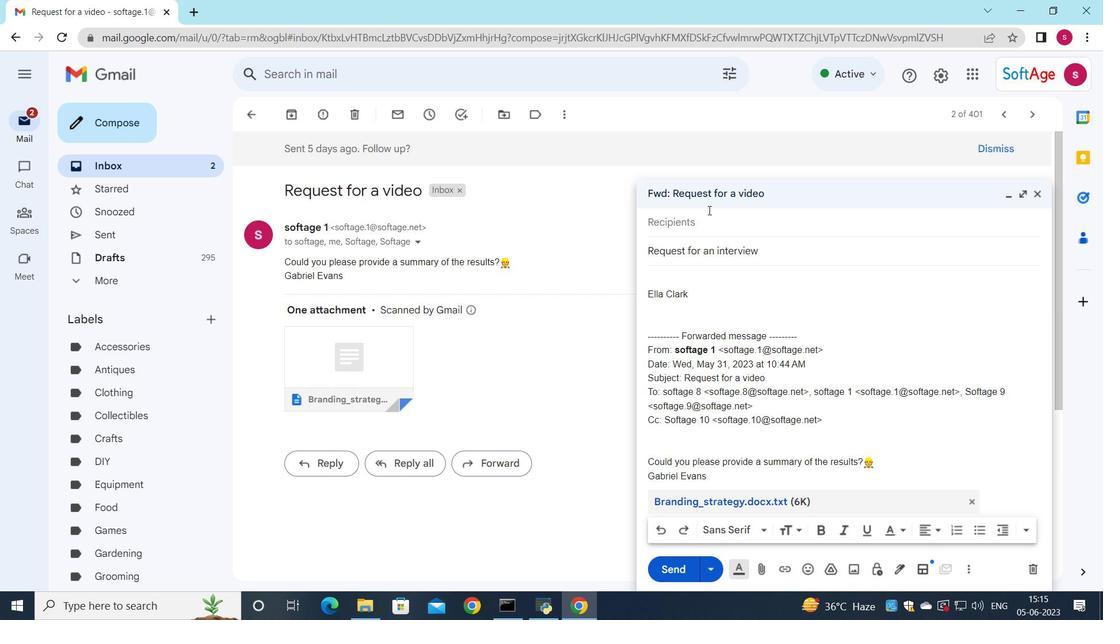 
Action: Mouse moved to (699, 253)
Screenshot: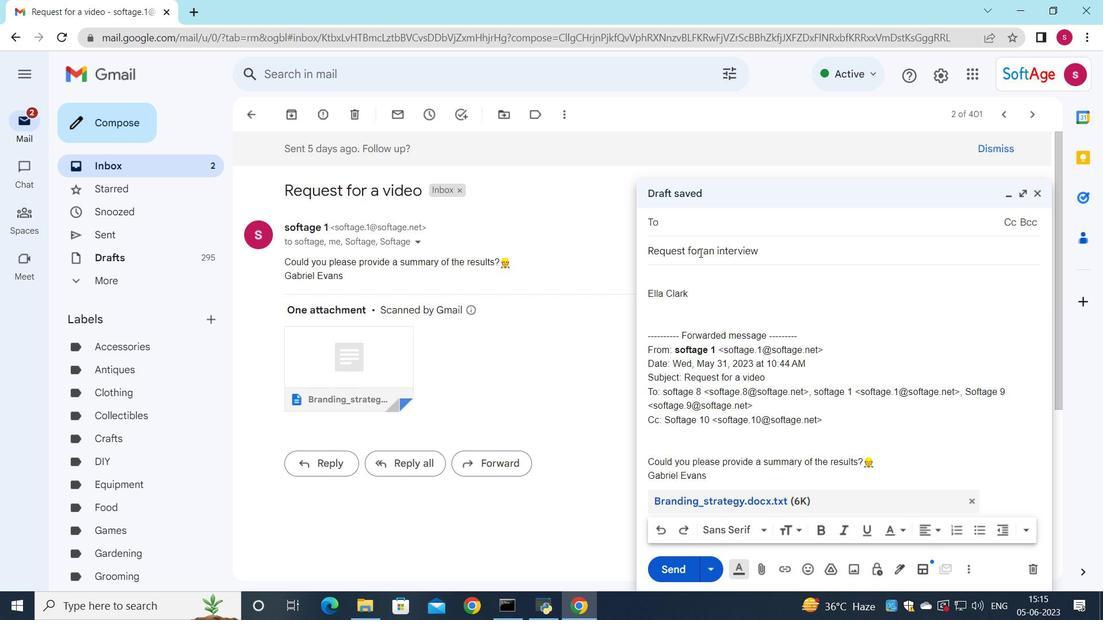 
Action: Key pressed s
Screenshot: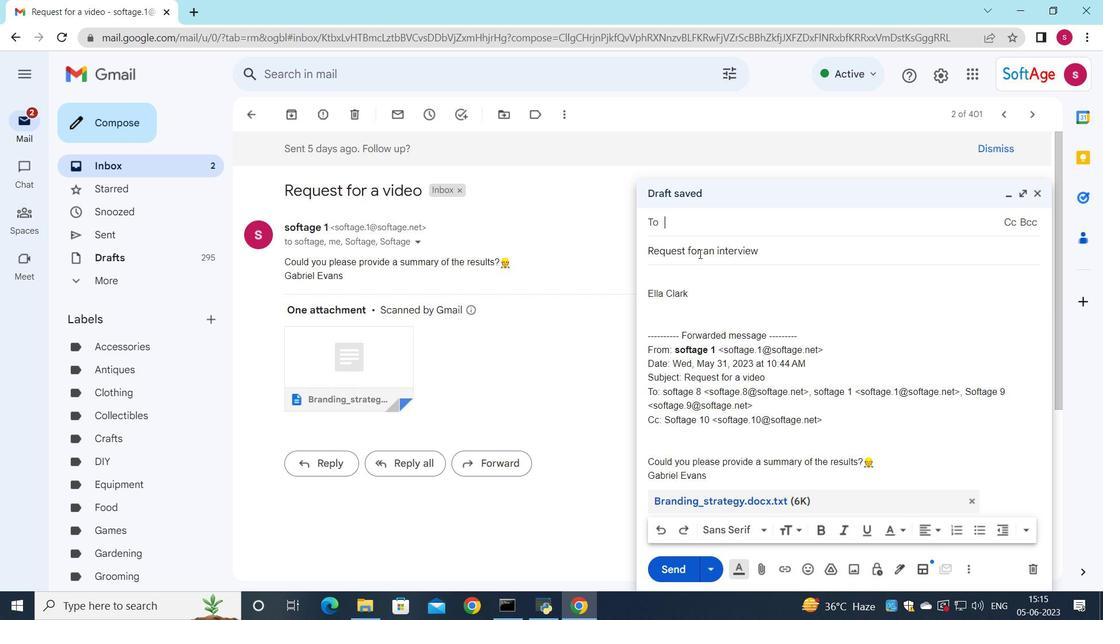 
Action: Mouse moved to (730, 509)
Screenshot: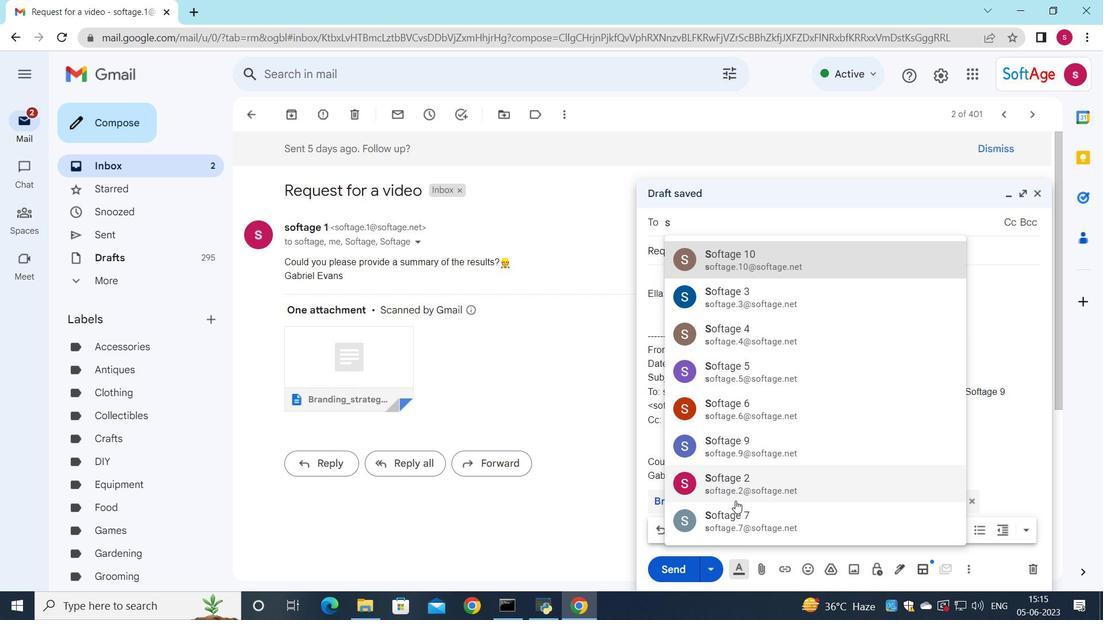 
Action: Mouse pressed left at (730, 509)
Screenshot: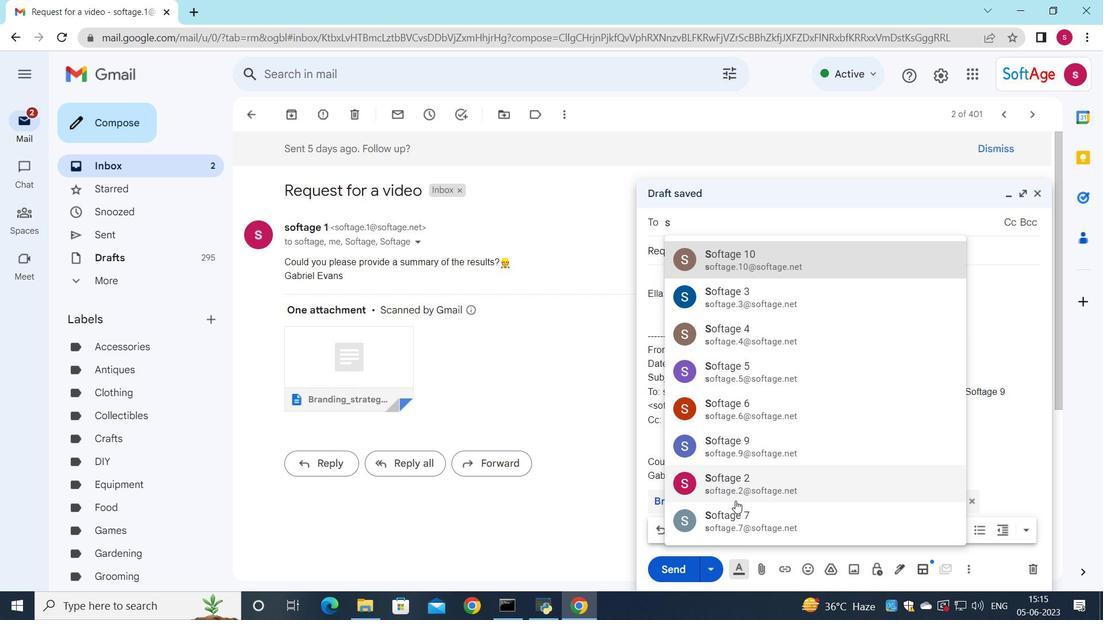 
Action: Mouse moved to (664, 303)
Screenshot: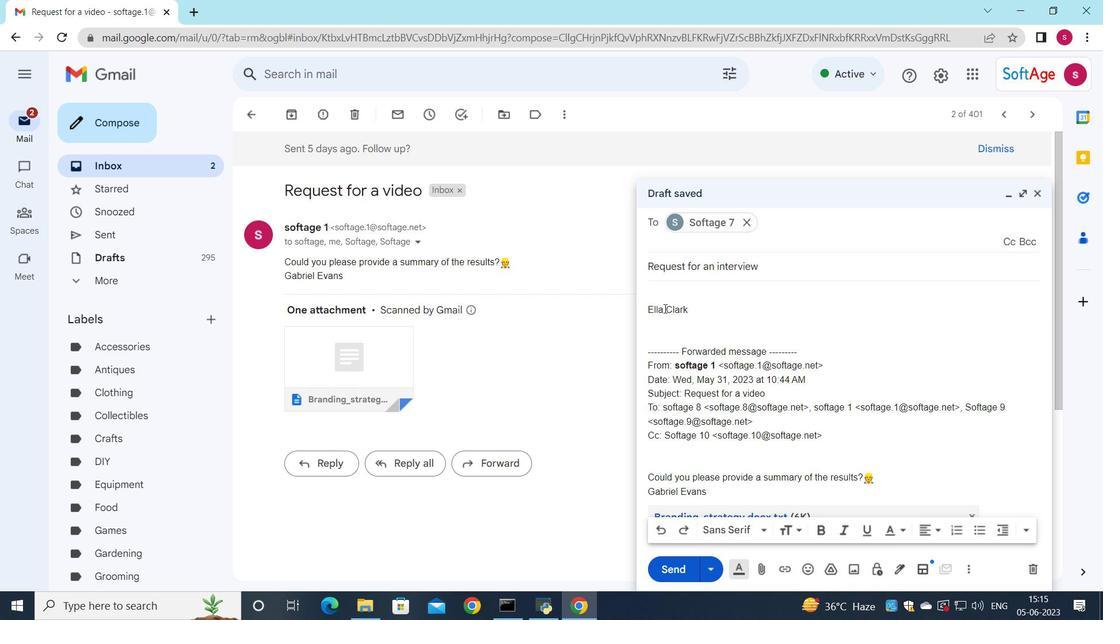 
Action: Mouse pressed left at (664, 303)
Screenshot: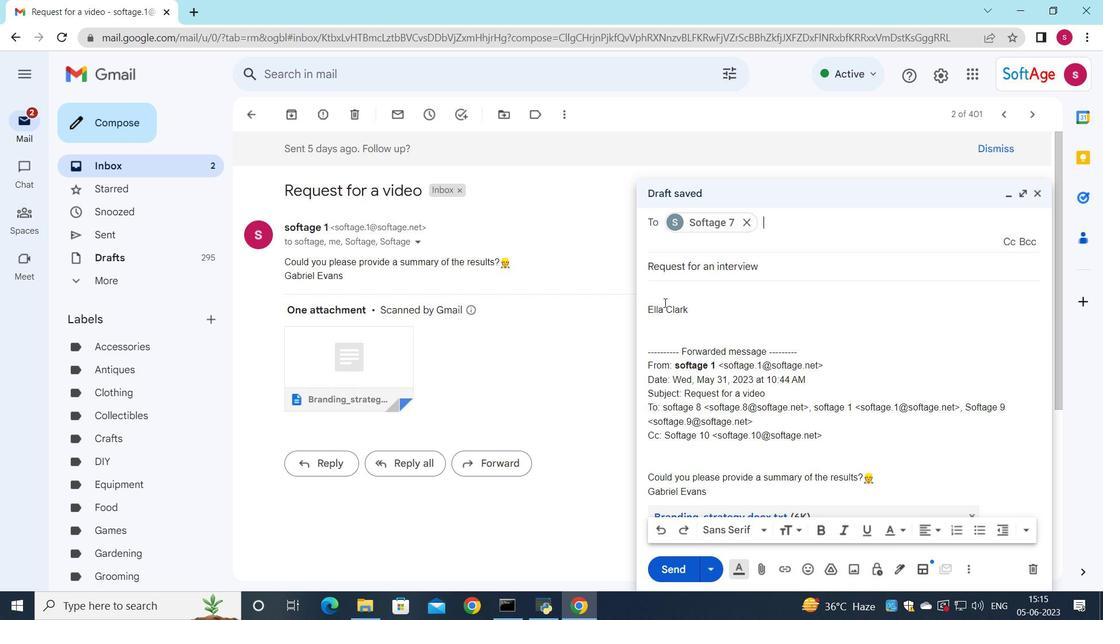 
Action: Mouse moved to (673, 272)
Screenshot: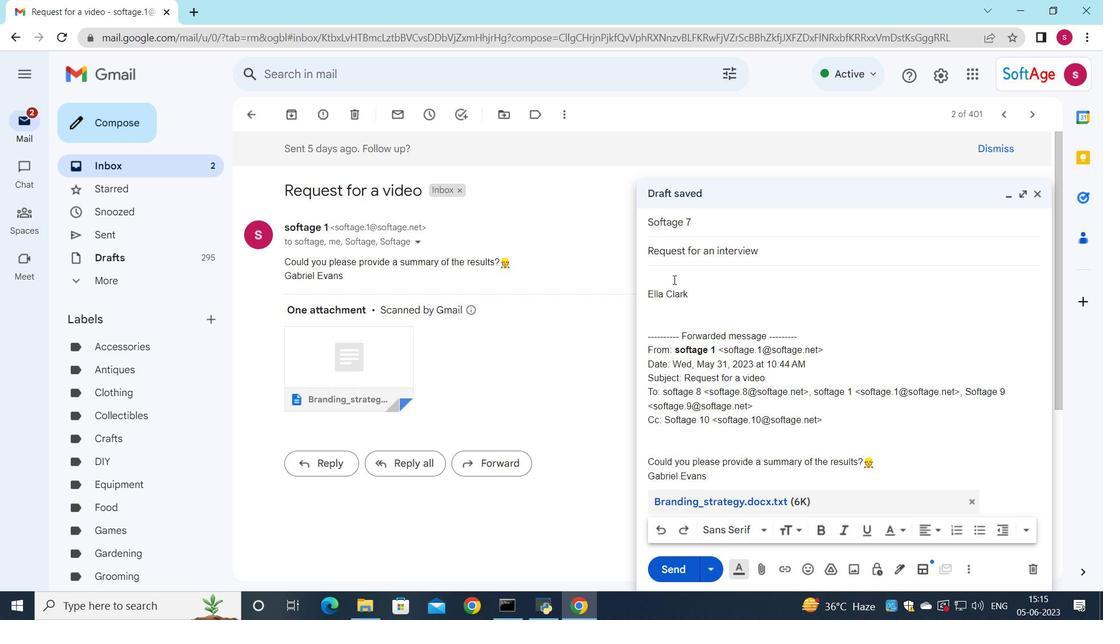 
Action: Mouse pressed left at (673, 272)
Screenshot: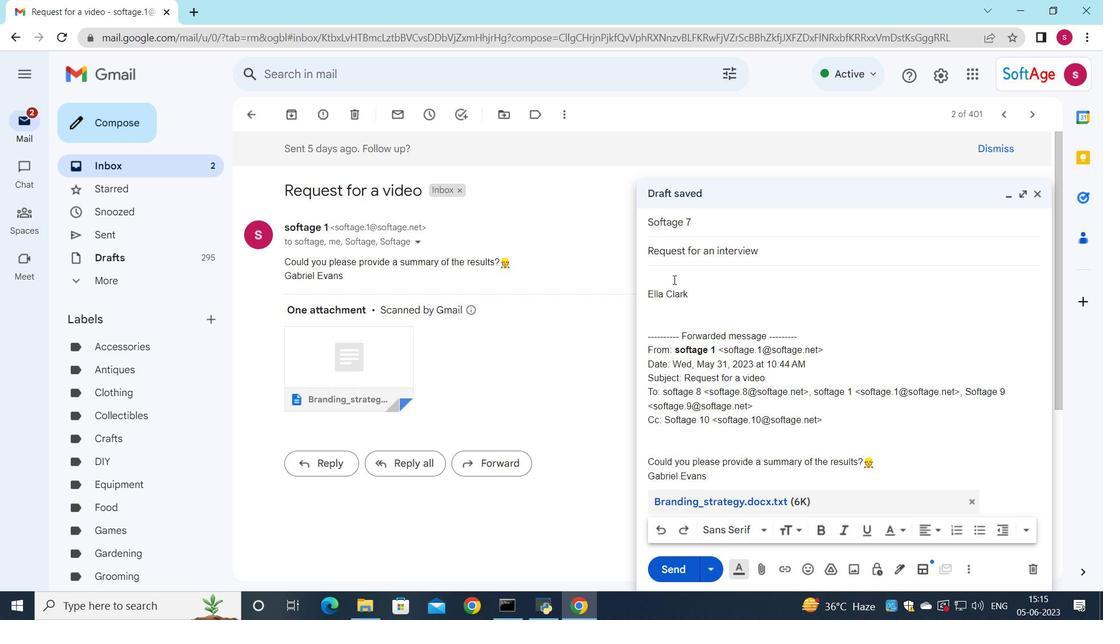 
Action: Key pressed <Key.shift>Can<Key.space>you<Key.space>provide<Key.space>an<Key.space>updaste<Key.backspace><Key.backspace><Key.backspace>te<Key.space>on<Key.space>the<Key.space>status<Key.space>of<Key.space>the<Key.space>project<Key.shift_r>?
Screenshot: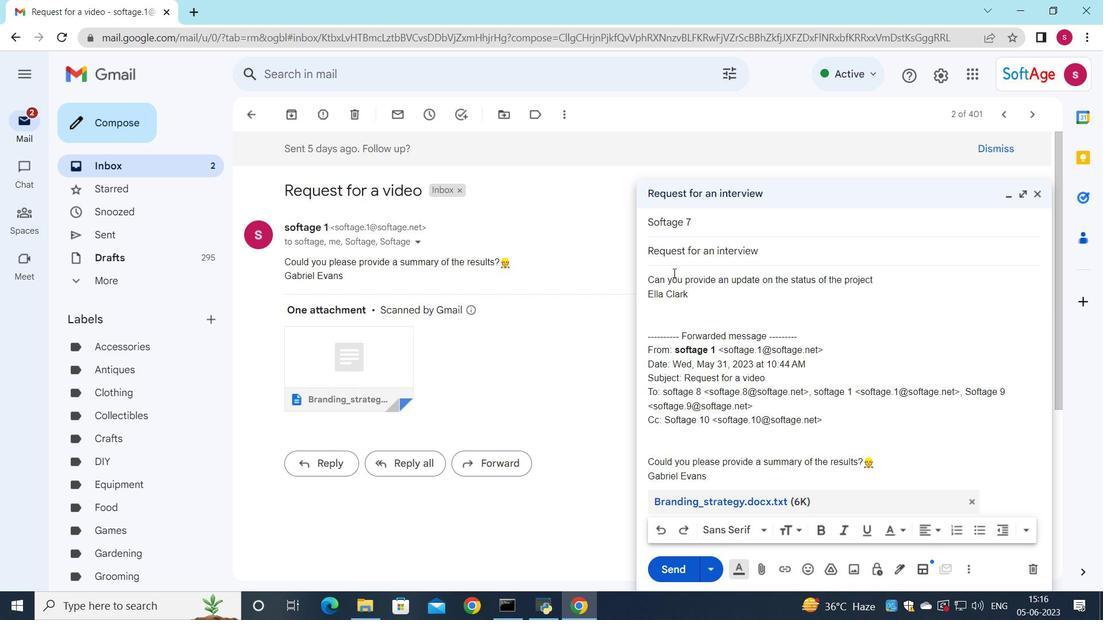 
Action: Mouse moved to (826, 281)
Screenshot: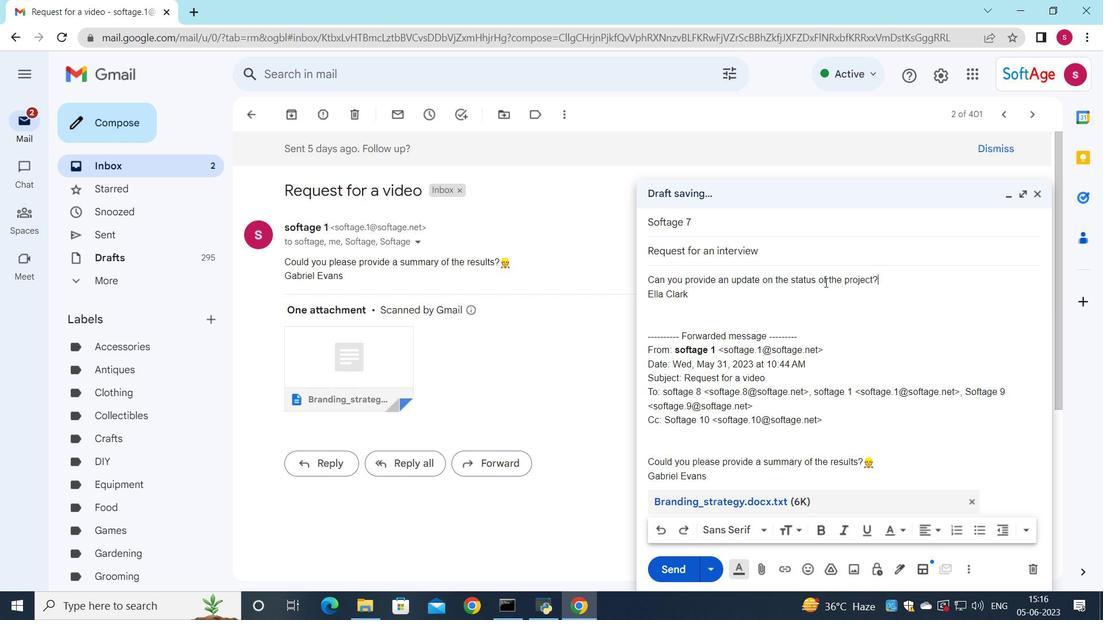 
Action: Mouse pressed left at (826, 281)
Screenshot: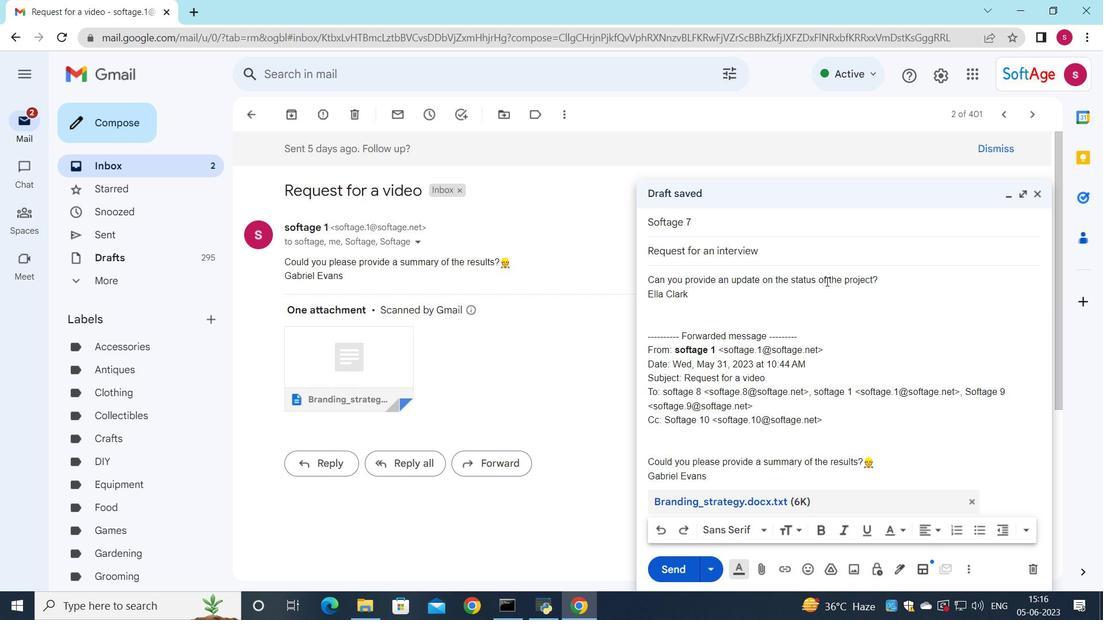 
Action: Mouse moved to (900, 531)
Screenshot: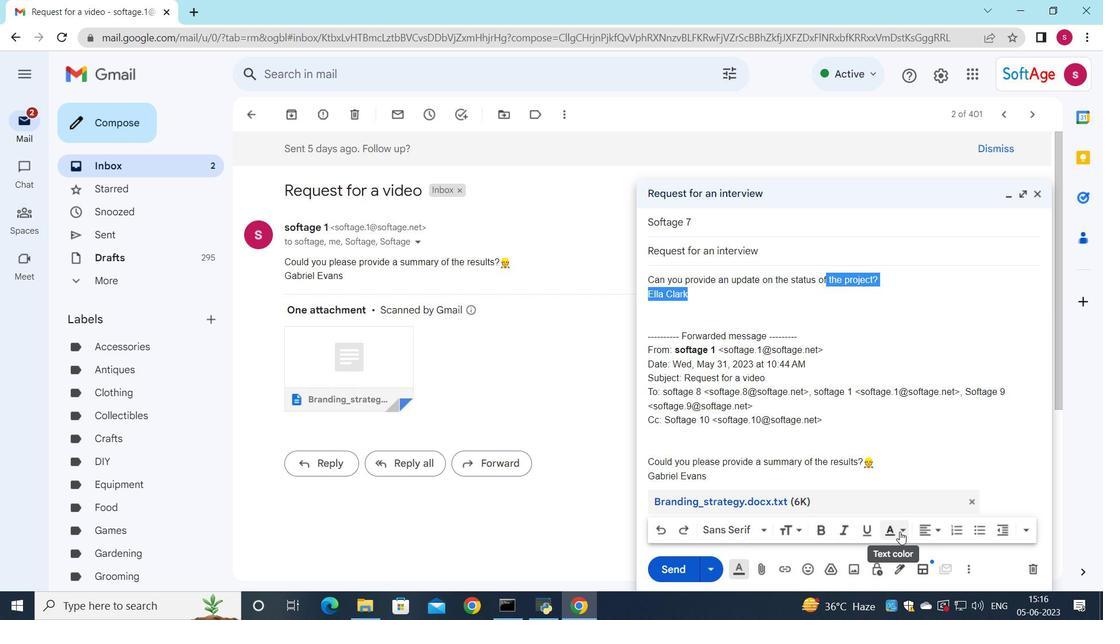 
Action: Mouse pressed left at (900, 531)
Screenshot: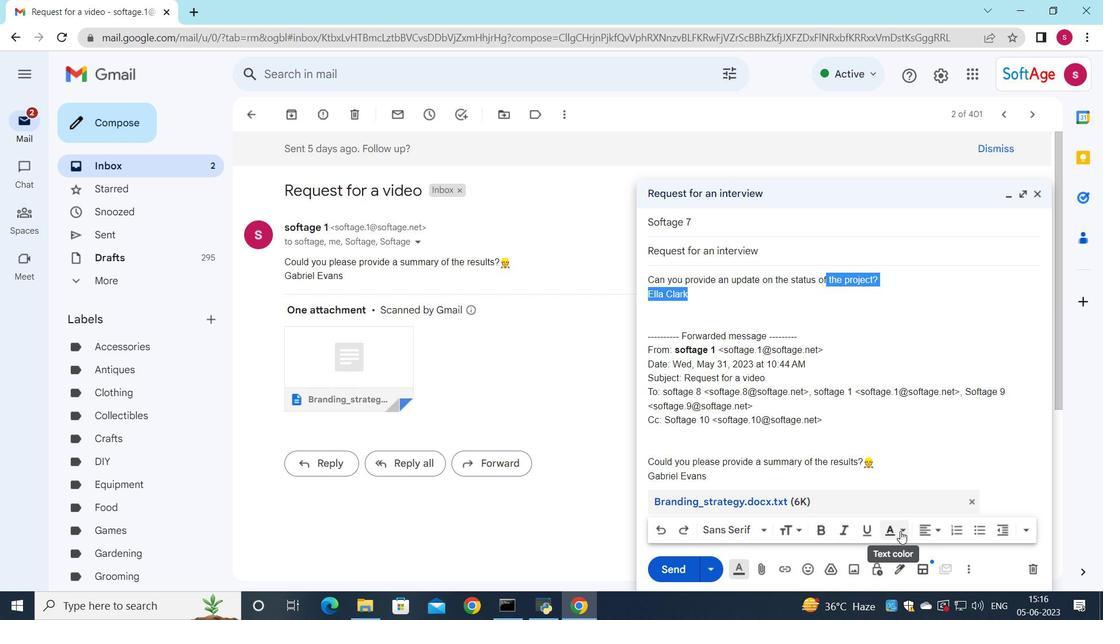 
Action: Mouse moved to (847, 430)
Screenshot: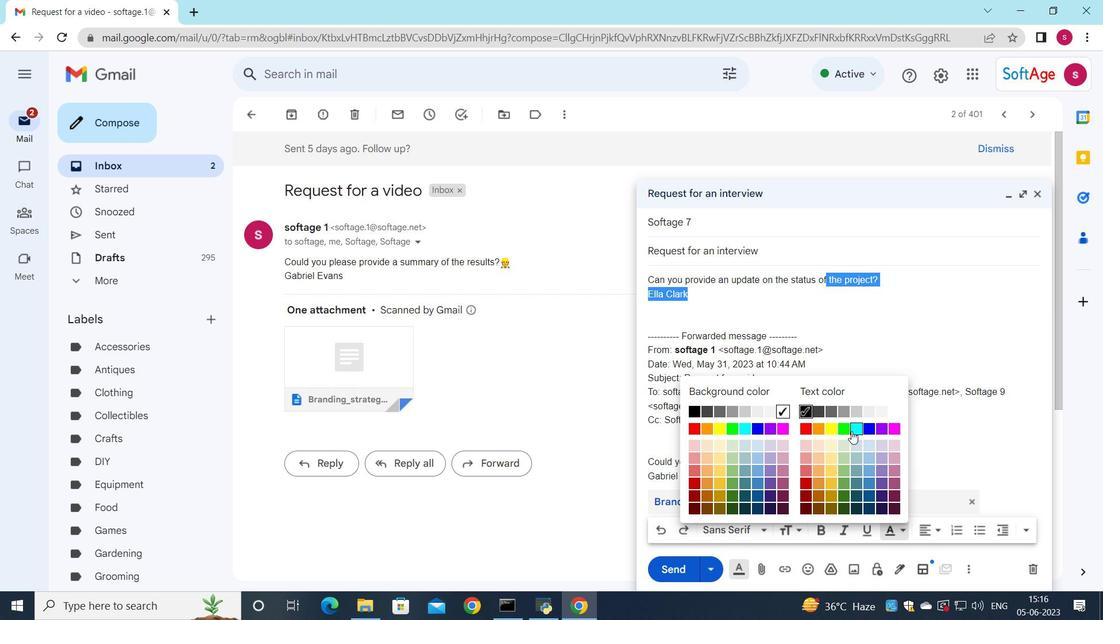 
Action: Mouse pressed left at (847, 430)
Screenshot: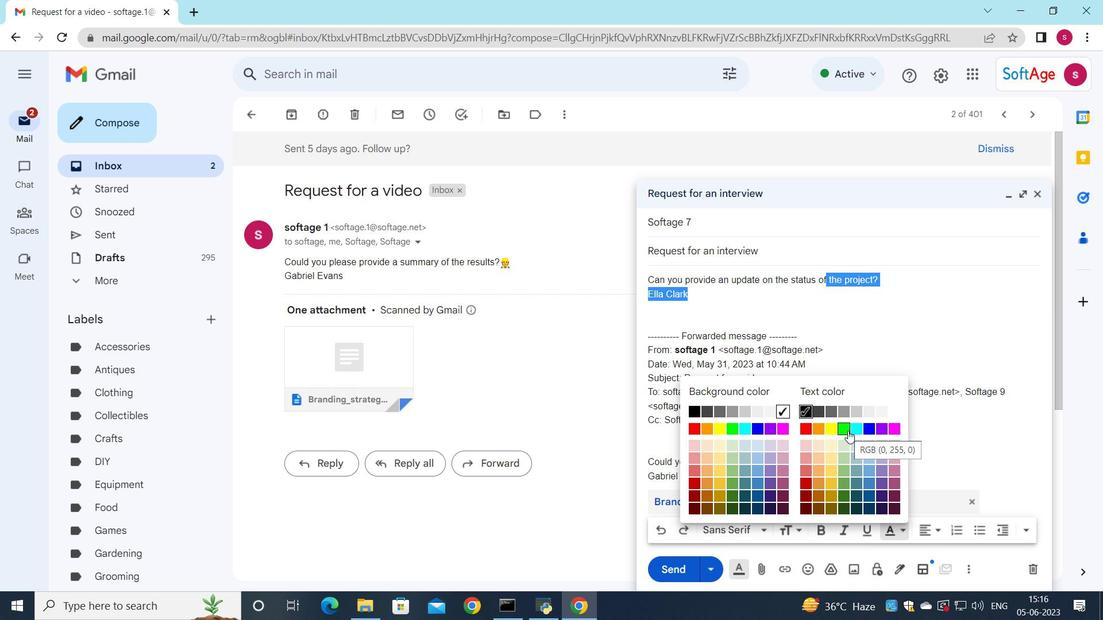 
Action: Mouse moved to (904, 528)
Screenshot: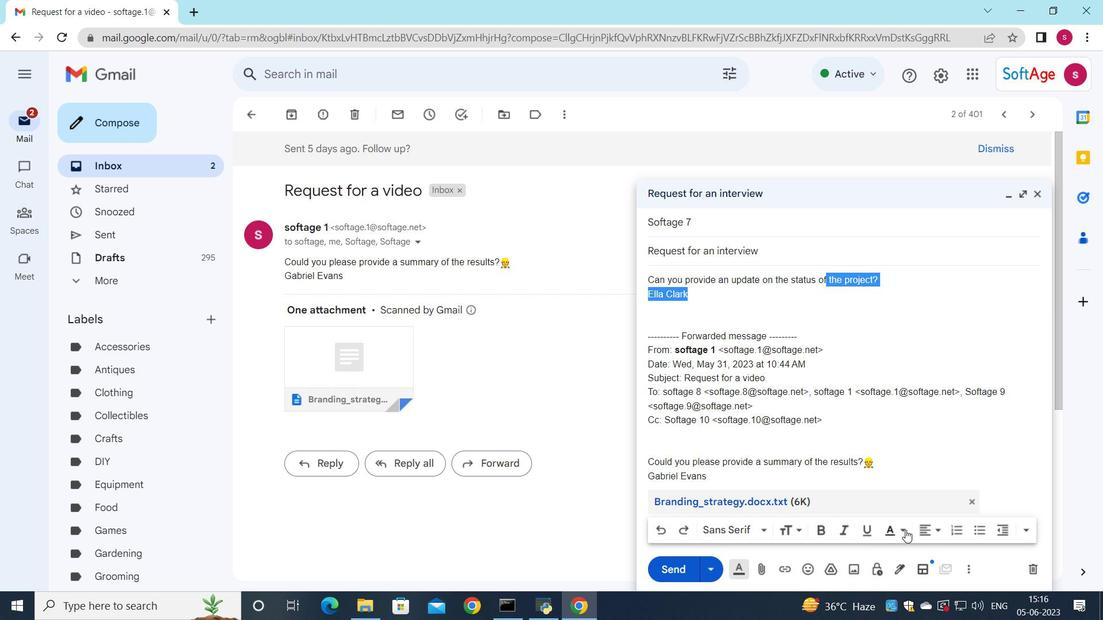 
Action: Mouse pressed left at (904, 528)
Screenshot: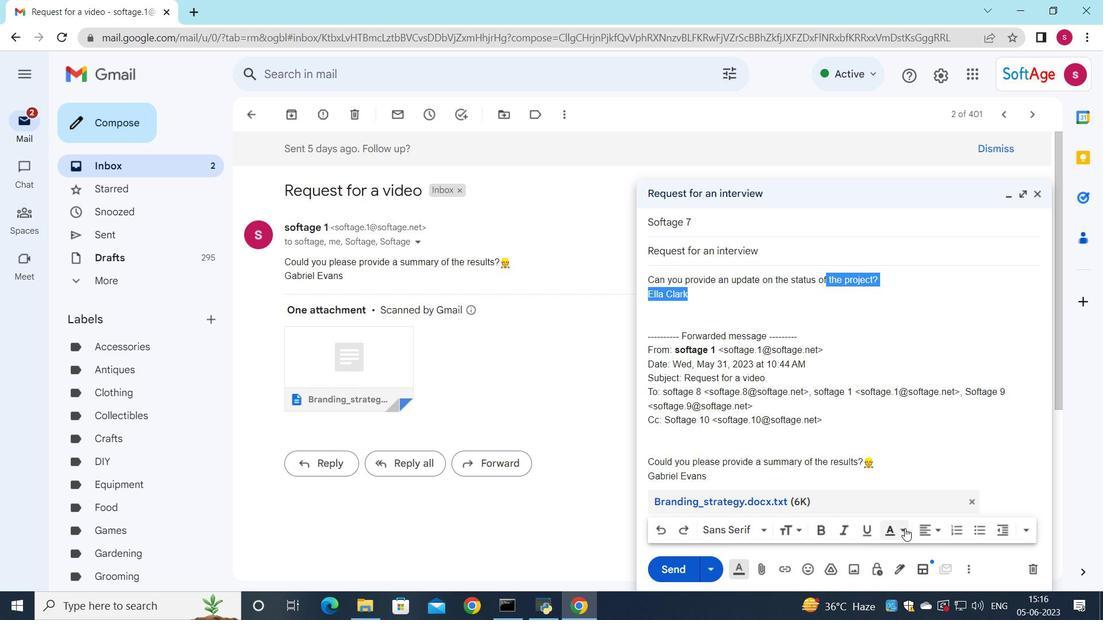 
Action: Mouse moved to (714, 432)
Screenshot: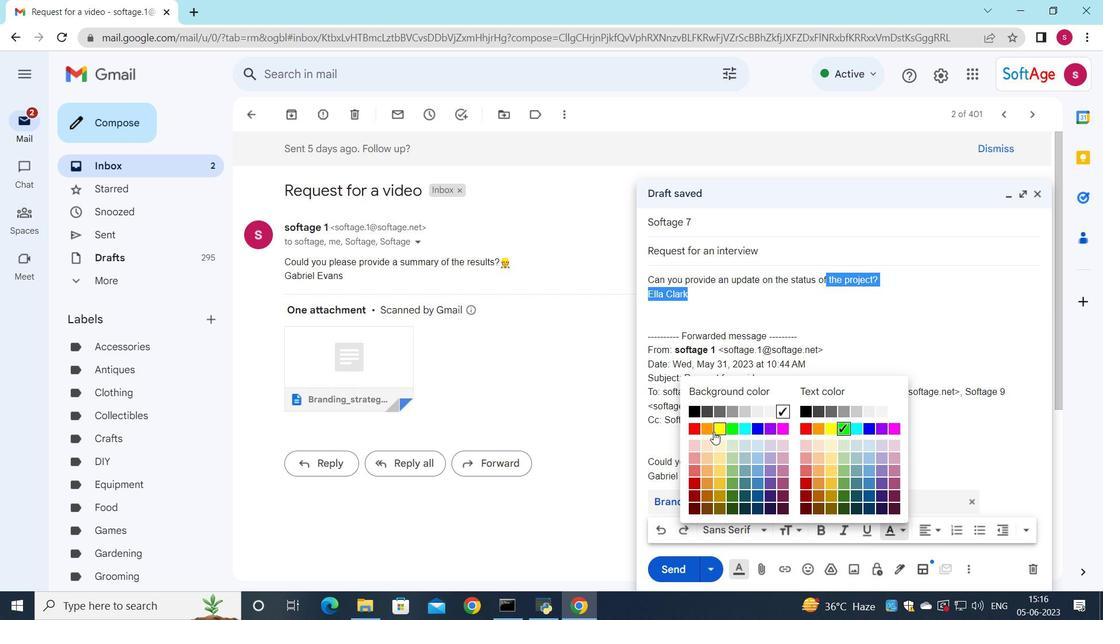 
Action: Mouse pressed left at (714, 432)
Screenshot: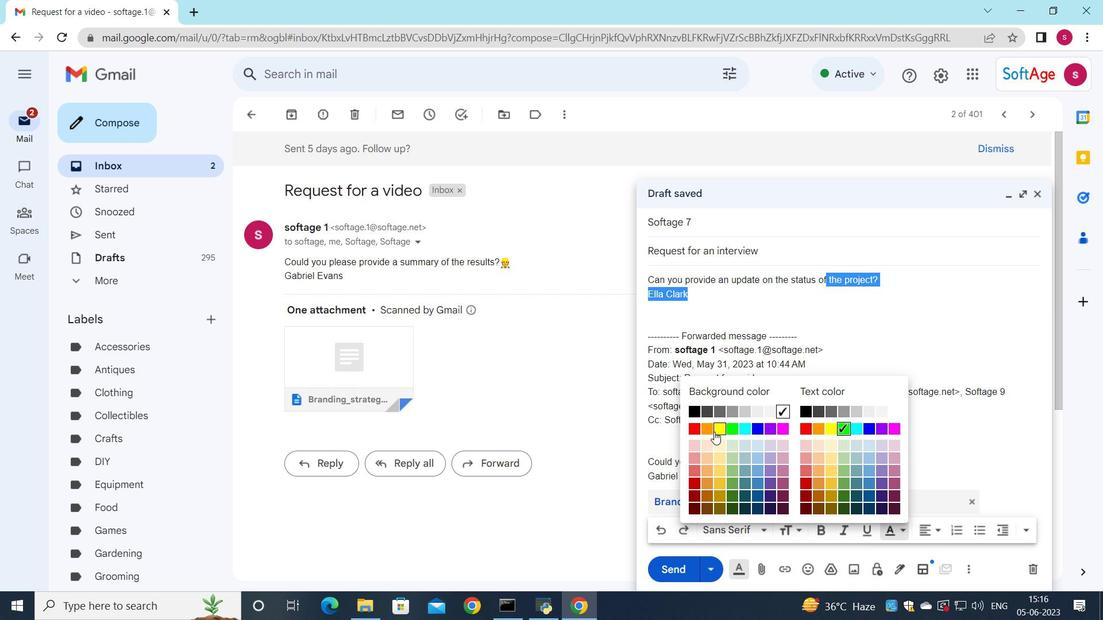 
Action: Mouse moved to (675, 563)
Screenshot: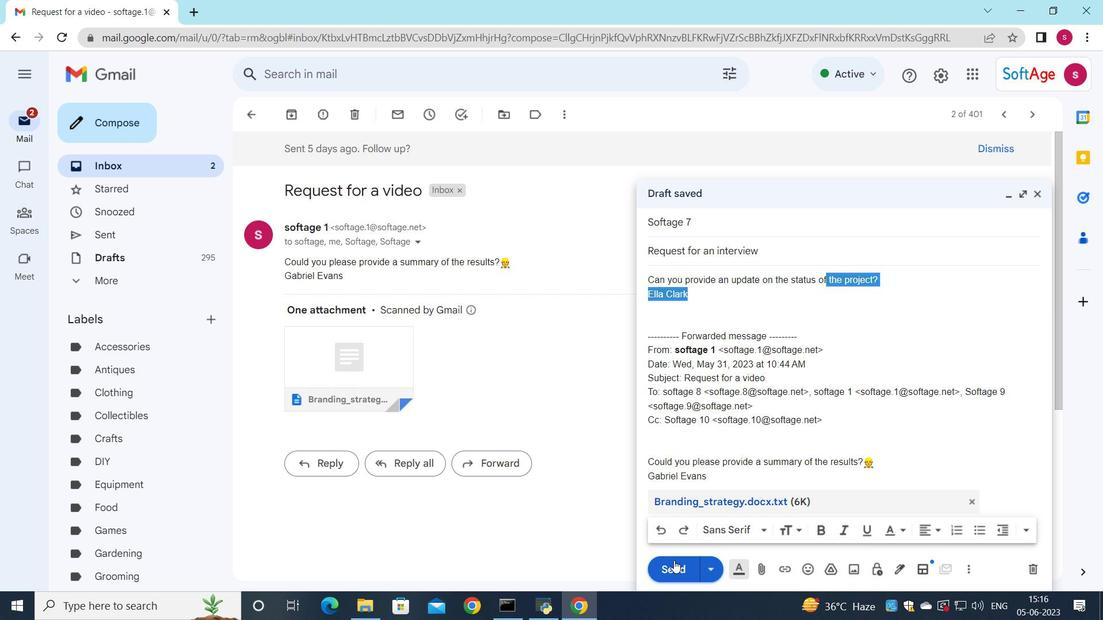 
Action: Mouse pressed left at (675, 563)
Screenshot: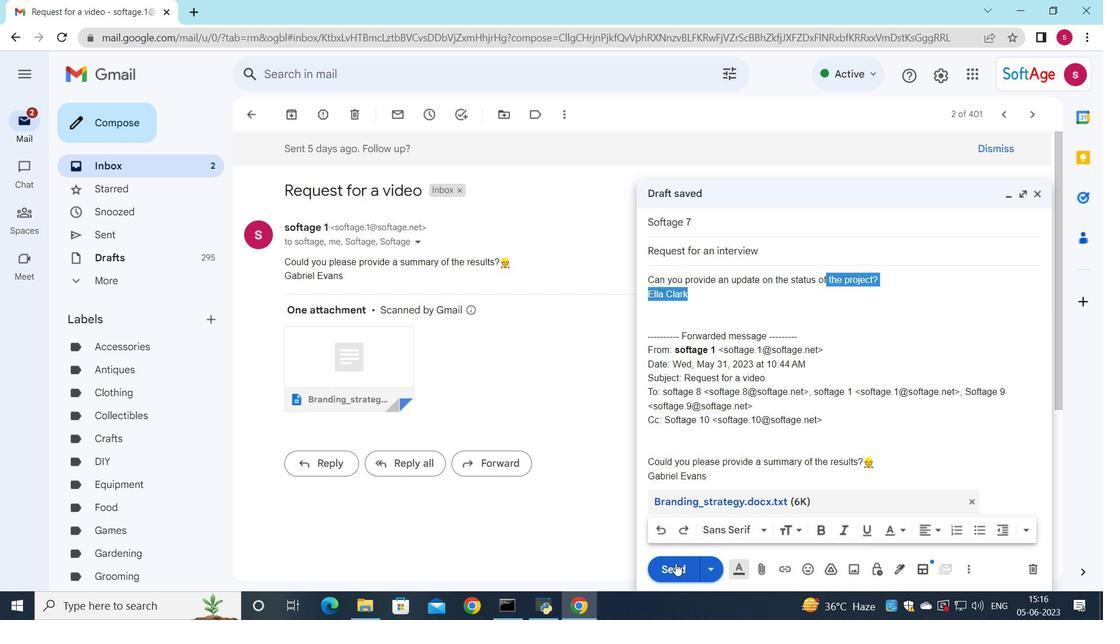 
Action: Mouse moved to (721, 519)
Screenshot: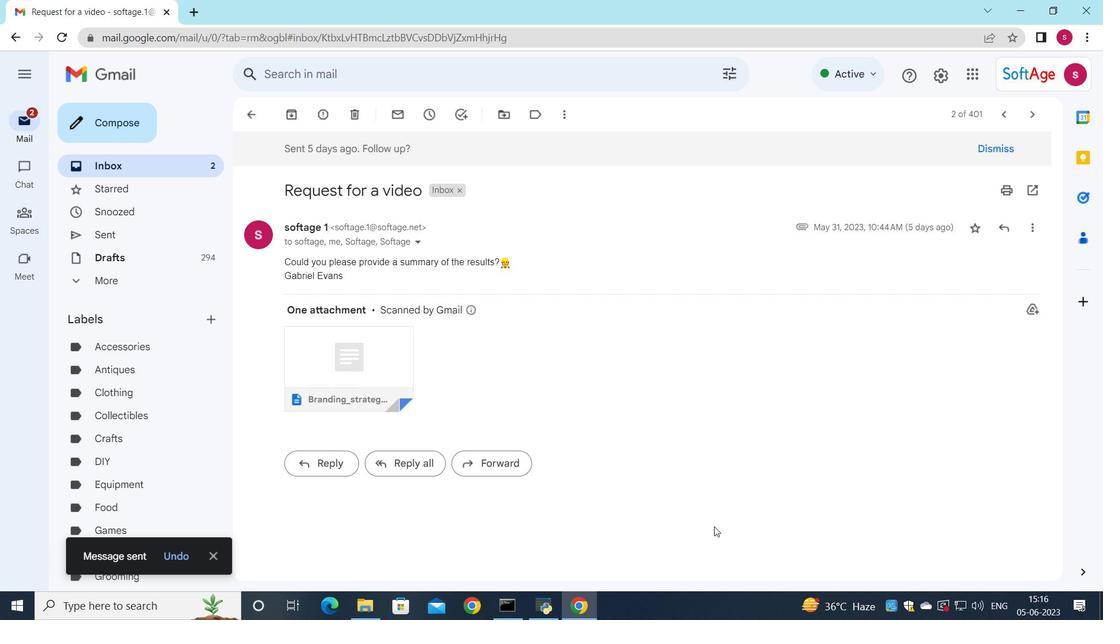 
